 Task: Find connections with filter location Chinna Salem with filter topic #realestatebroker with filter profile language French with filter current company ACCEL HUMAN RESOURCE CONSULTANTS with filter school GOVERNMENT COLLEGE OF ENGINEERING, JALGAON. with filter industry Book and Periodical Publishing with filter service category Coaching & Mentoring with filter keywords title Bellhop
Action: Mouse moved to (601, 89)
Screenshot: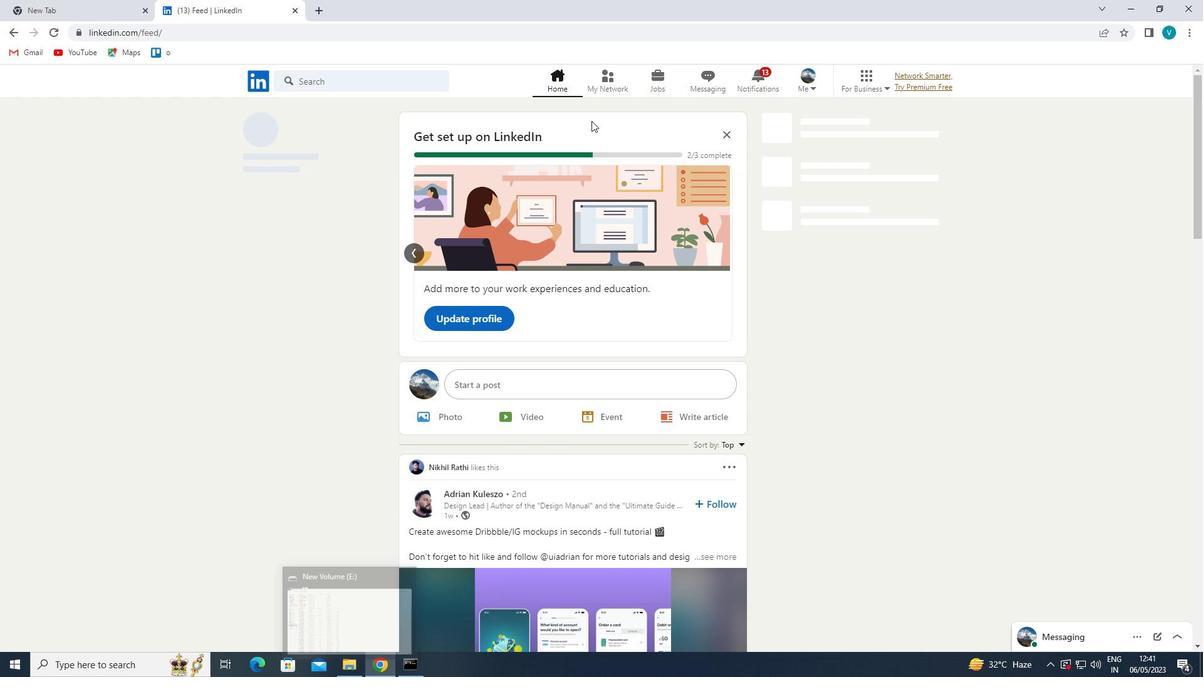 
Action: Mouse pressed left at (601, 89)
Screenshot: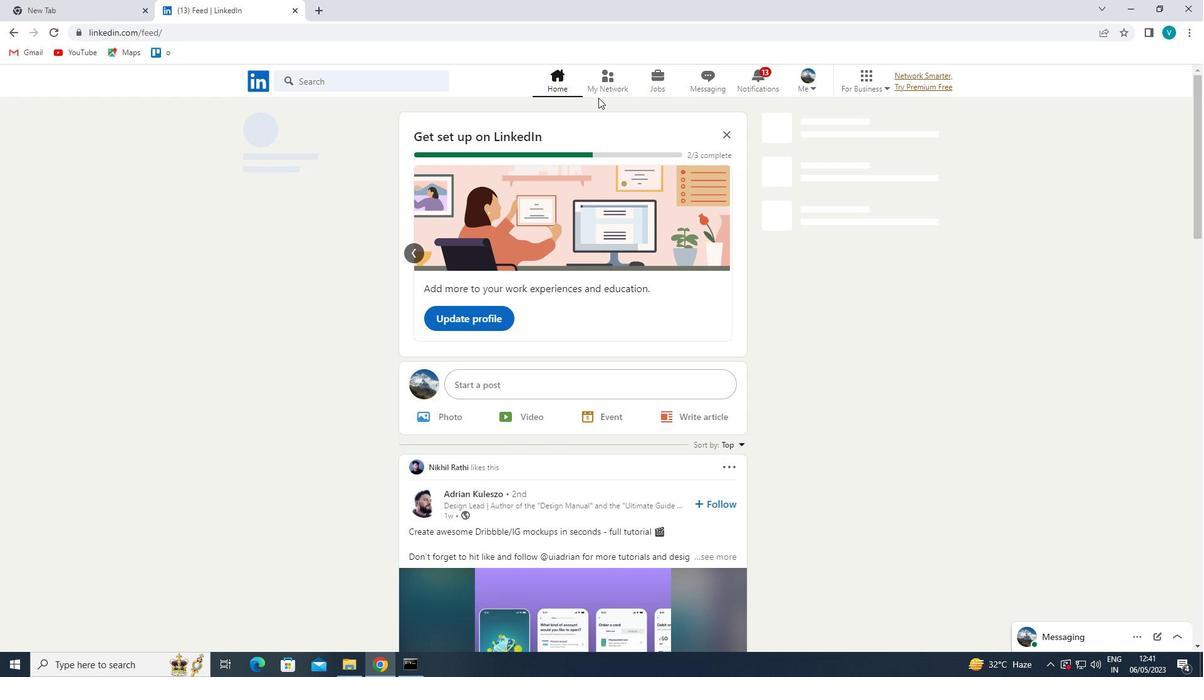 
Action: Mouse moved to (323, 147)
Screenshot: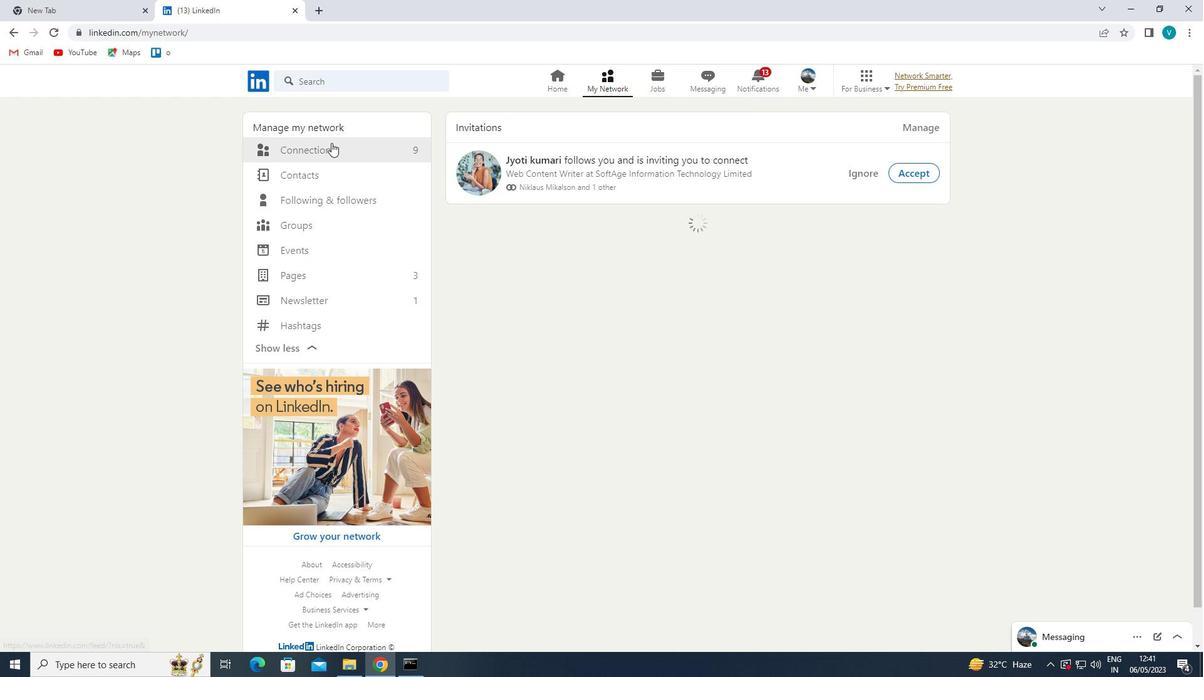 
Action: Mouse pressed left at (323, 147)
Screenshot: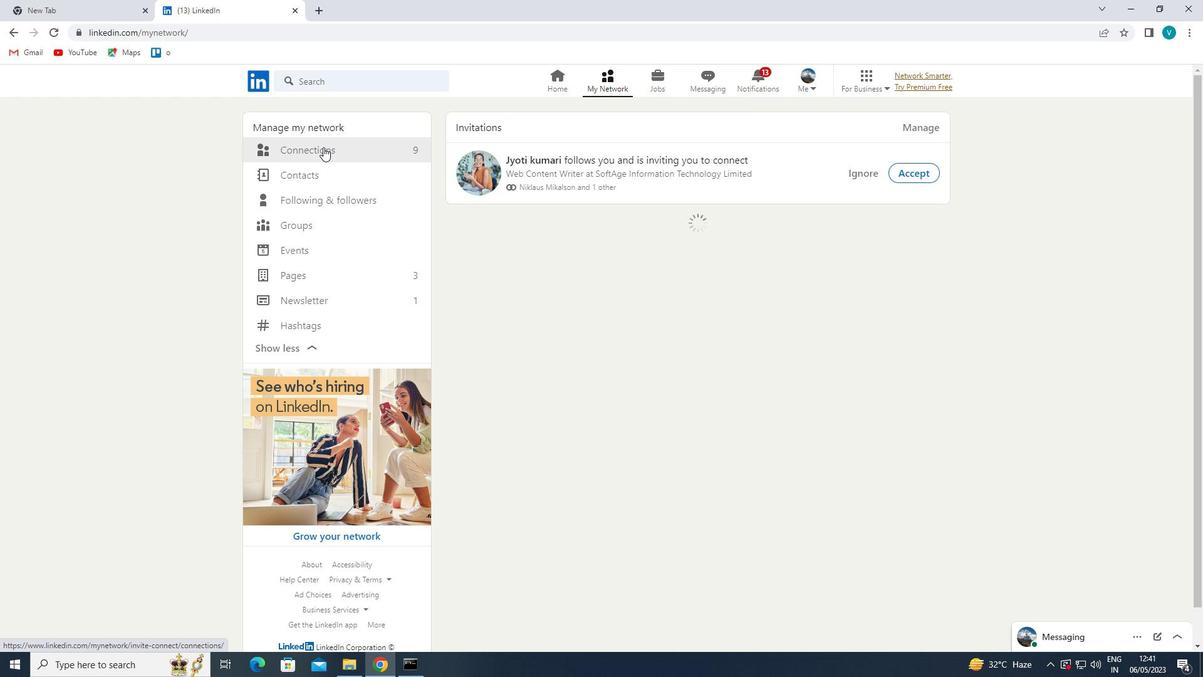 
Action: Mouse moved to (720, 154)
Screenshot: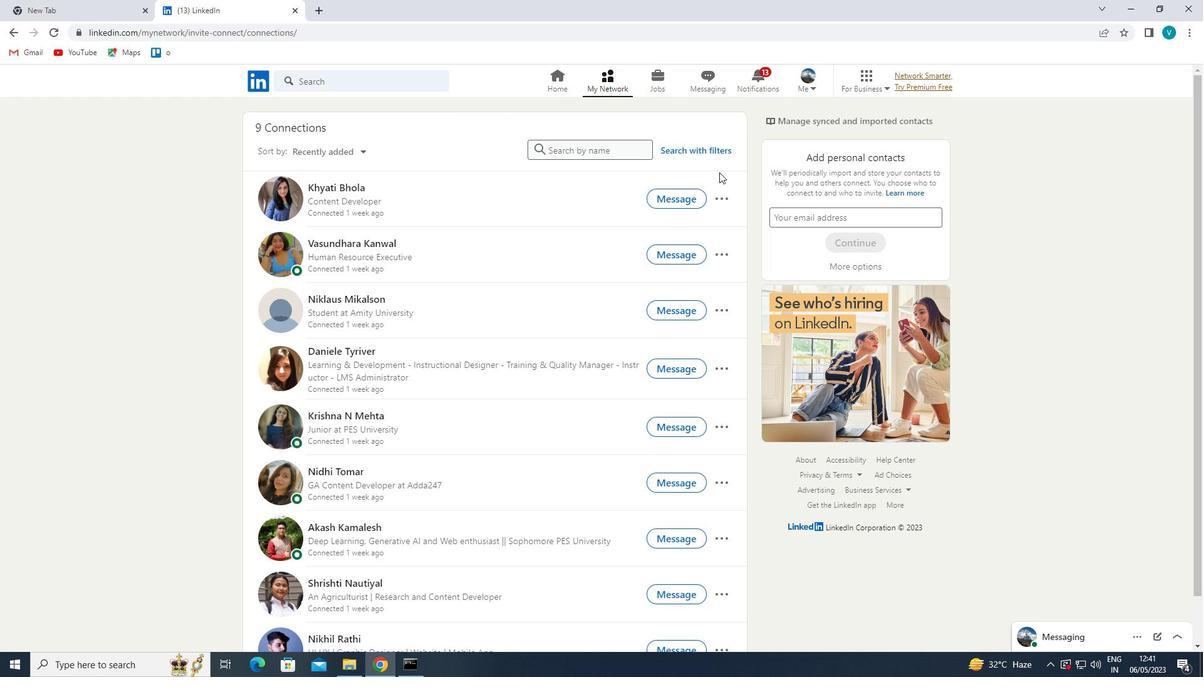 
Action: Mouse pressed left at (720, 154)
Screenshot: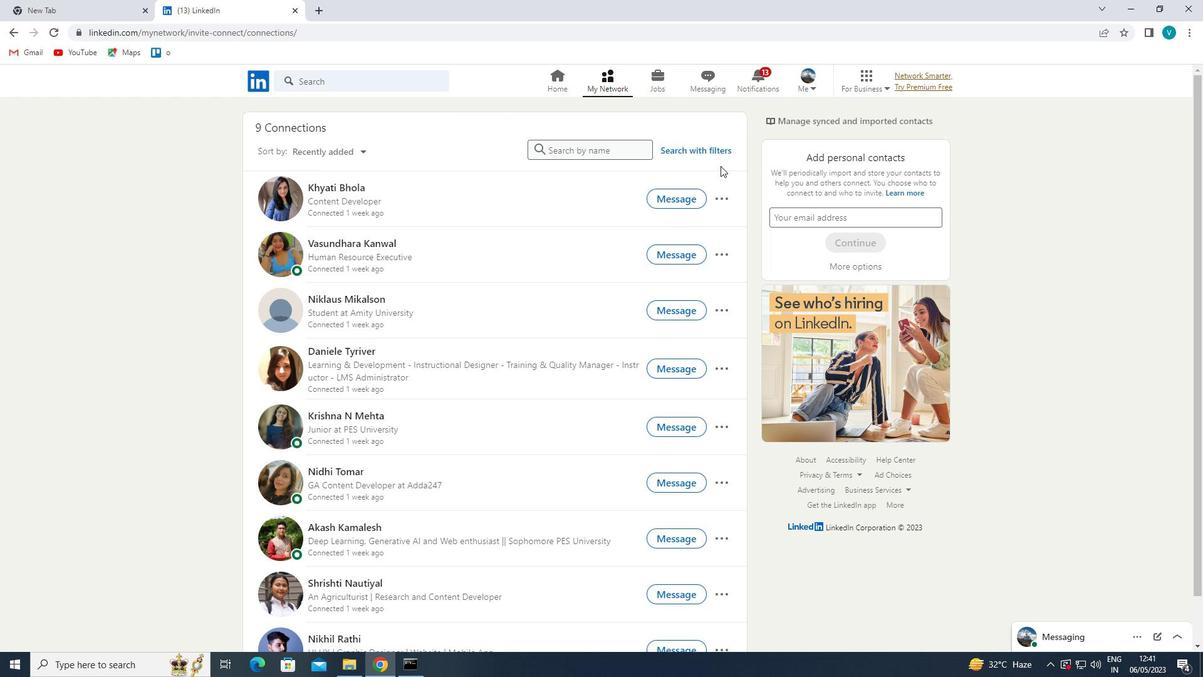 
Action: Mouse moved to (606, 120)
Screenshot: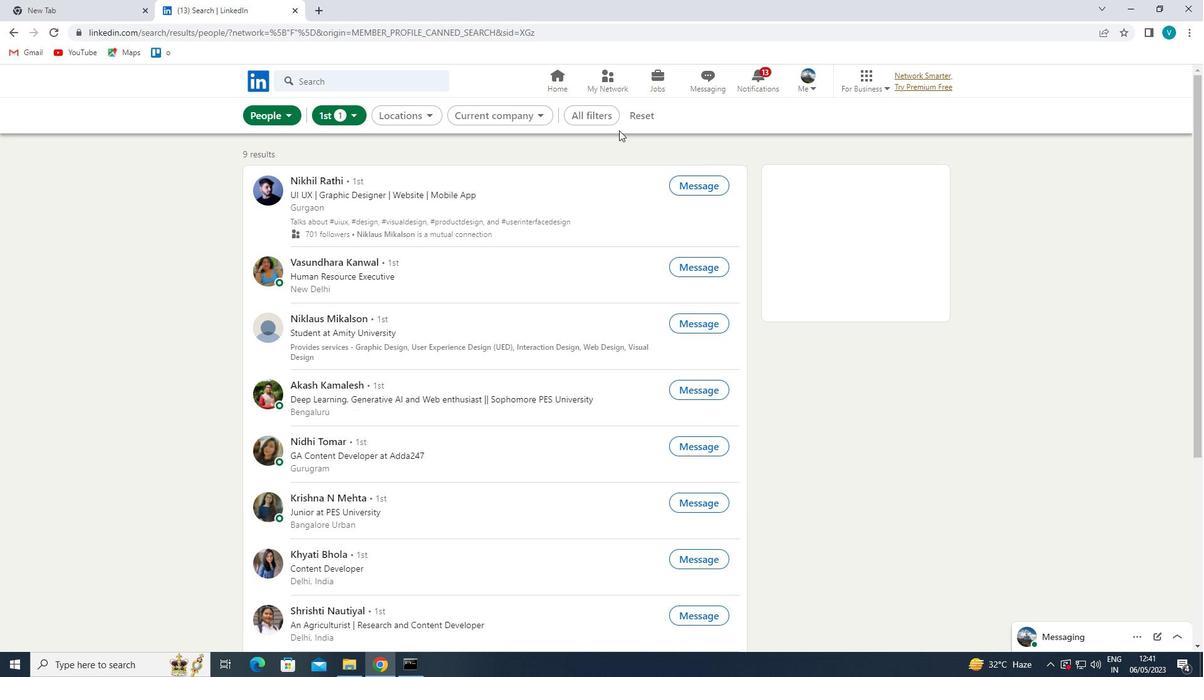 
Action: Mouse pressed left at (606, 120)
Screenshot: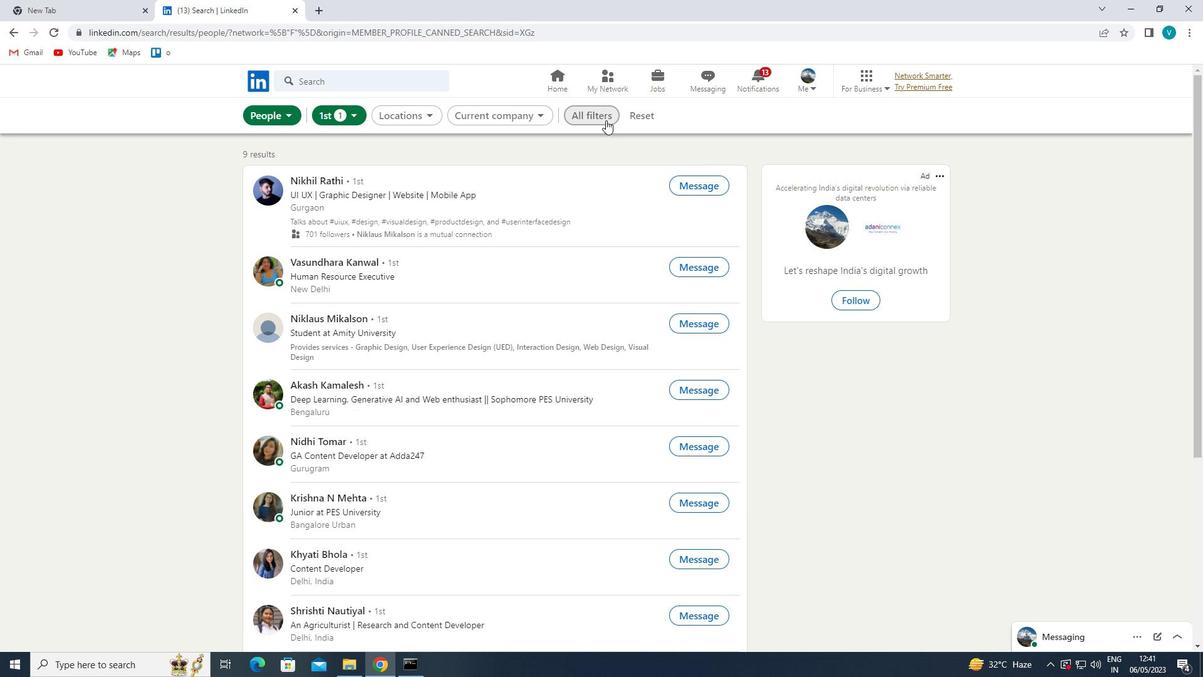 
Action: Mouse moved to (1088, 289)
Screenshot: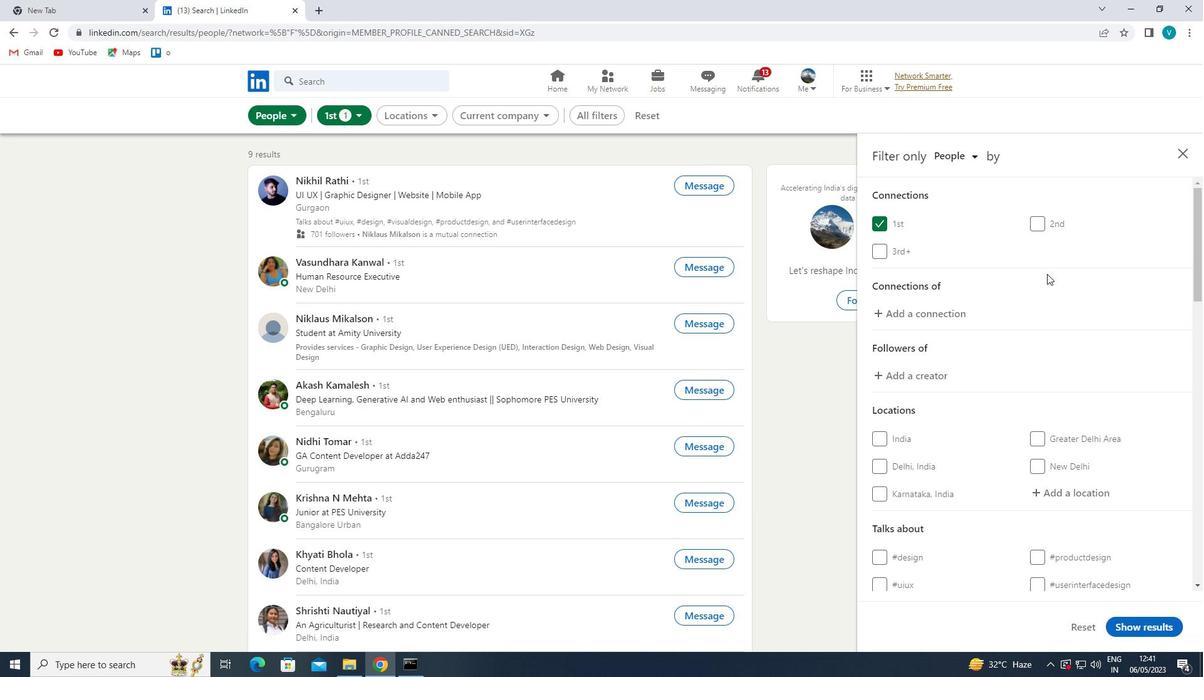 
Action: Mouse scrolled (1088, 289) with delta (0, 0)
Screenshot: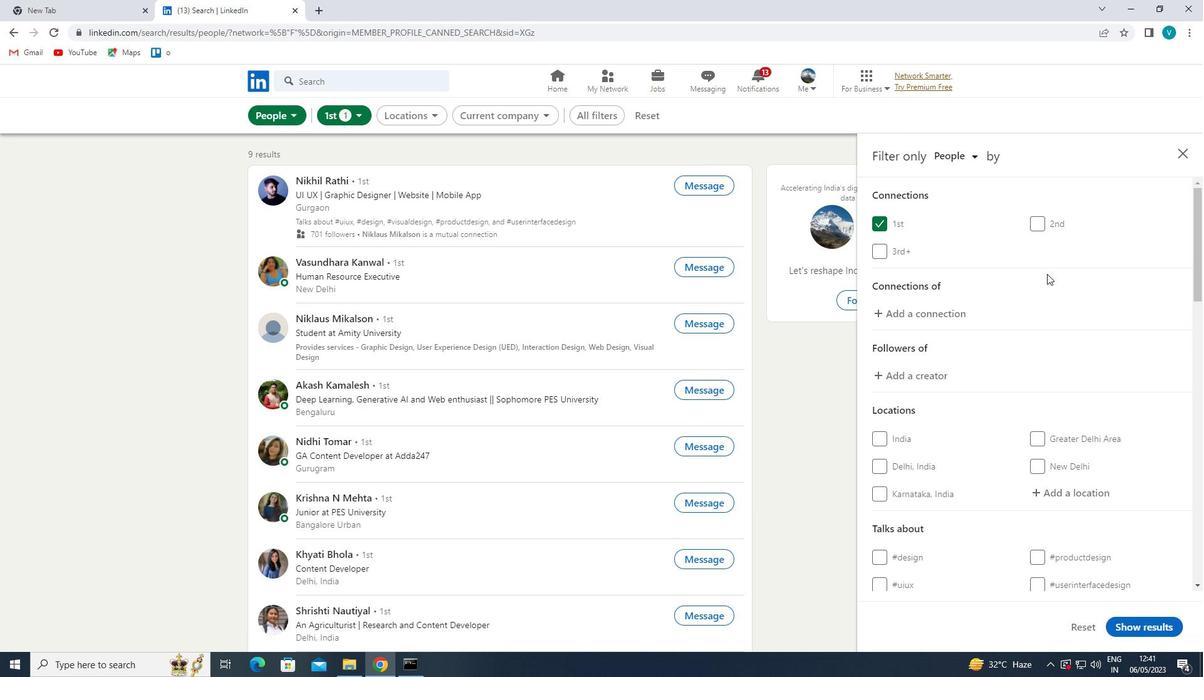 
Action: Mouse moved to (1088, 292)
Screenshot: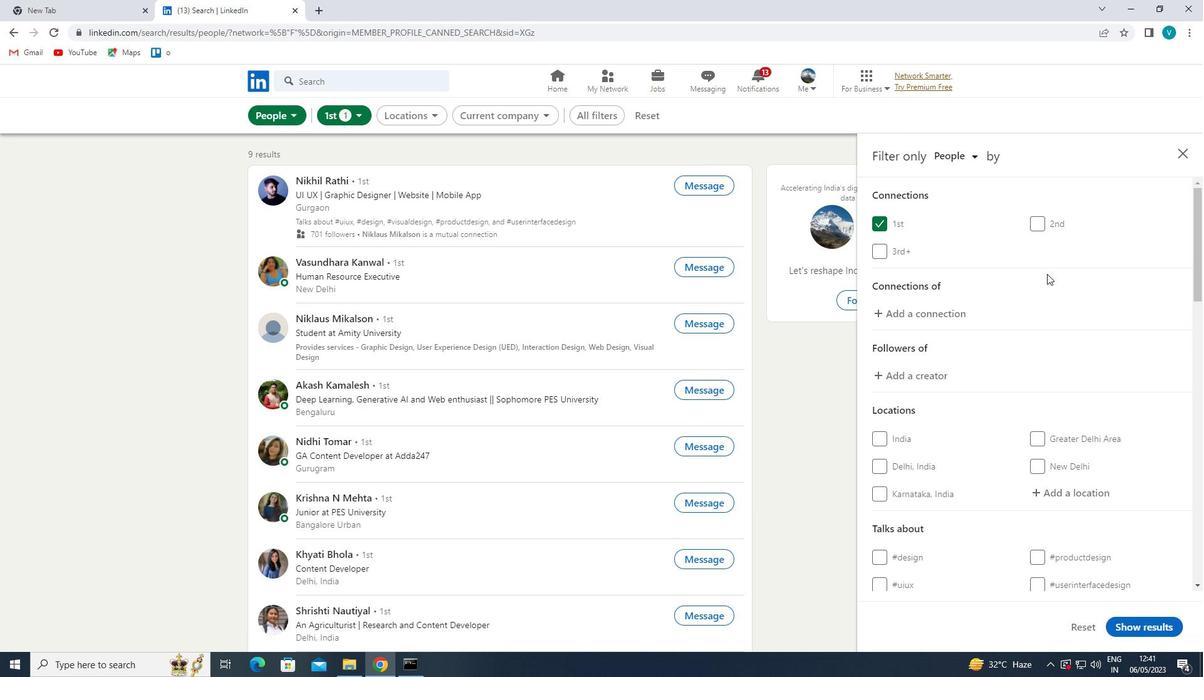
Action: Mouse scrolled (1088, 291) with delta (0, 0)
Screenshot: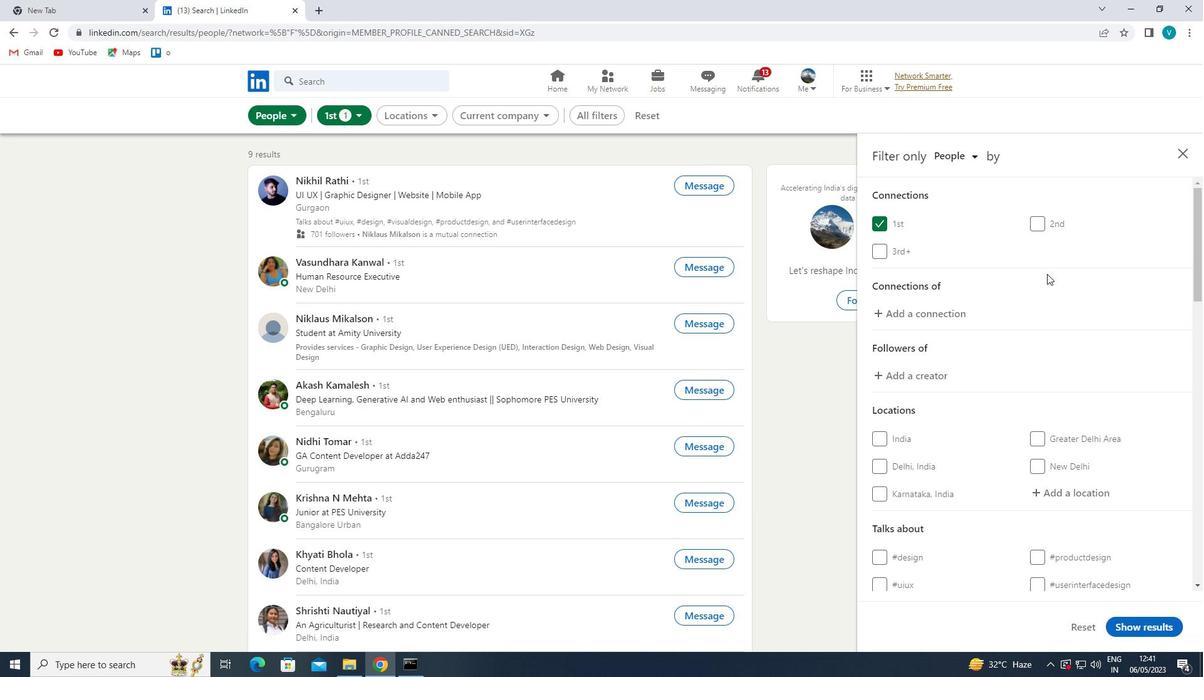 
Action: Mouse moved to (1087, 366)
Screenshot: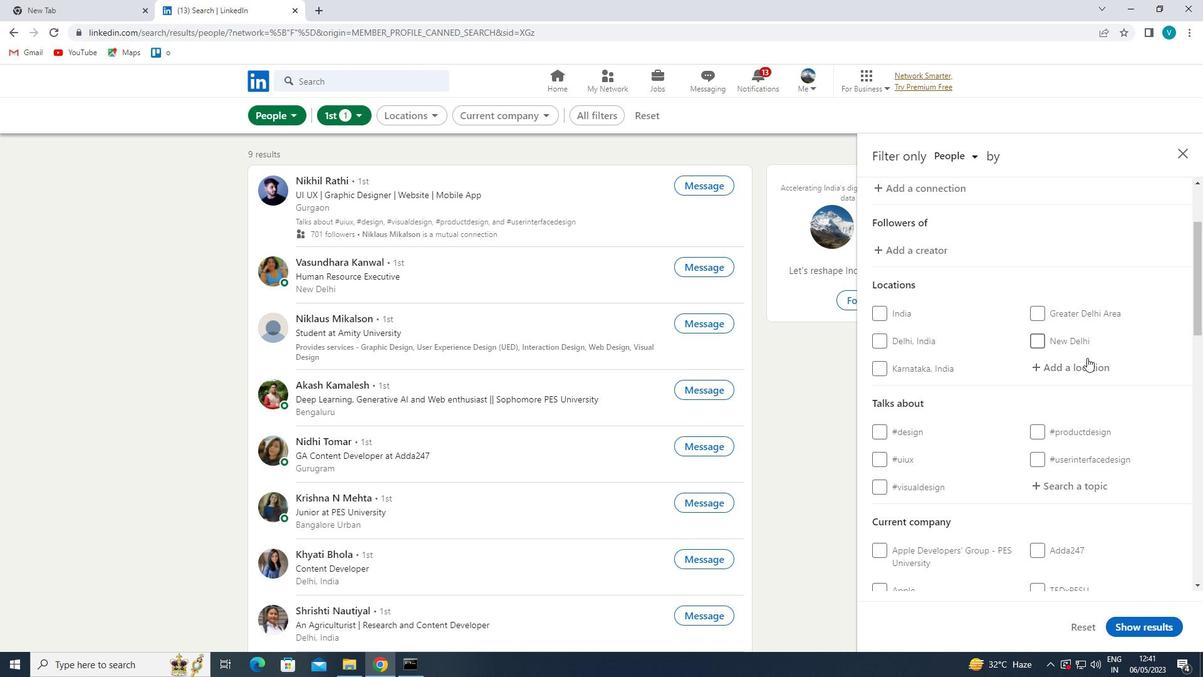 
Action: Mouse pressed left at (1087, 366)
Screenshot: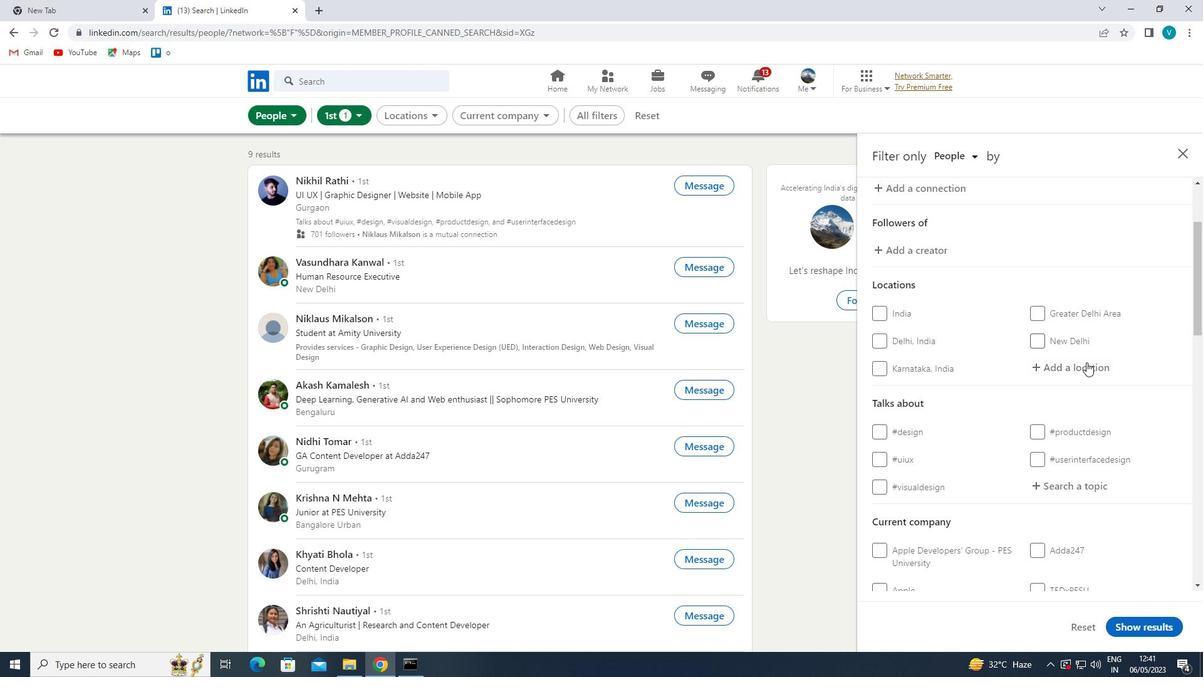 
Action: Mouse moved to (912, 487)
Screenshot: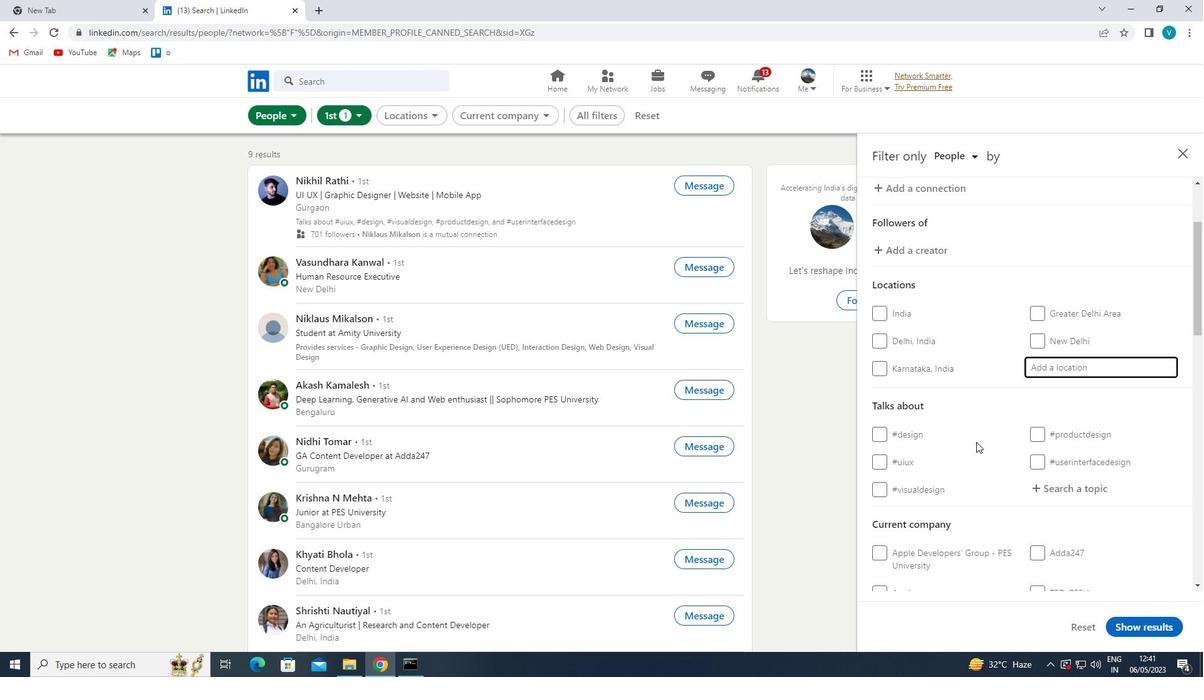 
Action: Key pressed <Key.shift>CHINNA<Key.space><Key.shift>SALEM
Screenshot: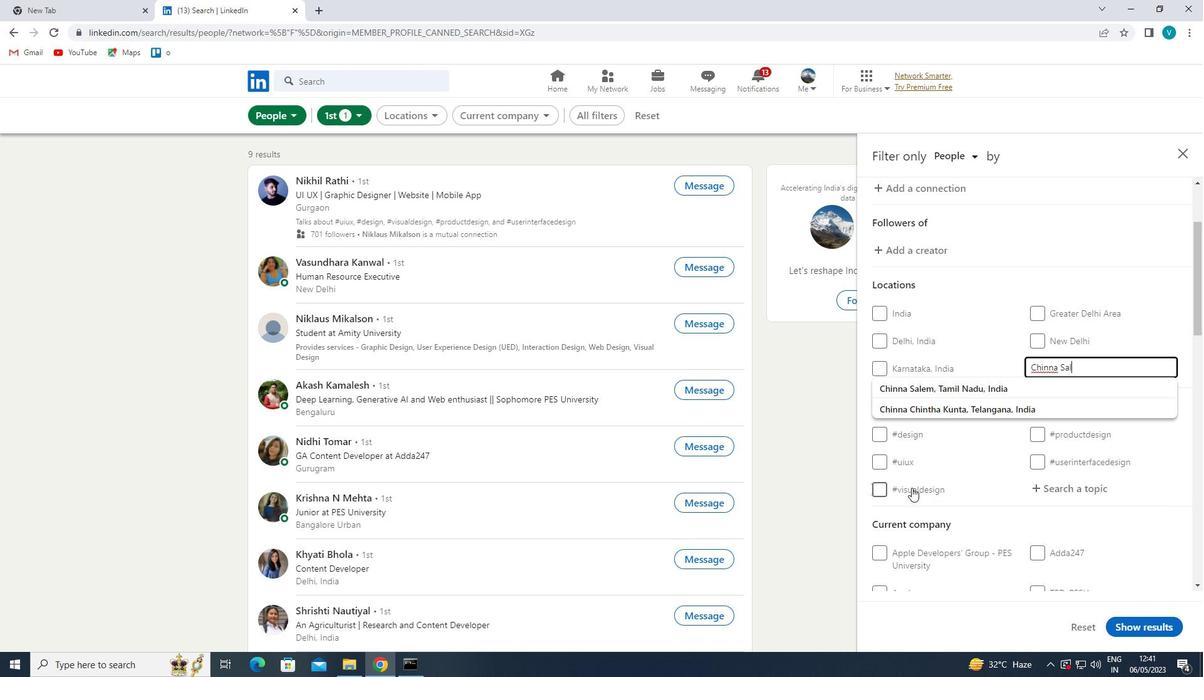 
Action: Mouse moved to (972, 391)
Screenshot: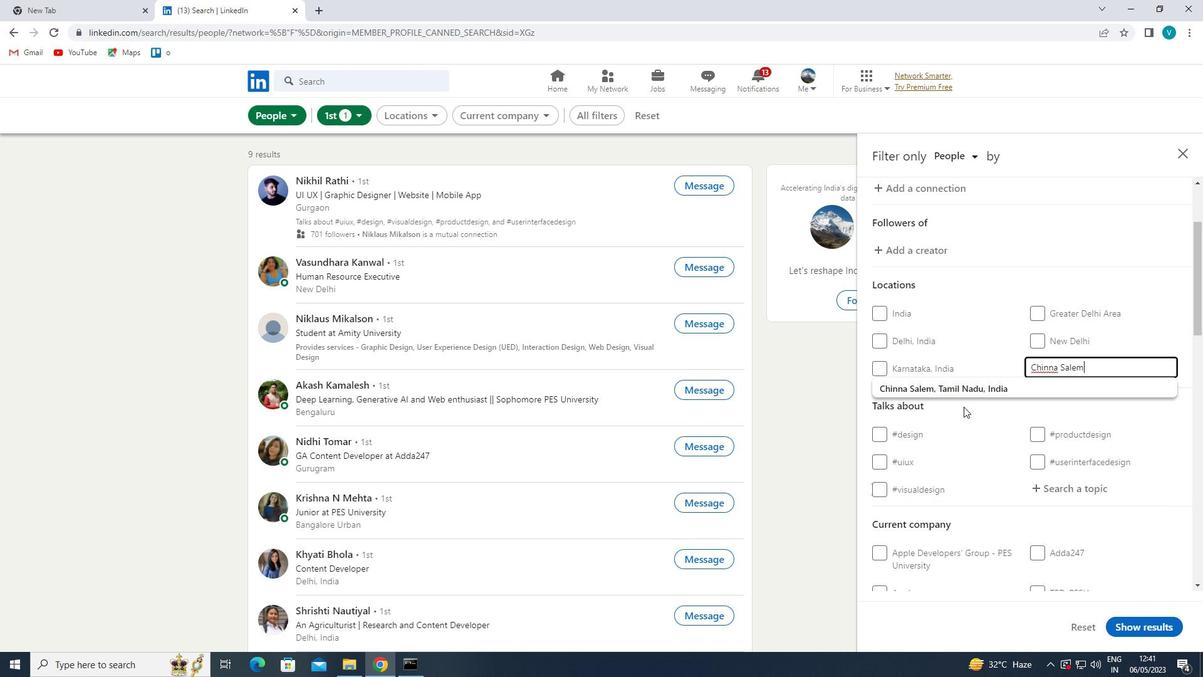 
Action: Mouse pressed left at (972, 391)
Screenshot: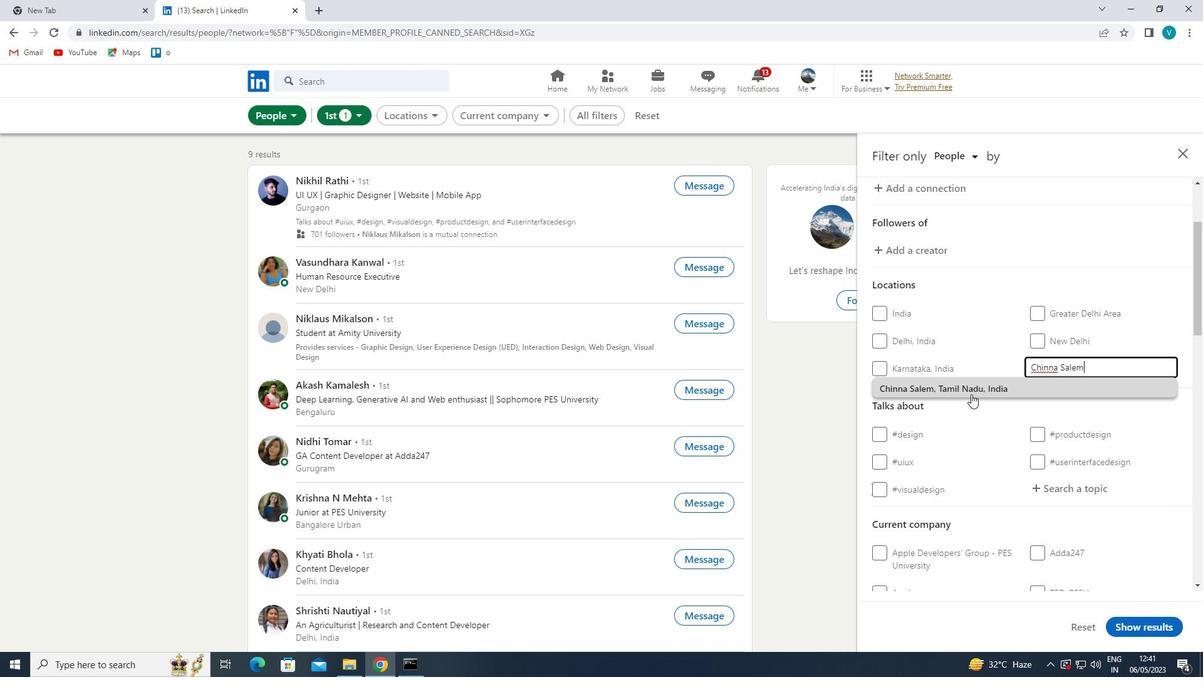 
Action: Mouse moved to (990, 391)
Screenshot: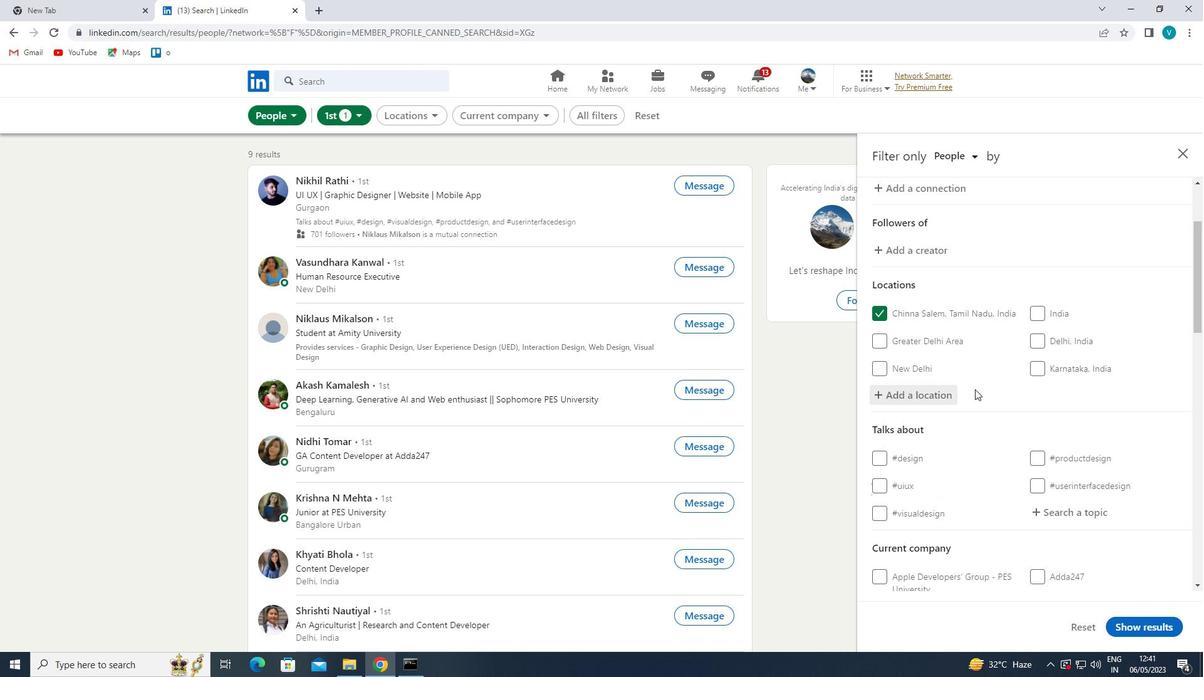 
Action: Mouse scrolled (990, 391) with delta (0, 0)
Screenshot: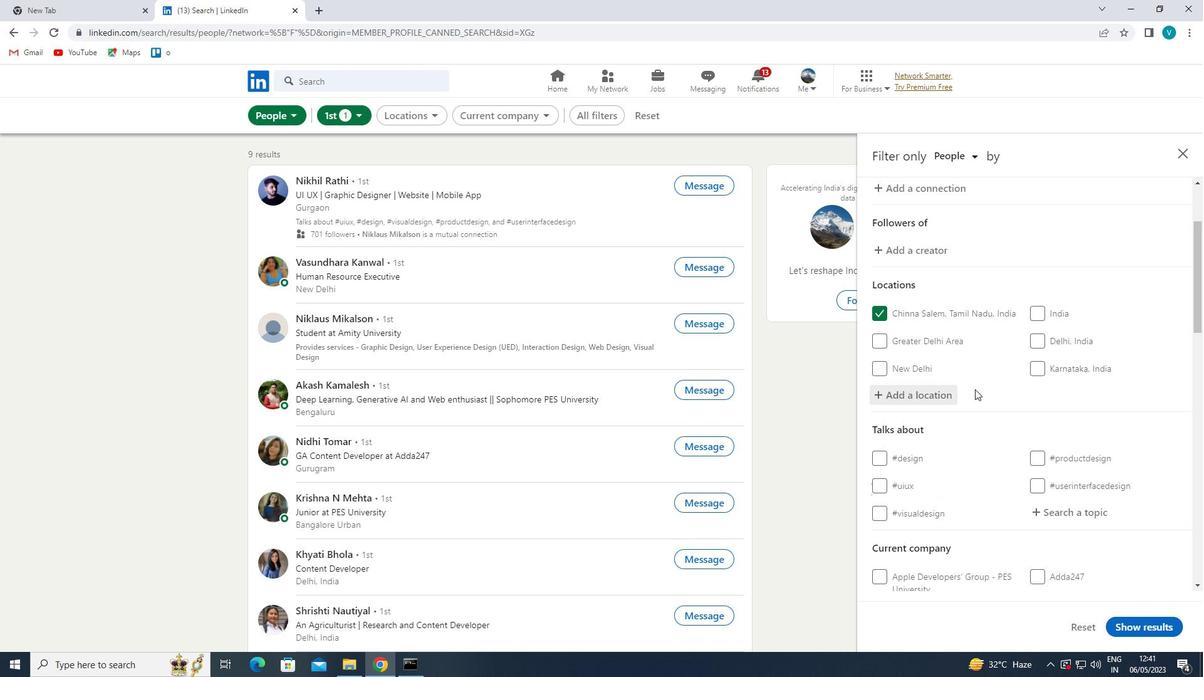 
Action: Mouse moved to (1001, 397)
Screenshot: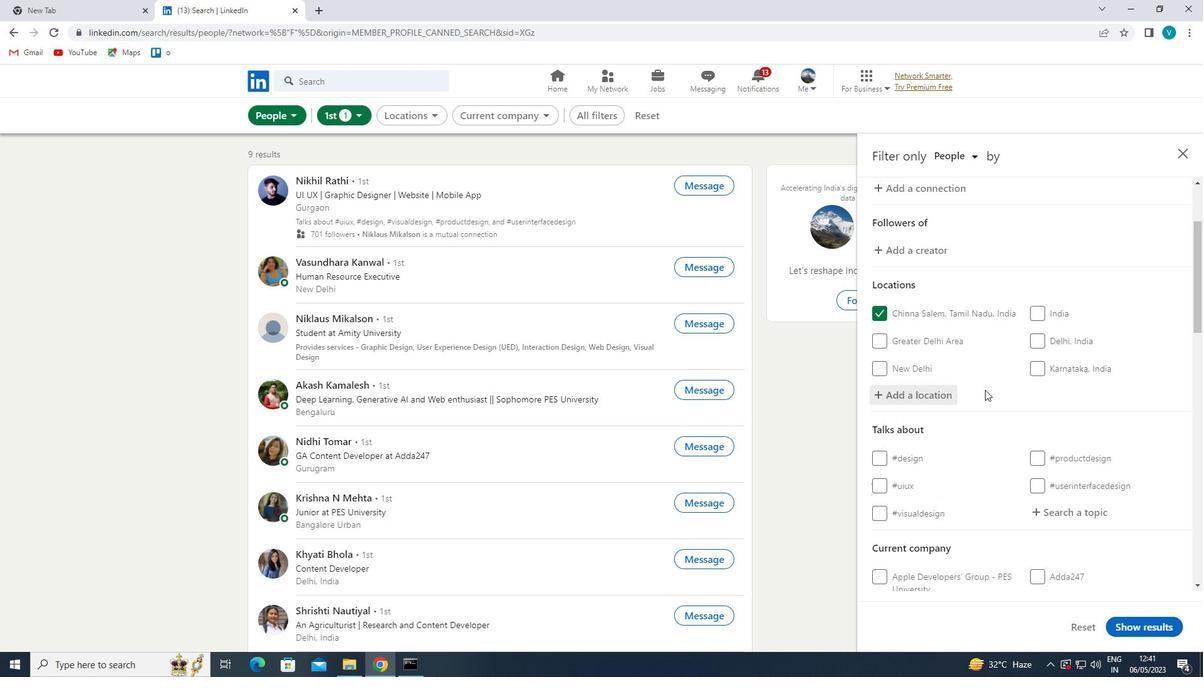 
Action: Mouse scrolled (1001, 396) with delta (0, 0)
Screenshot: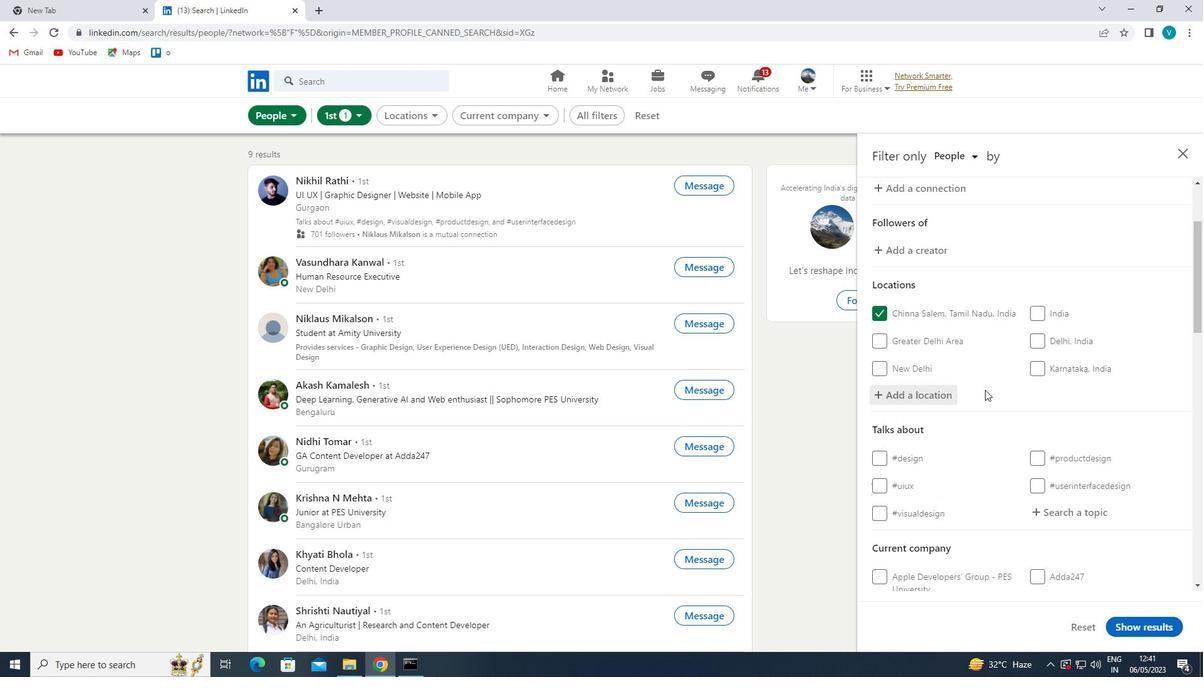 
Action: Mouse moved to (1052, 378)
Screenshot: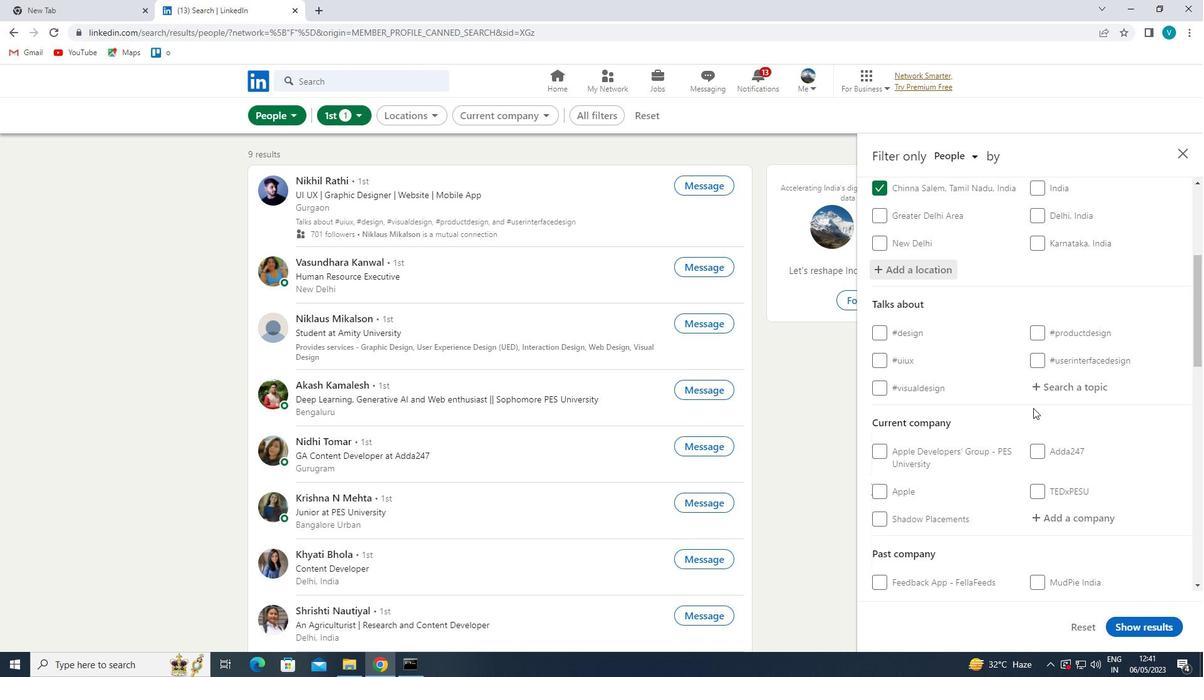 
Action: Mouse pressed left at (1052, 378)
Screenshot: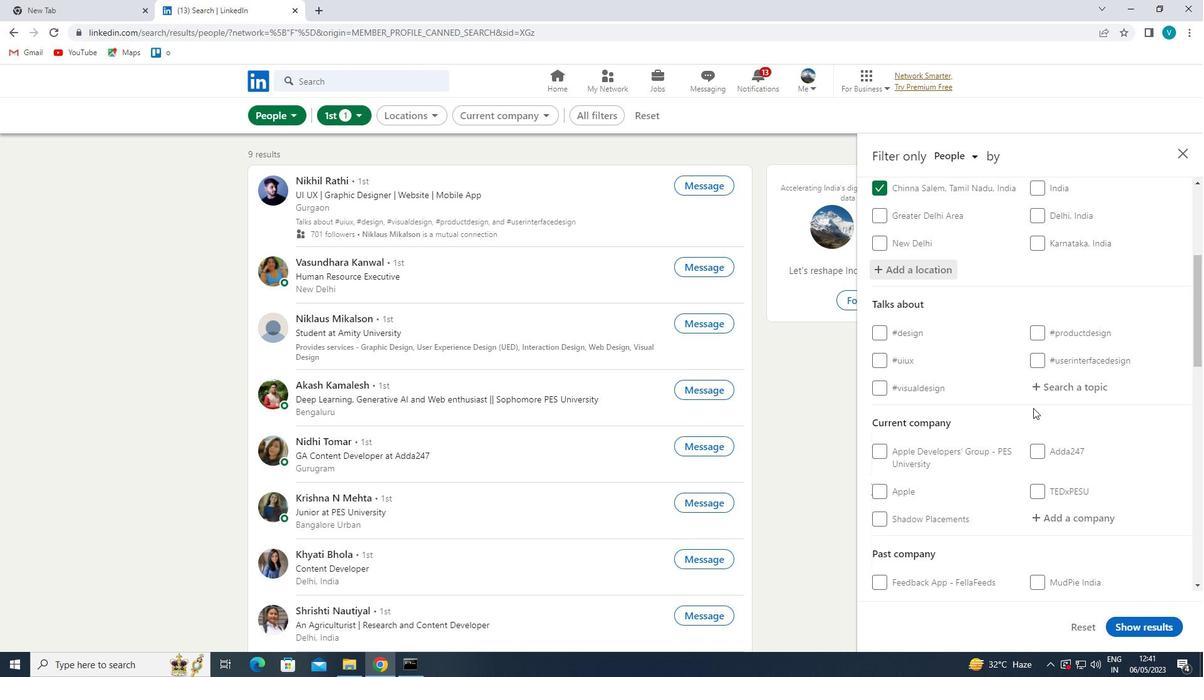 
Action: Mouse moved to (1016, 398)
Screenshot: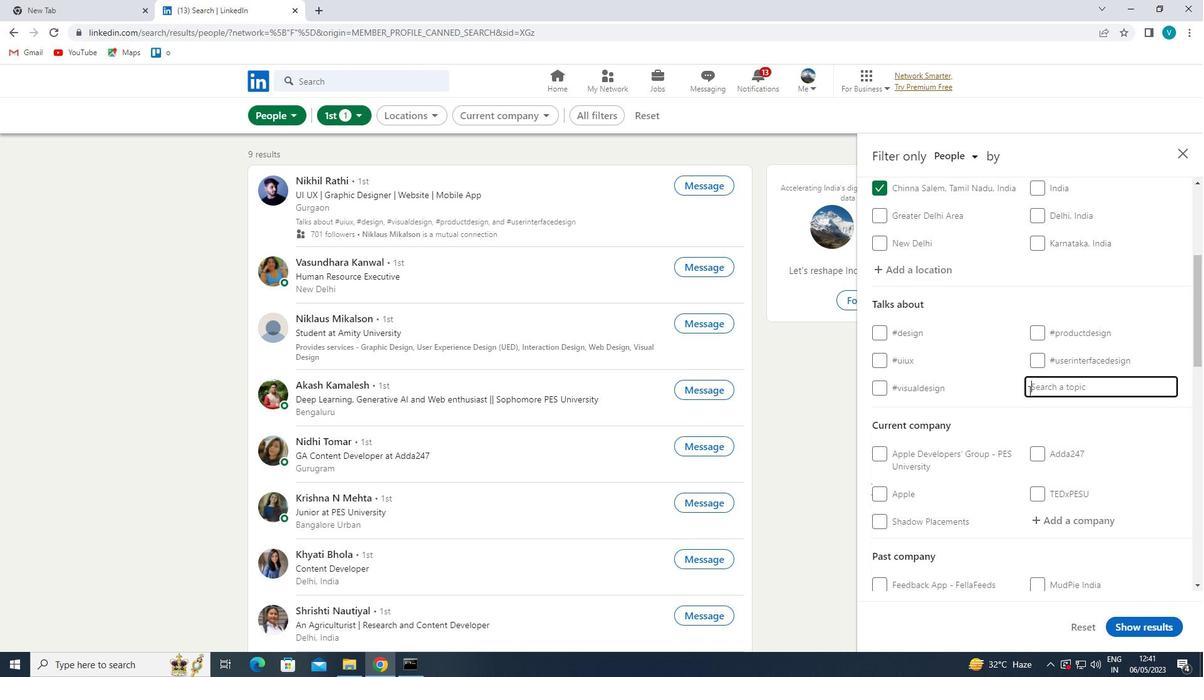 
Action: Key pressed REALESTATE
Screenshot: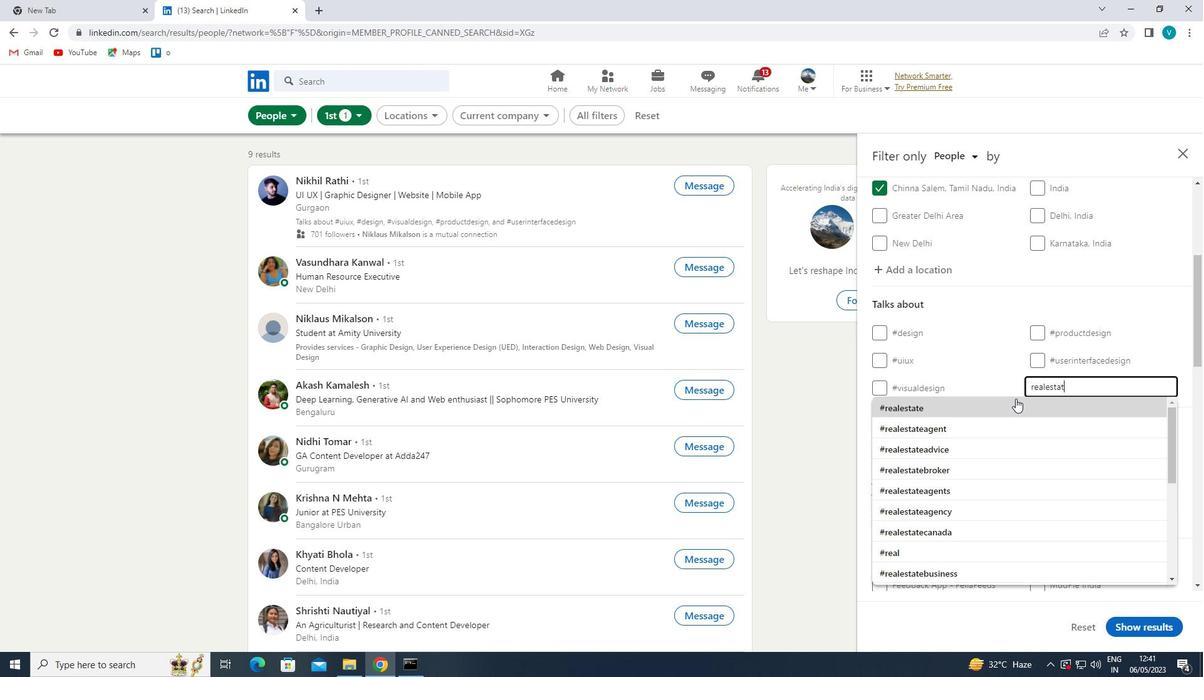 
Action: Mouse moved to (961, 430)
Screenshot: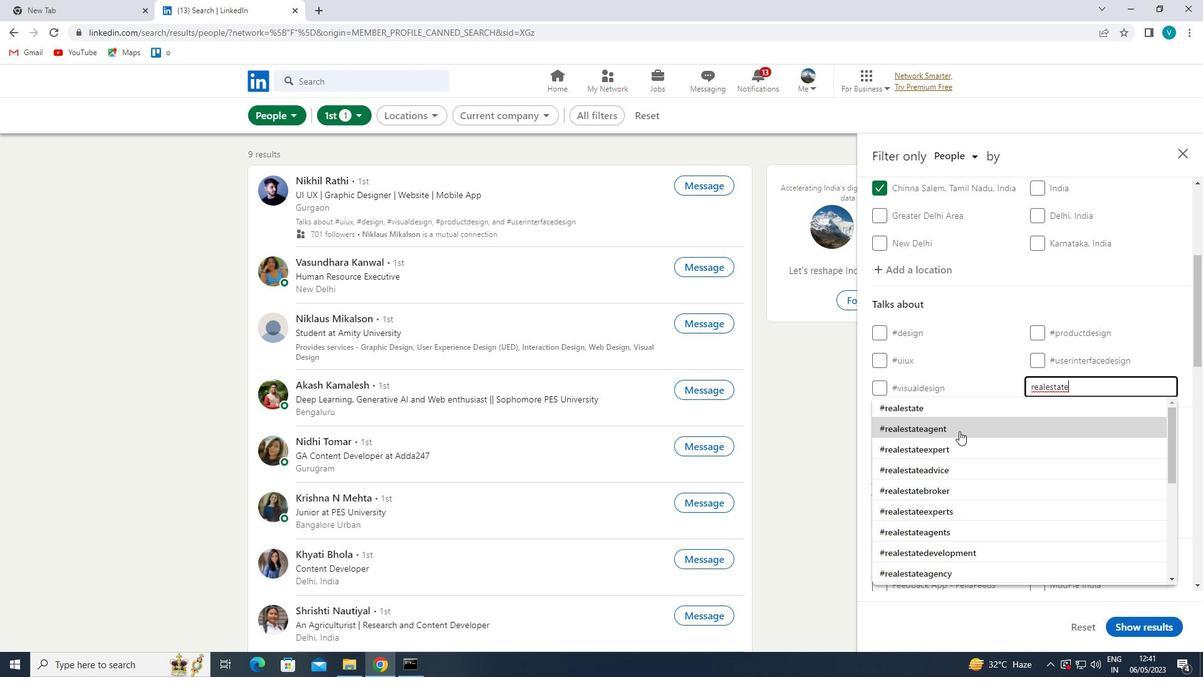 
Action: Key pressed BROKER
Screenshot: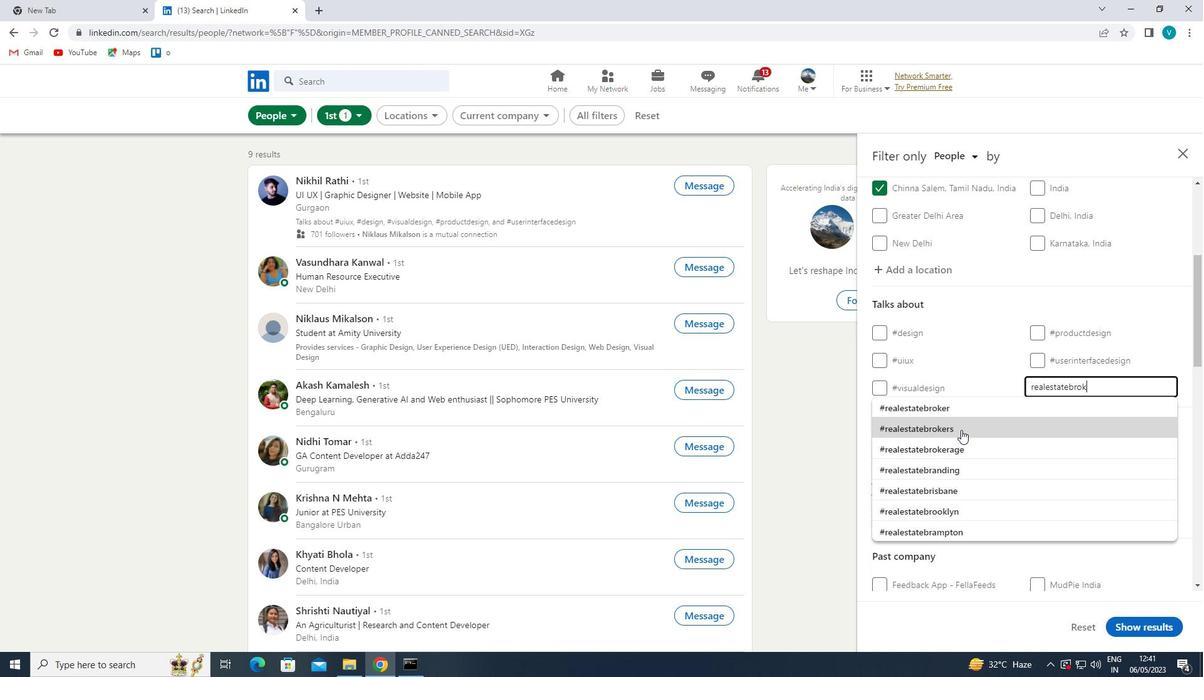 
Action: Mouse moved to (988, 410)
Screenshot: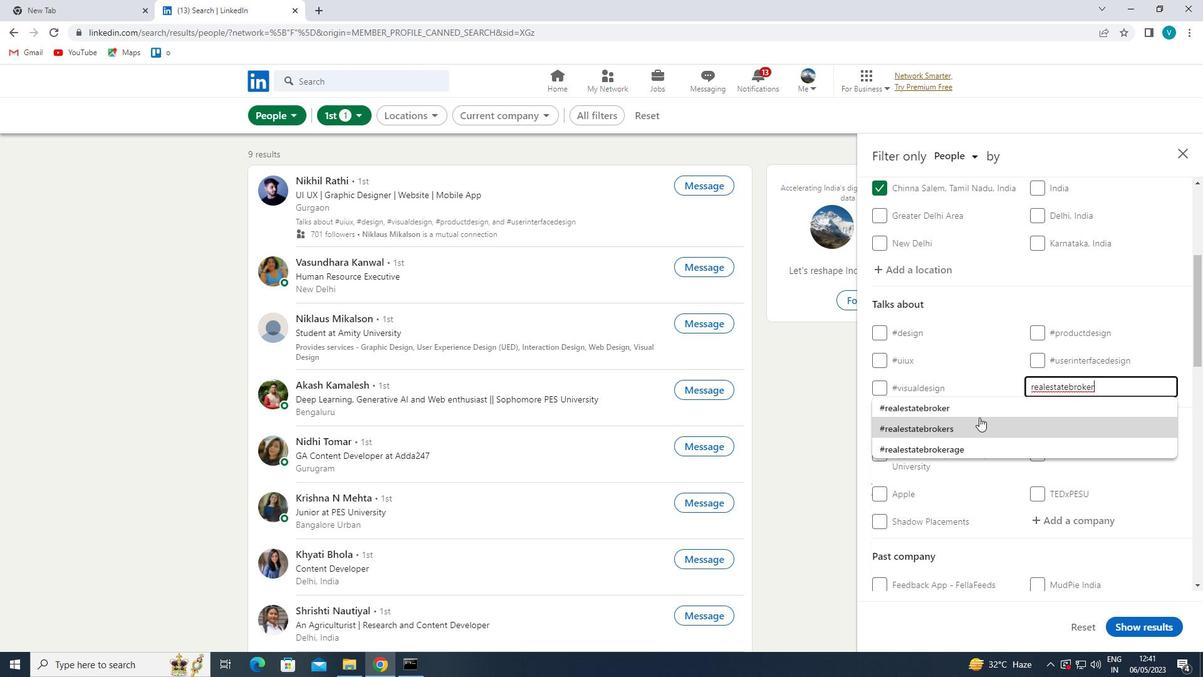 
Action: Mouse pressed left at (988, 410)
Screenshot: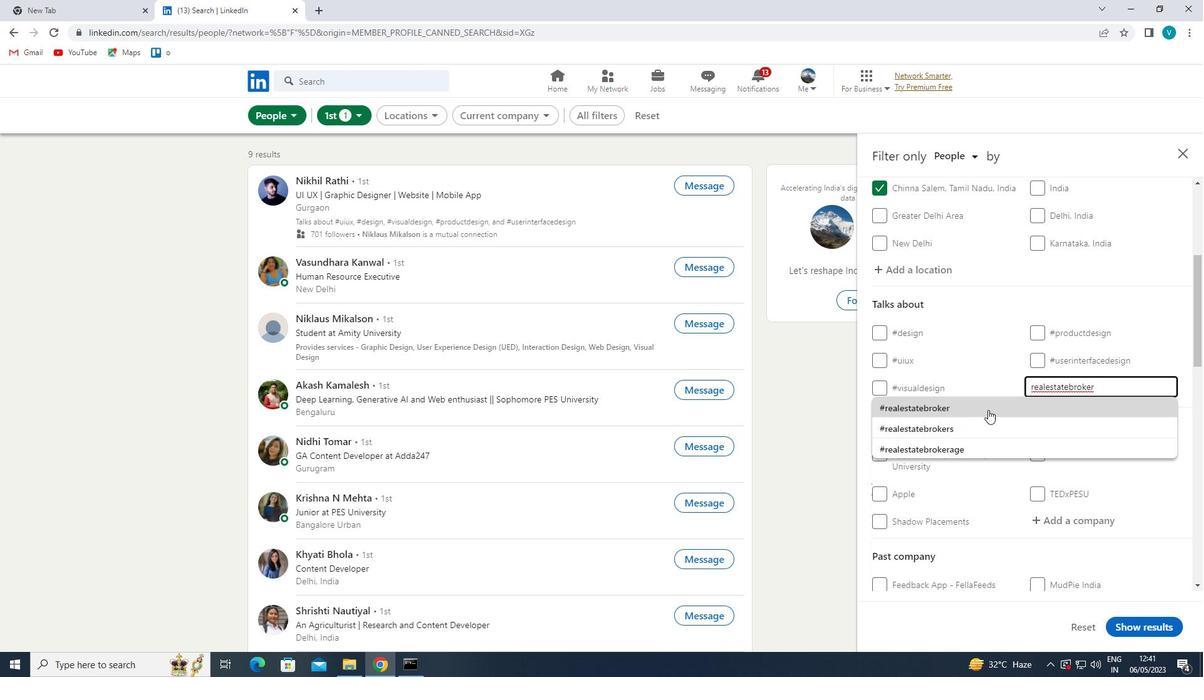 
Action: Mouse moved to (989, 408)
Screenshot: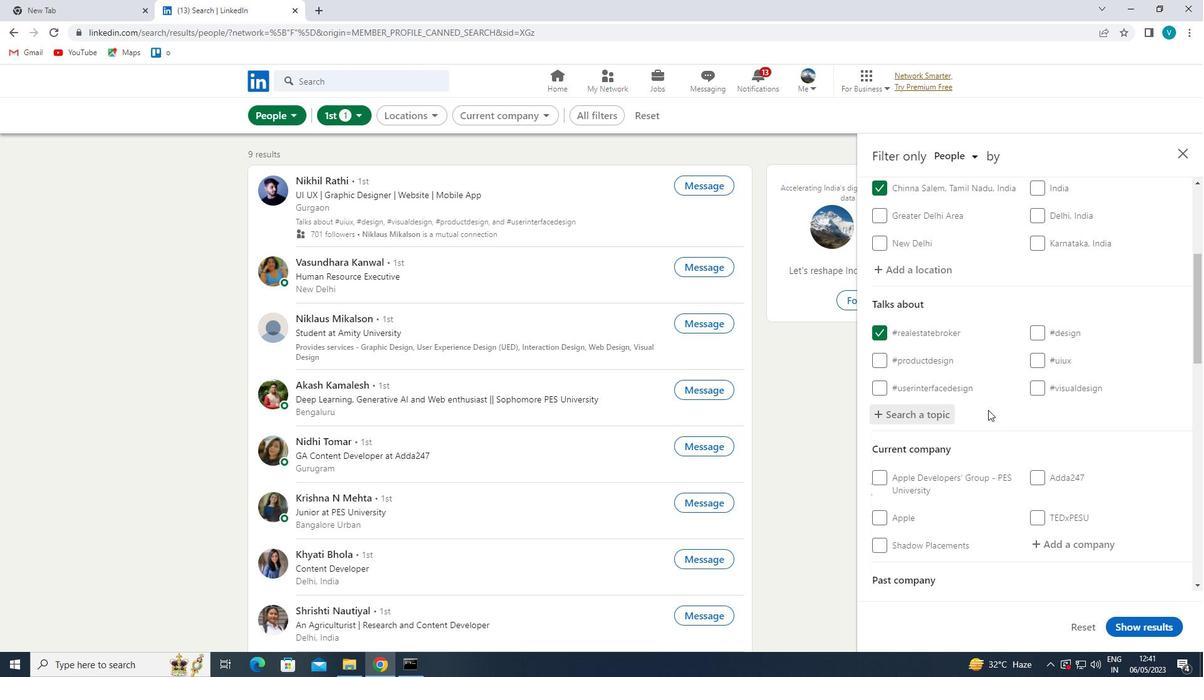 
Action: Mouse scrolled (989, 408) with delta (0, 0)
Screenshot: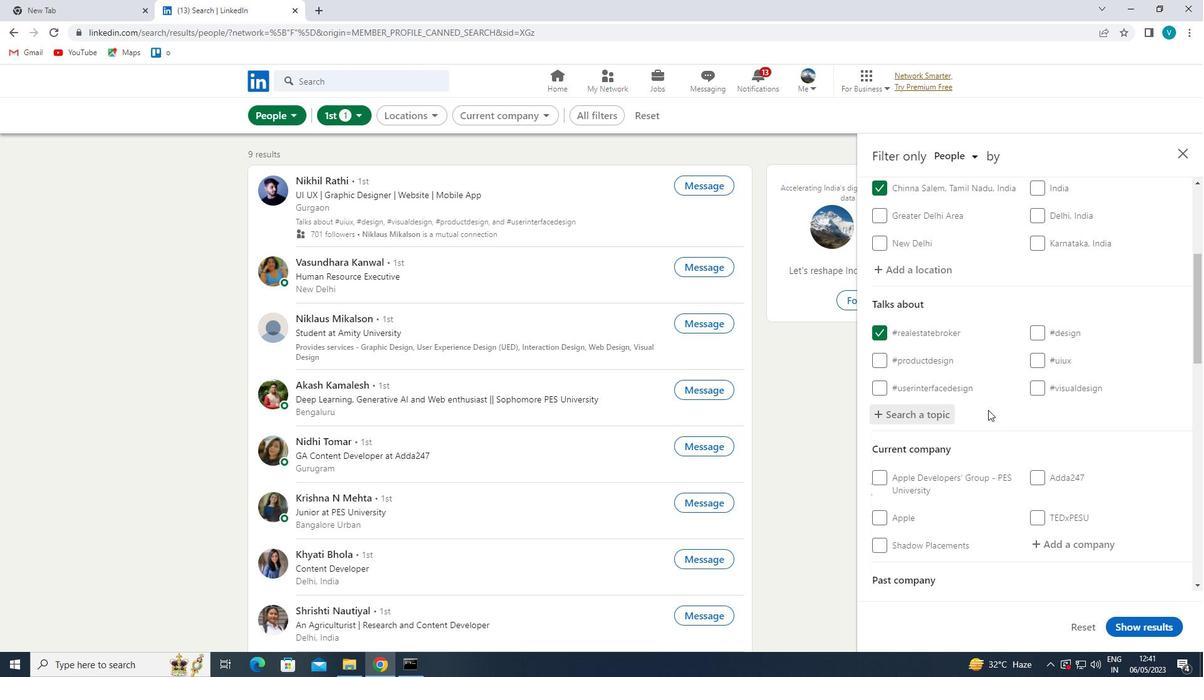 
Action: Mouse moved to (991, 408)
Screenshot: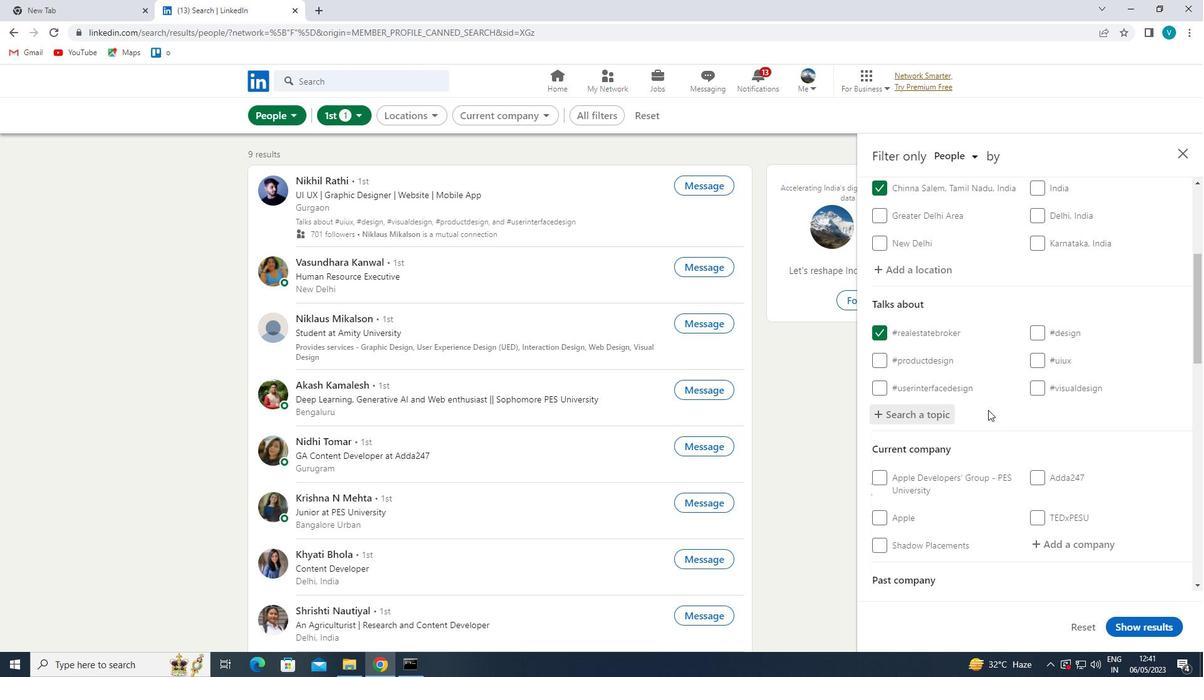 
Action: Mouse scrolled (991, 408) with delta (0, 0)
Screenshot: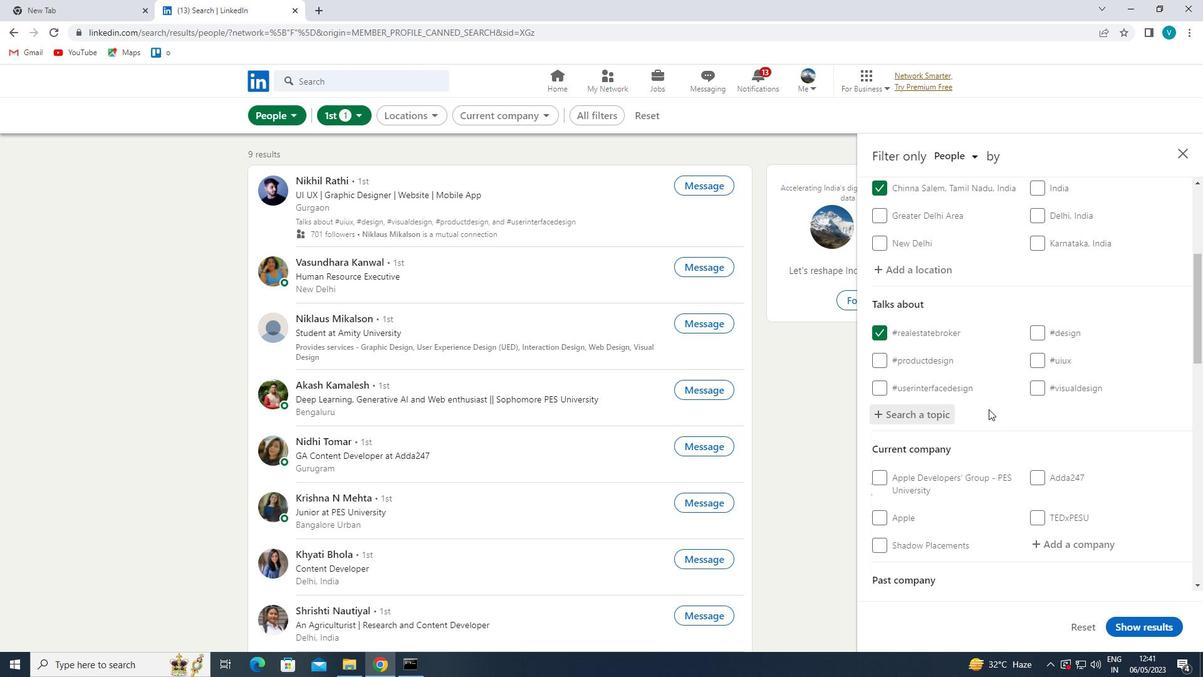 
Action: Mouse moved to (1070, 422)
Screenshot: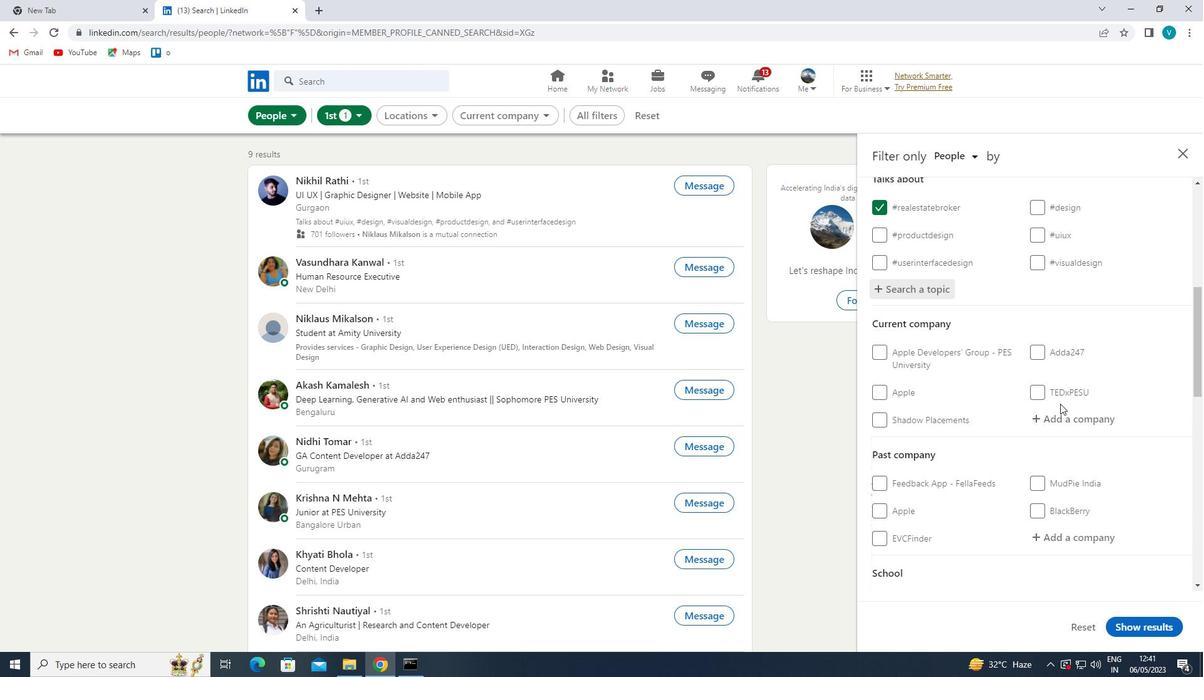 
Action: Mouse pressed left at (1070, 422)
Screenshot: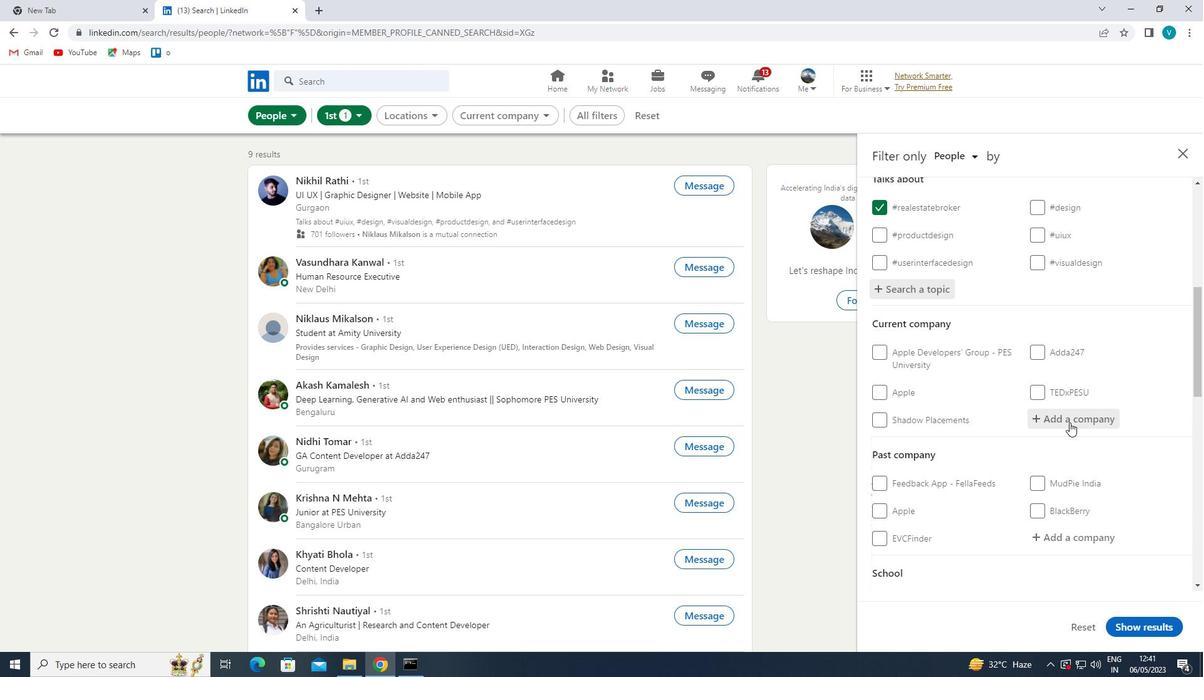 
Action: Key pressed <Key.shift>ACC
Screenshot: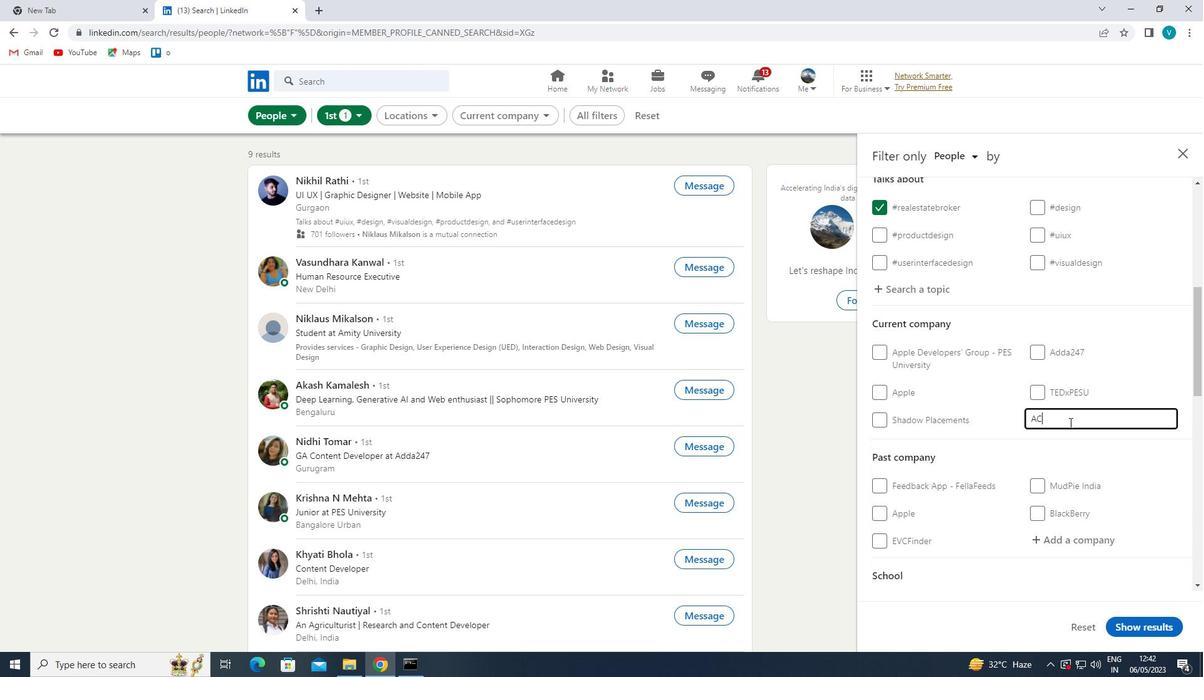 
Action: Mouse moved to (1032, 448)
Screenshot: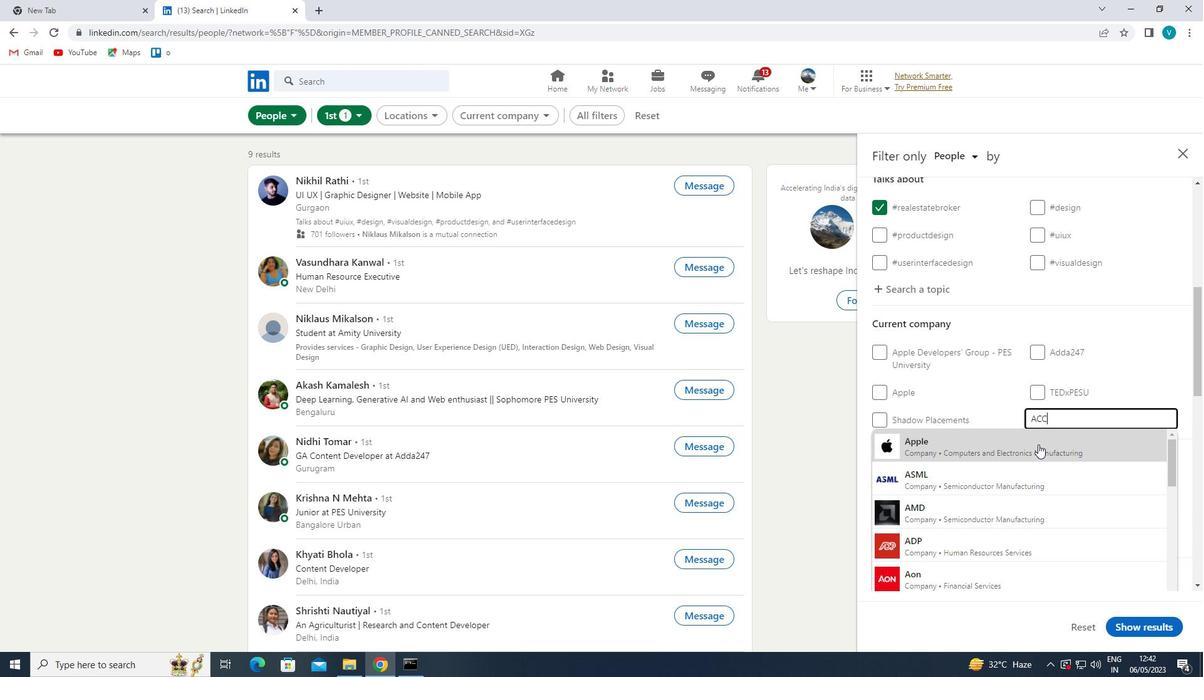 
Action: Key pressed E
Screenshot: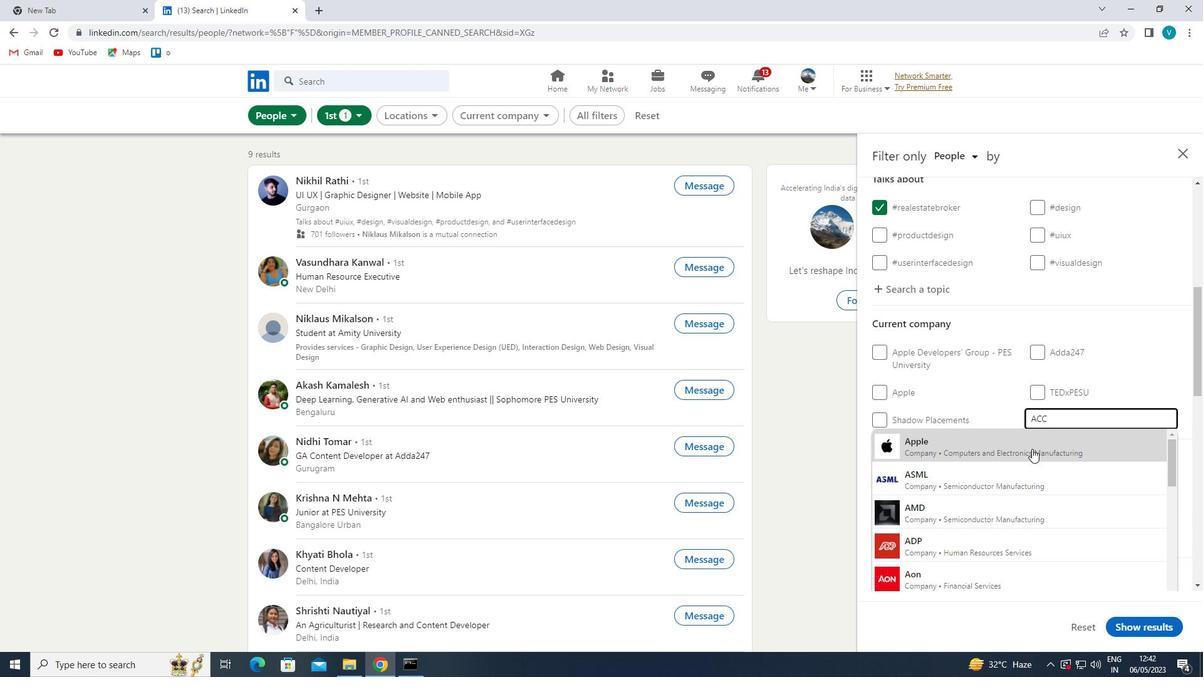 
Action: Mouse moved to (1031, 448)
Screenshot: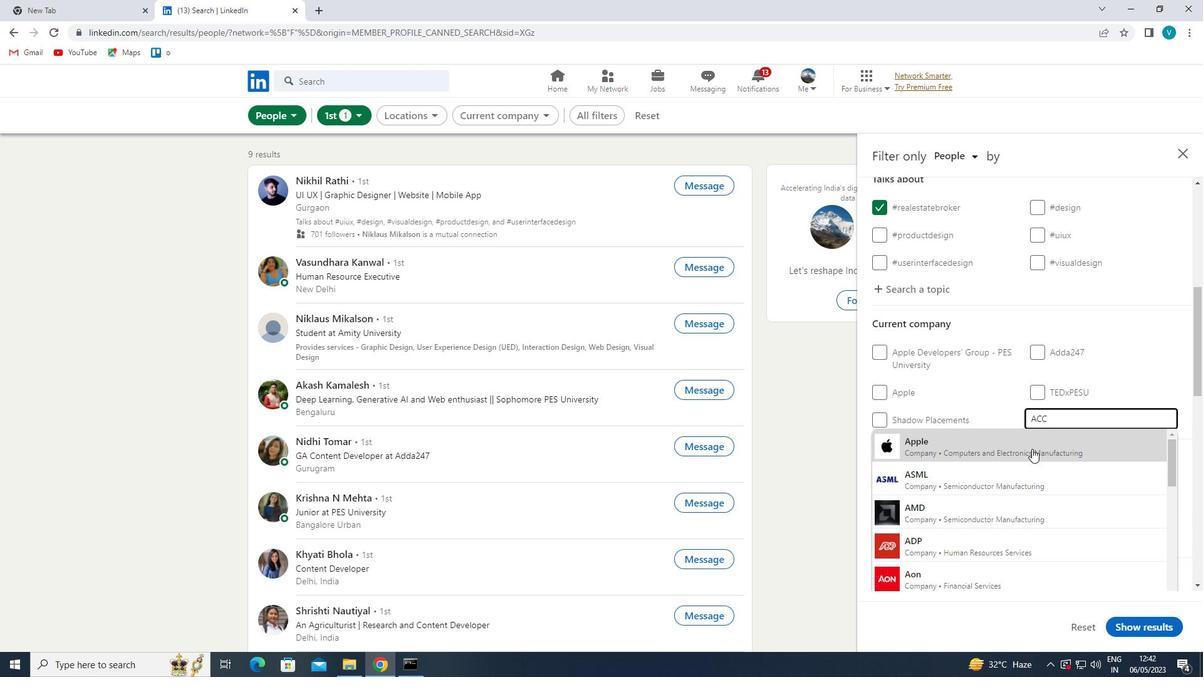 
Action: Key pressed L<Key.space>
Screenshot: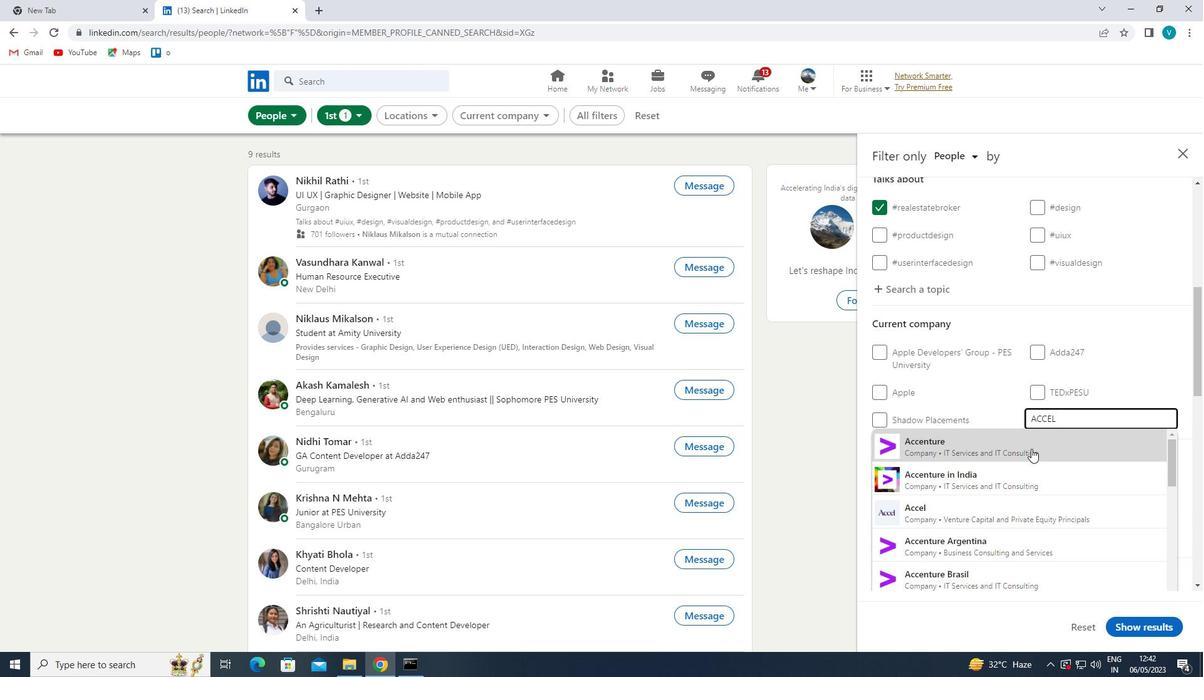 
Action: Mouse moved to (1040, 582)
Screenshot: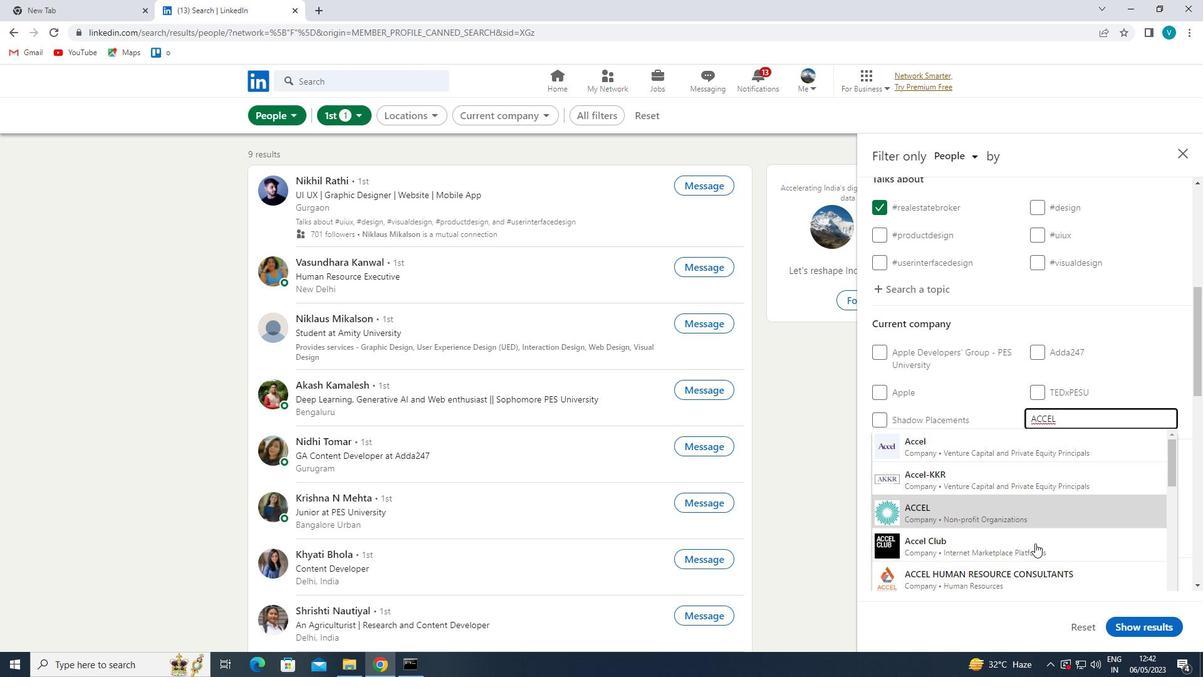 
Action: Mouse pressed left at (1040, 582)
Screenshot: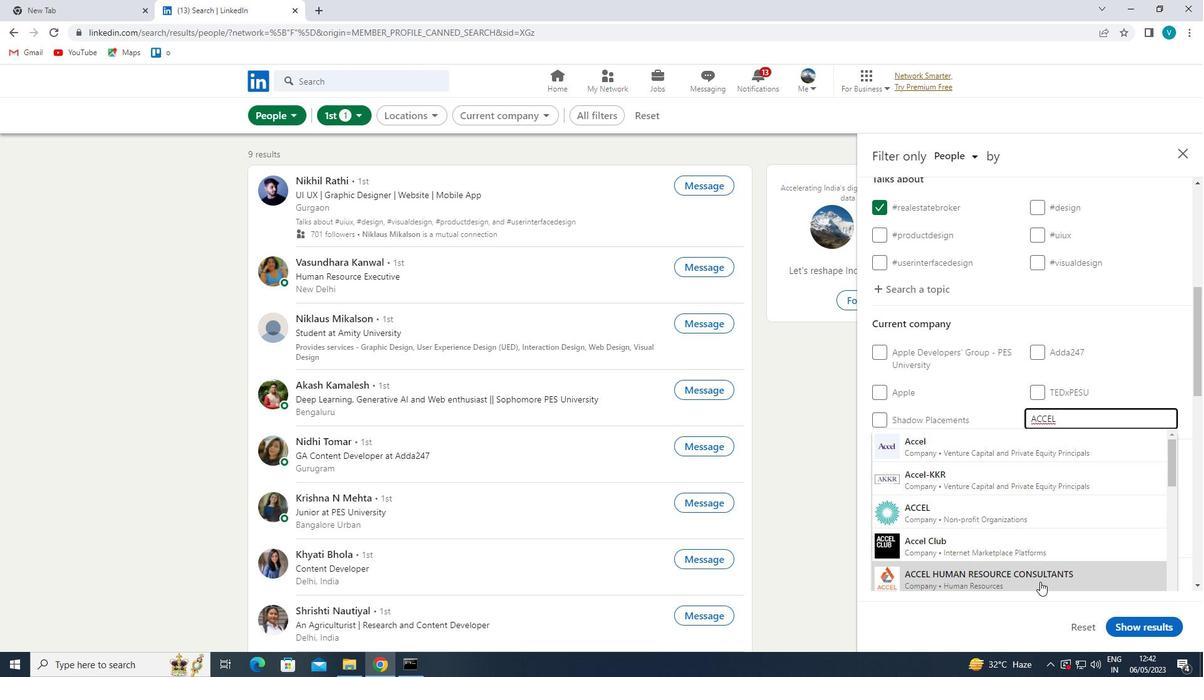 
Action: Mouse moved to (1059, 475)
Screenshot: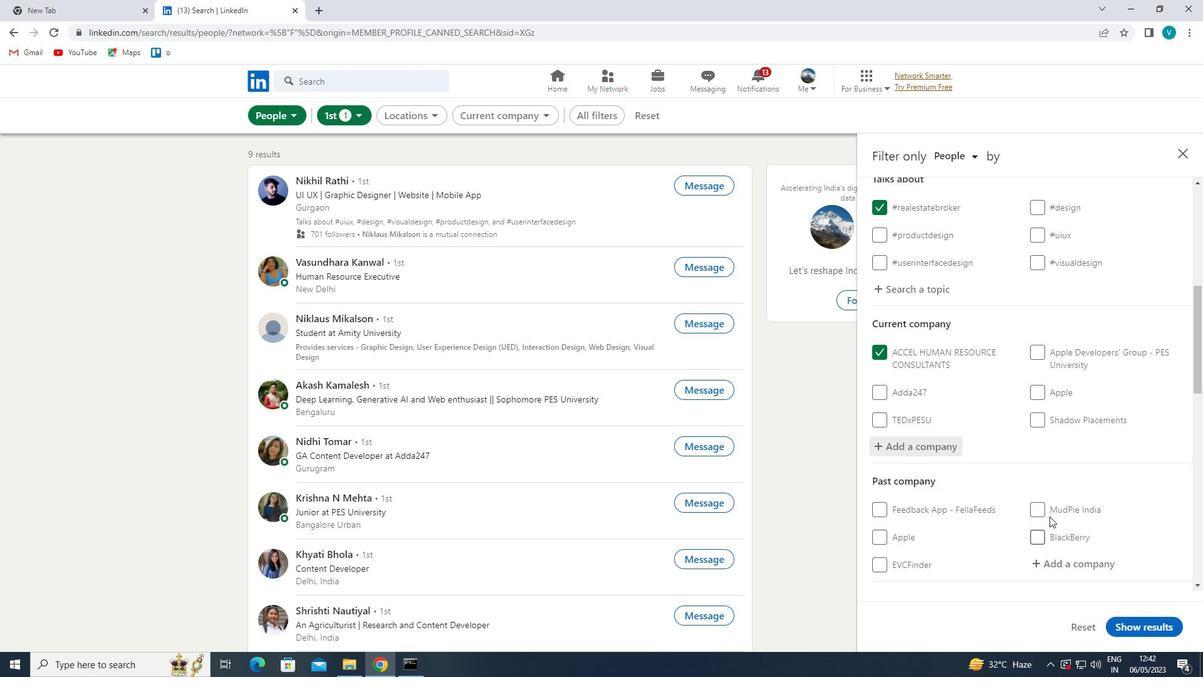 
Action: Mouse scrolled (1059, 475) with delta (0, 0)
Screenshot: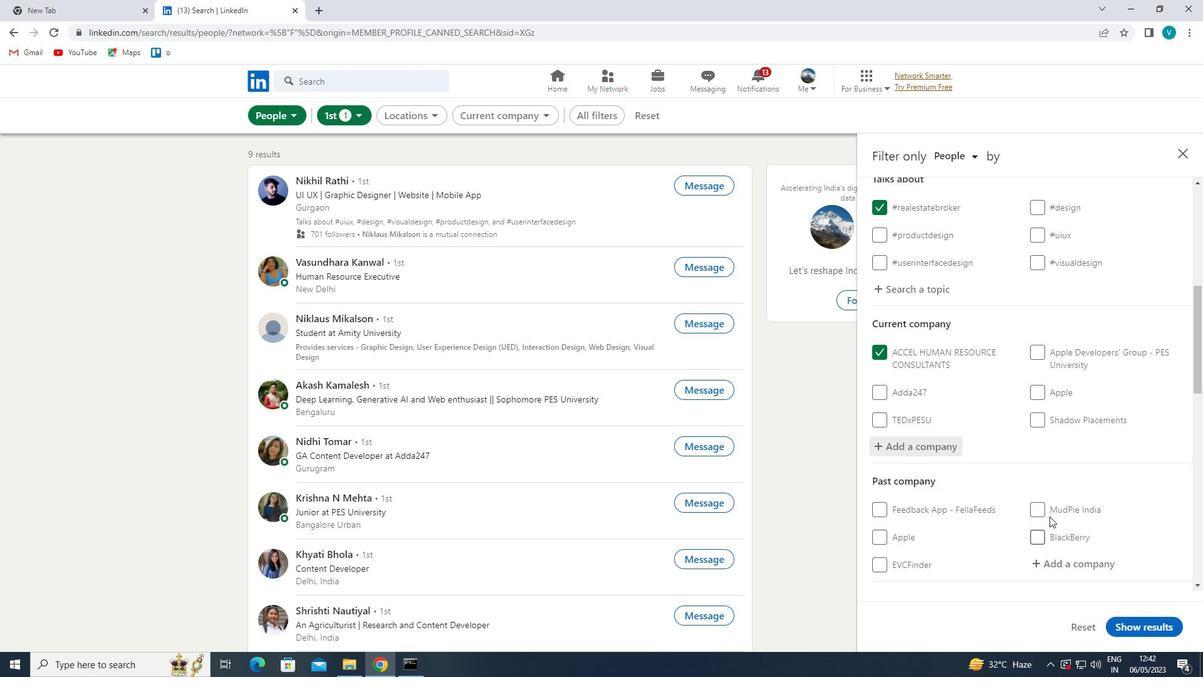 
Action: Mouse moved to (1061, 472)
Screenshot: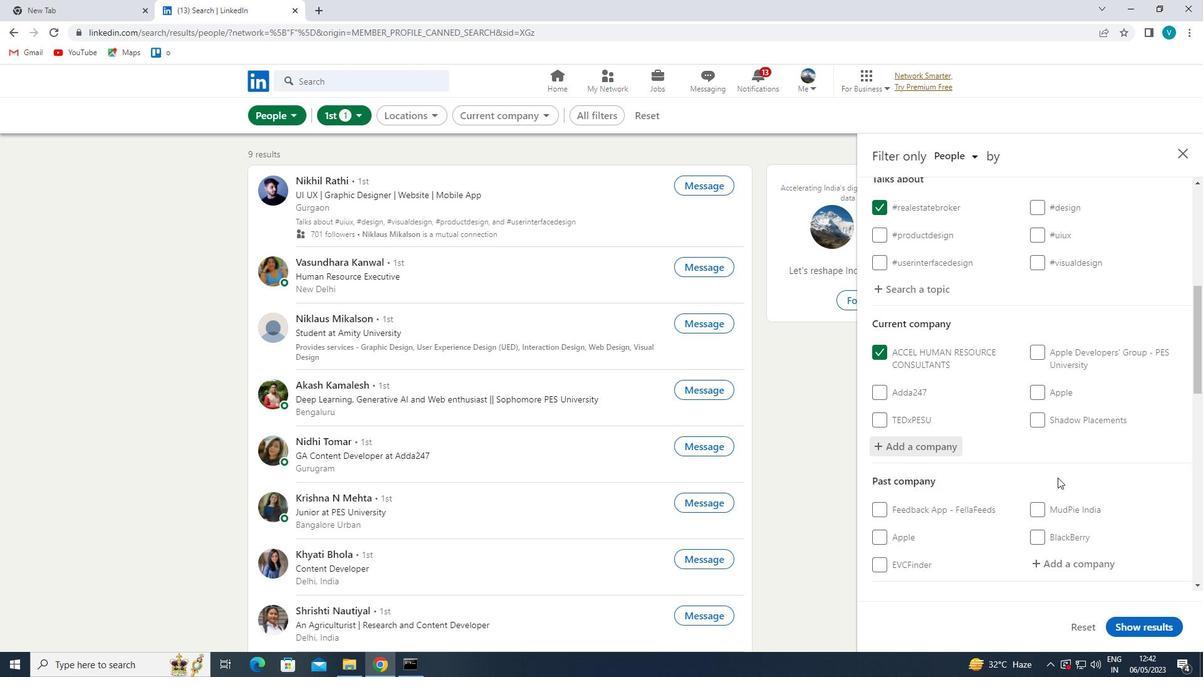 
Action: Mouse scrolled (1061, 472) with delta (0, 0)
Screenshot: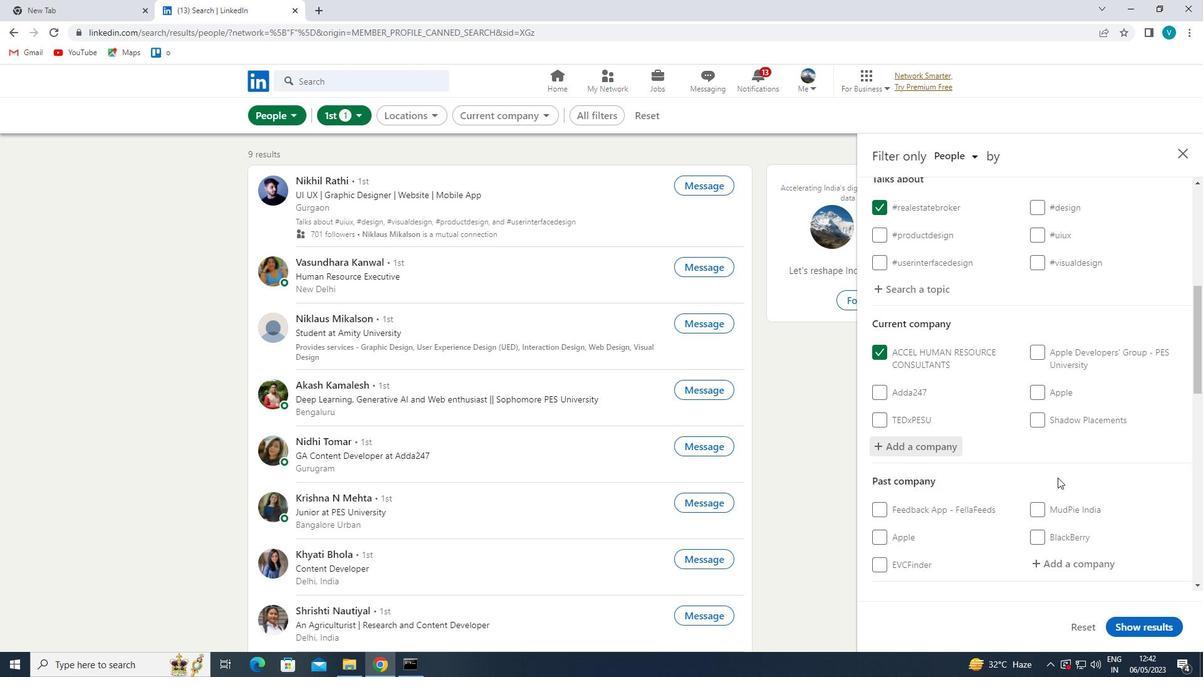
Action: Mouse moved to (1063, 470)
Screenshot: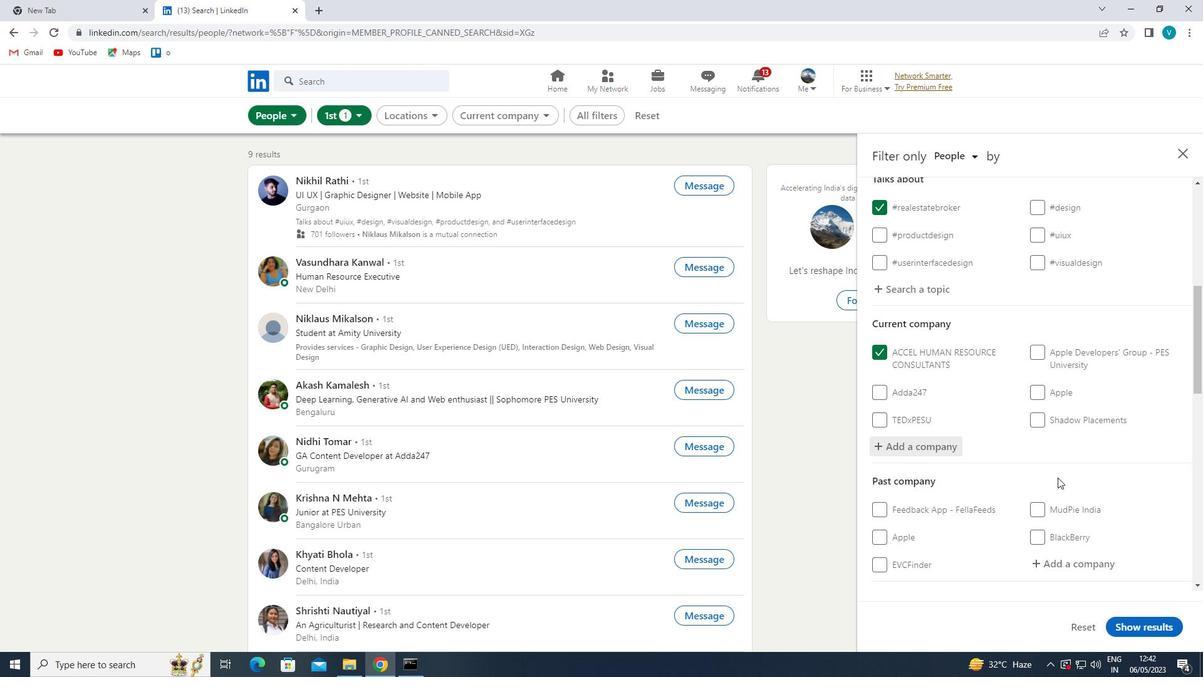 
Action: Mouse scrolled (1063, 469) with delta (0, 0)
Screenshot: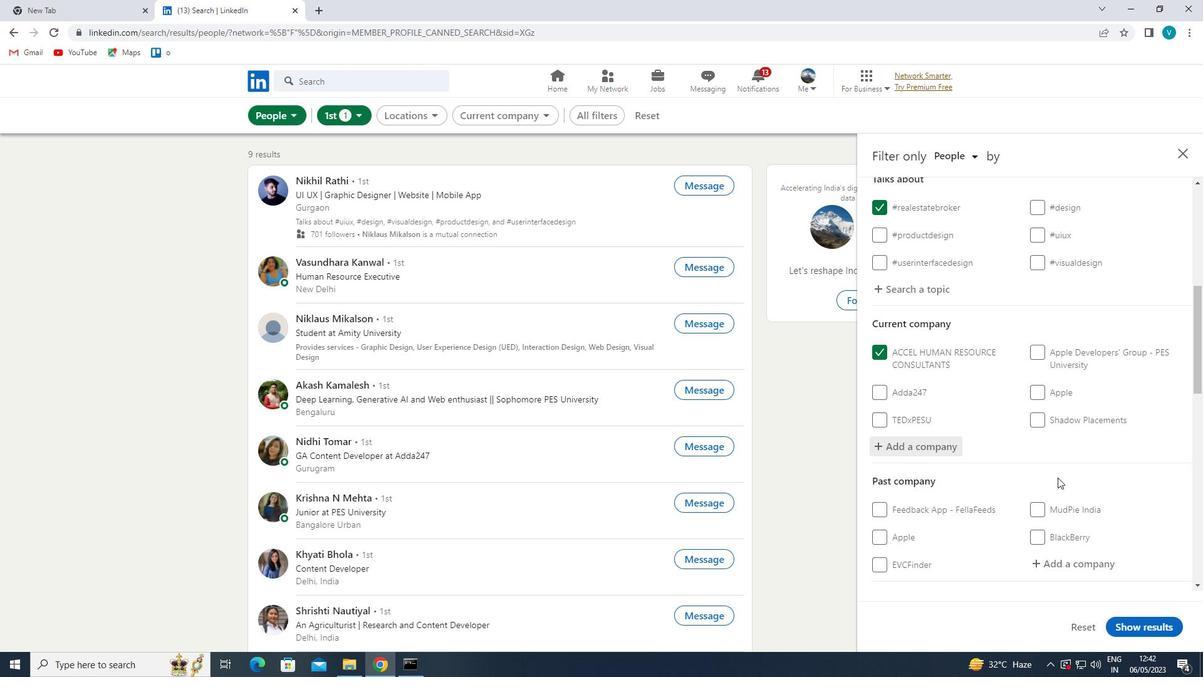 
Action: Mouse moved to (1063, 468)
Screenshot: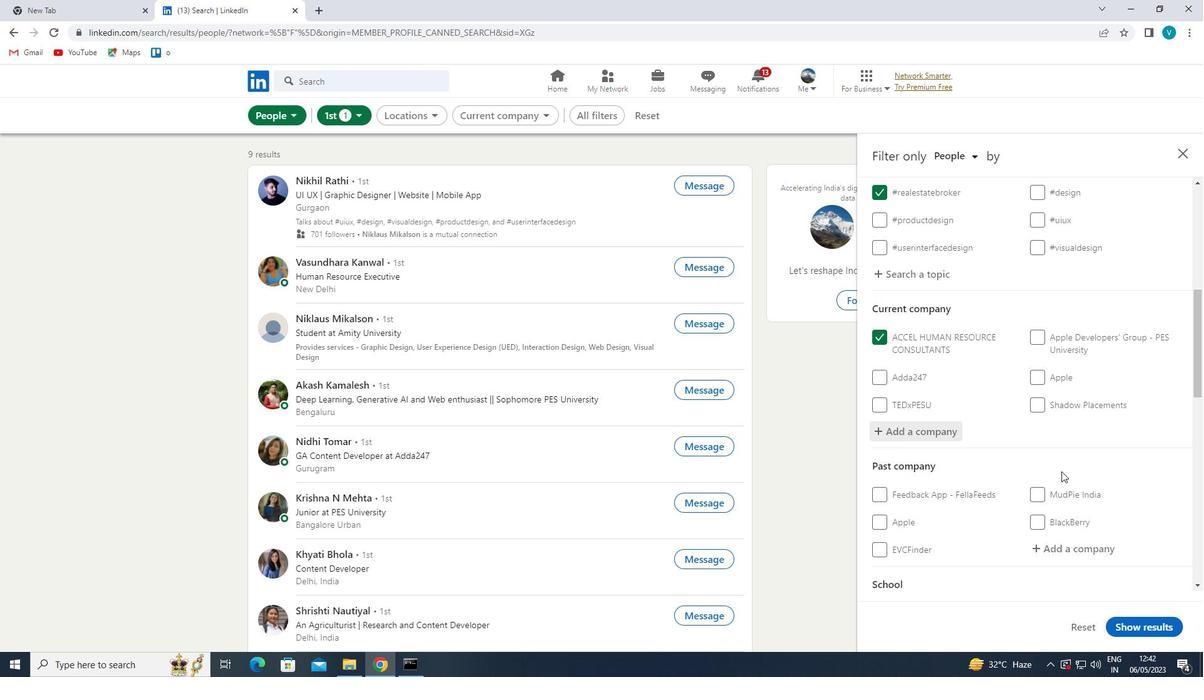 
Action: Mouse scrolled (1063, 467) with delta (0, 0)
Screenshot: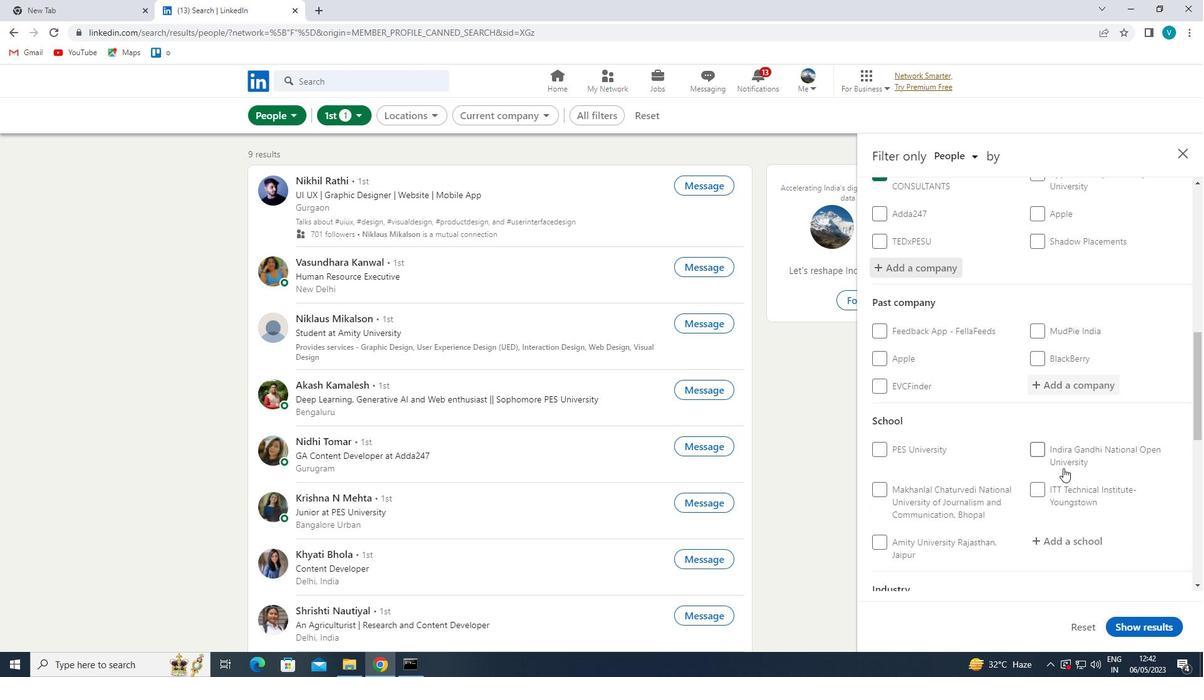 
Action: Mouse moved to (1063, 464)
Screenshot: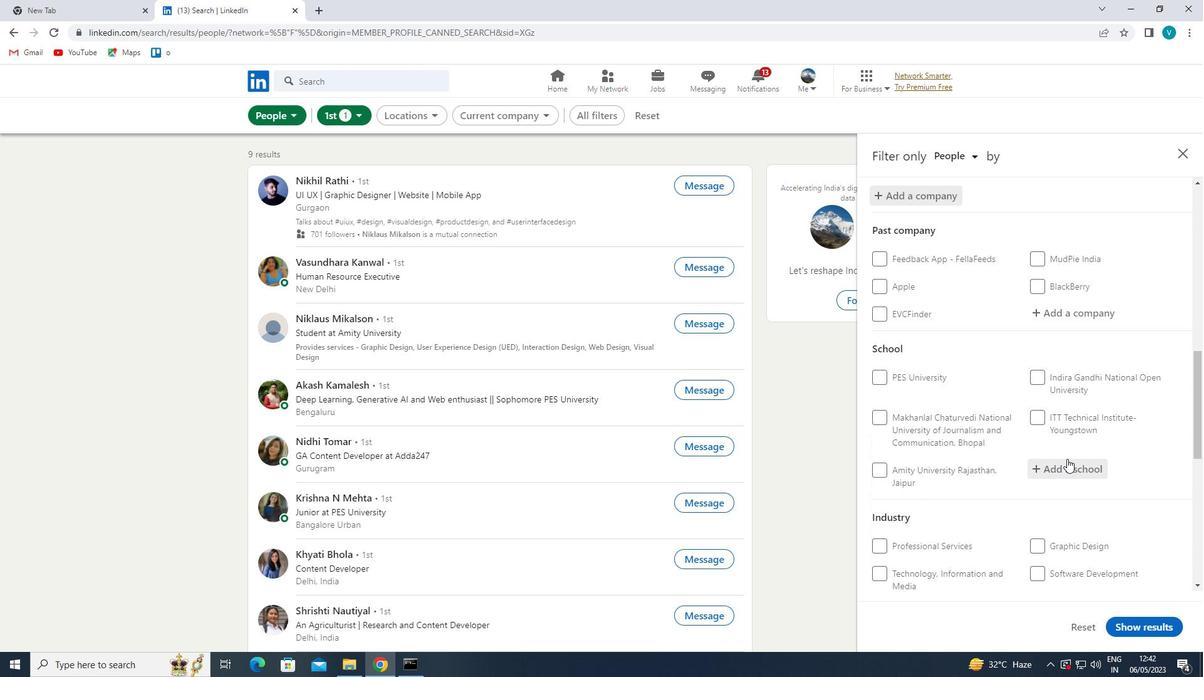 
Action: Mouse pressed left at (1063, 464)
Screenshot: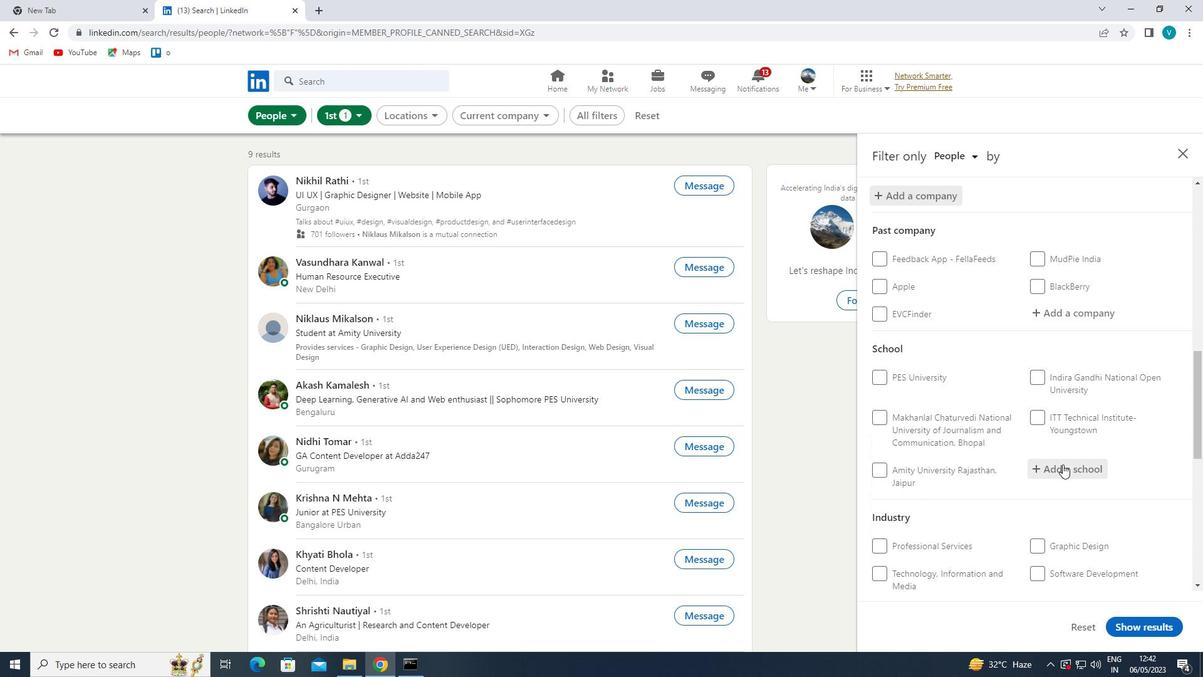 
Action: Mouse moved to (1062, 467)
Screenshot: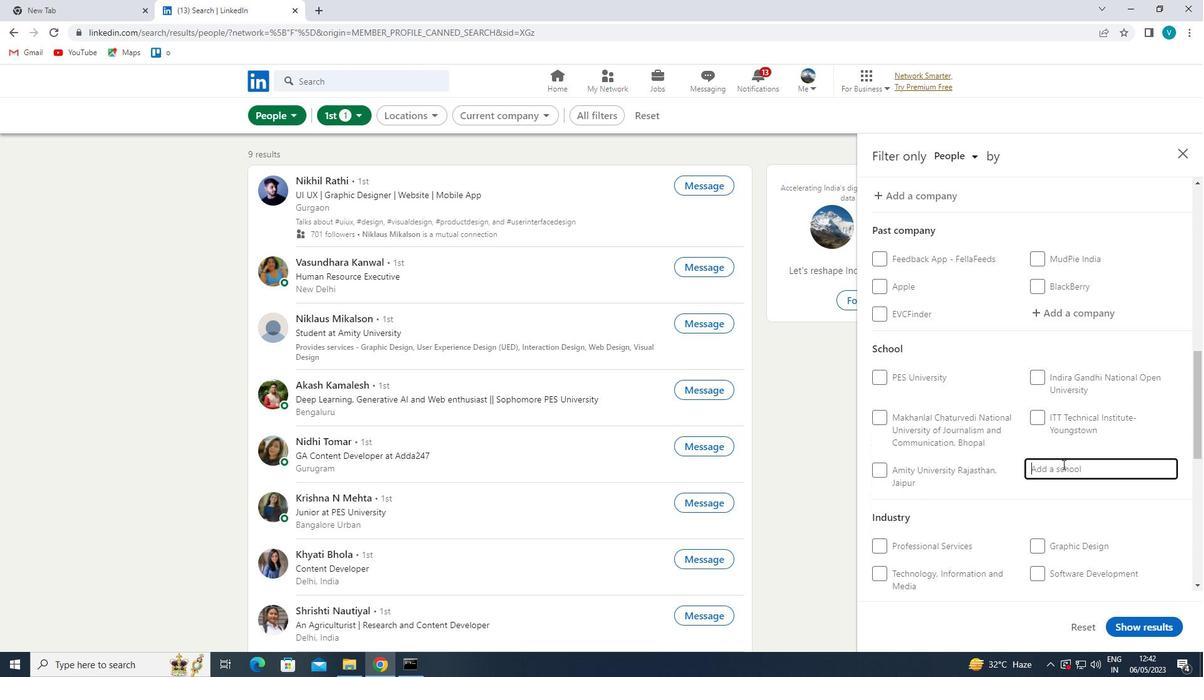 
Action: Key pressed <Key.shift>GOVERNMENT<Key.space>
Screenshot: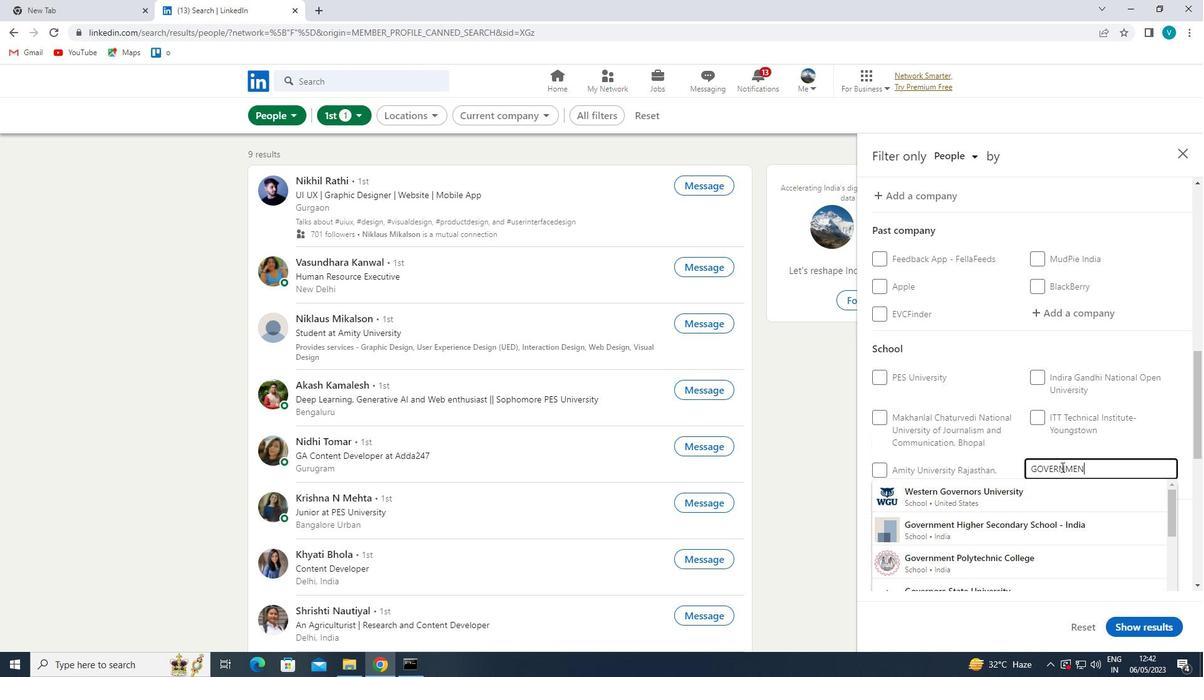 
Action: Mouse moved to (1057, 473)
Screenshot: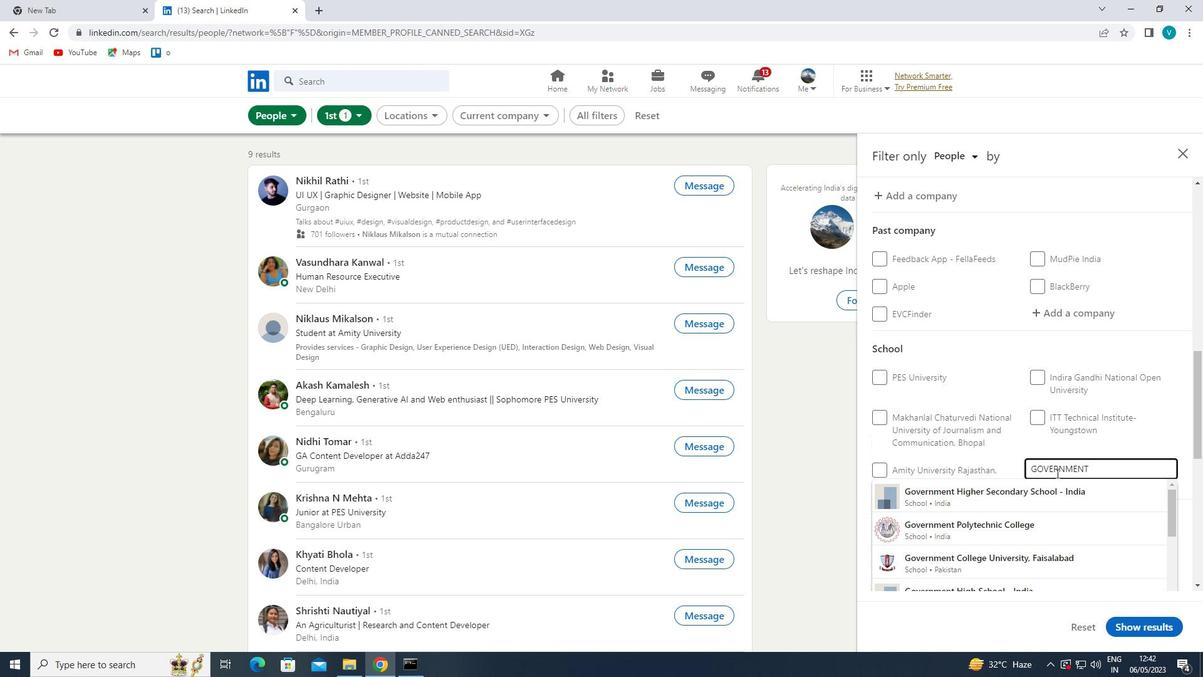 
Action: Key pressed <Key.shift>COLLEGE<Key.space>OF<Key.space>ENGINEERING,<Key.shift><Key.space><Key.shift>JALGAON
Screenshot: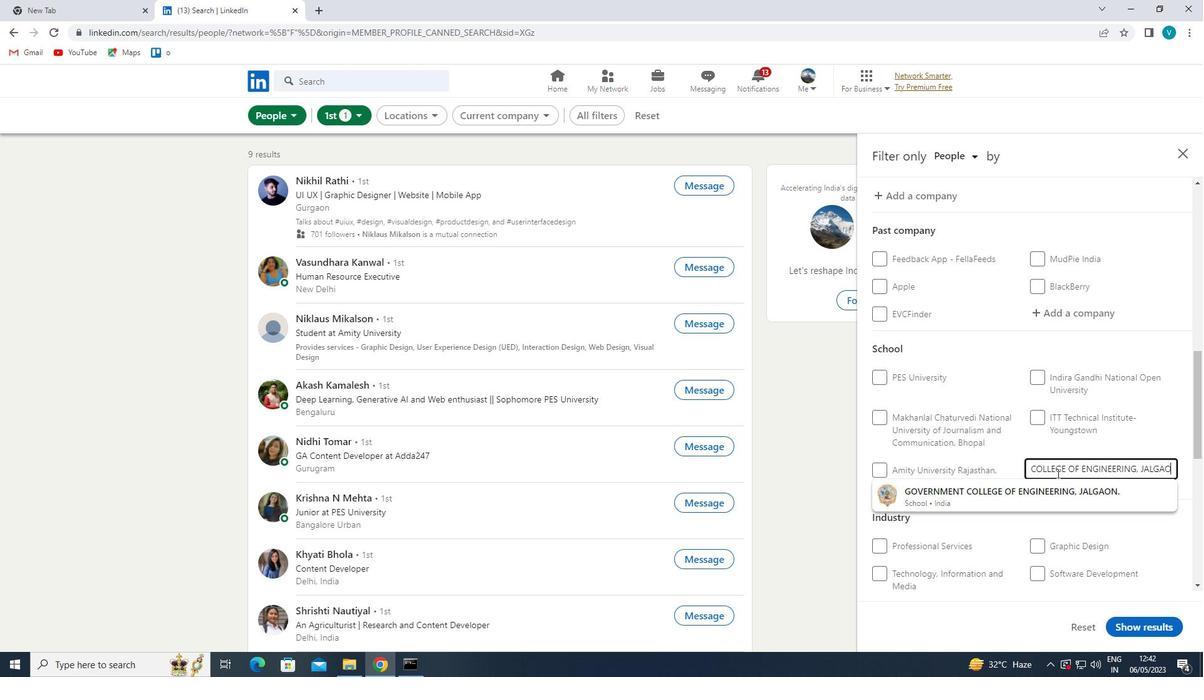 
Action: Mouse moved to (1132, 490)
Screenshot: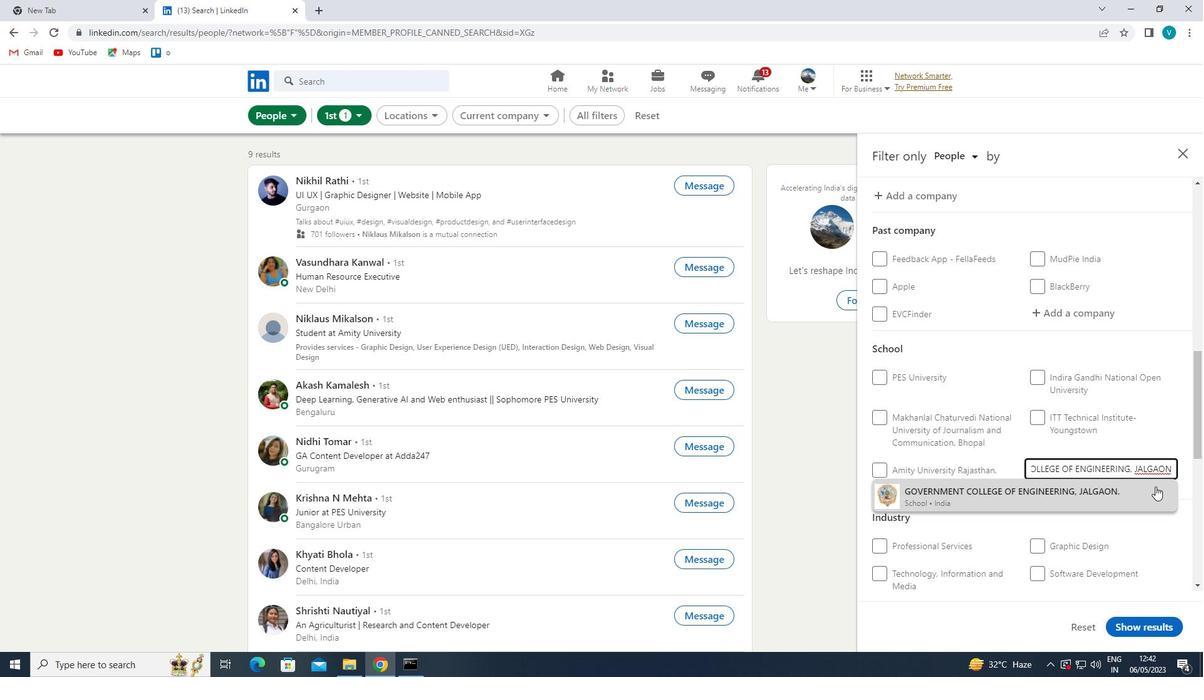 
Action: Mouse pressed left at (1132, 490)
Screenshot: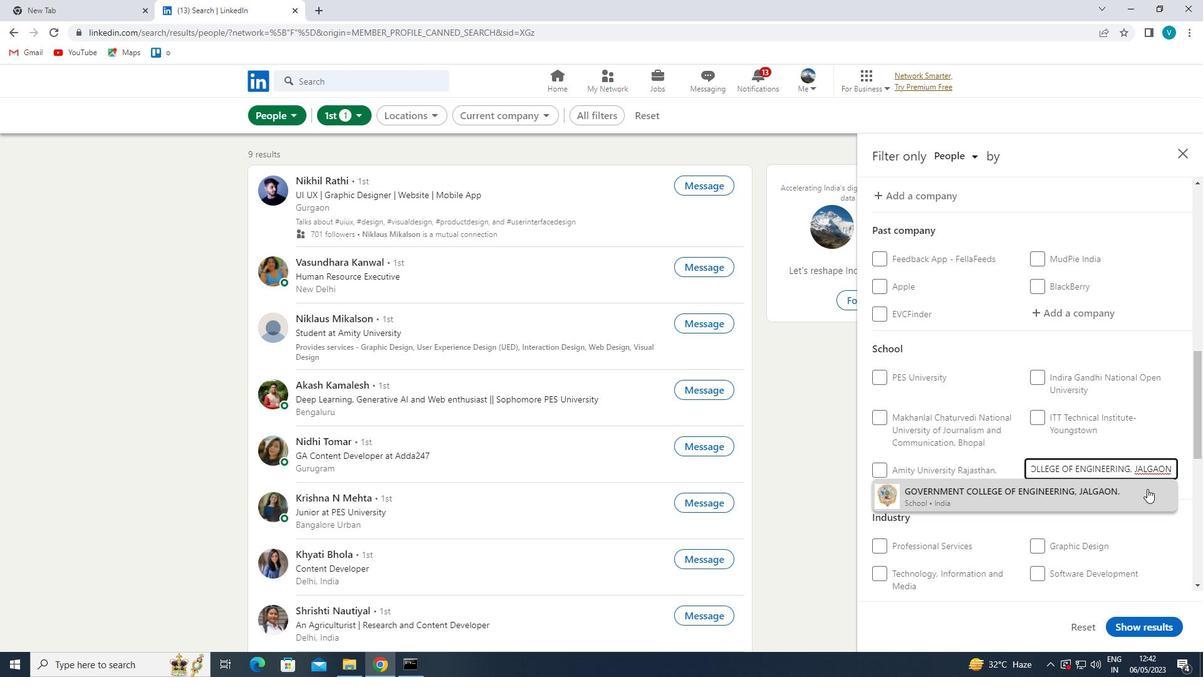 
Action: Mouse moved to (1139, 484)
Screenshot: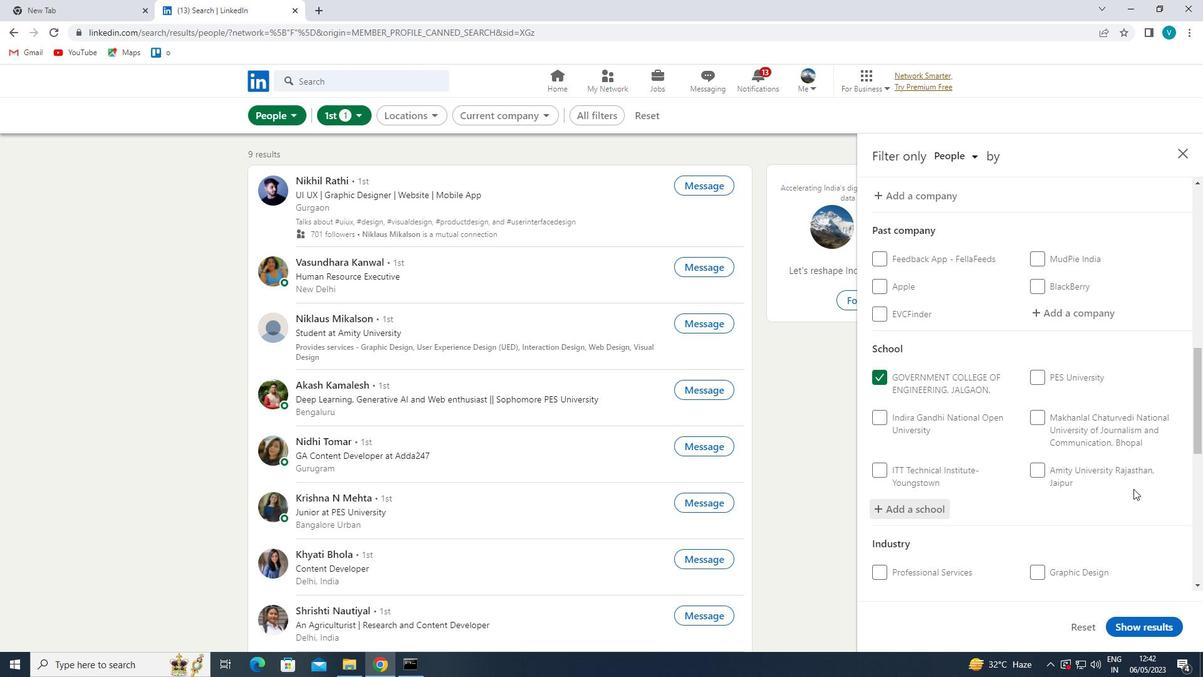 
Action: Mouse scrolled (1139, 484) with delta (0, 0)
Screenshot: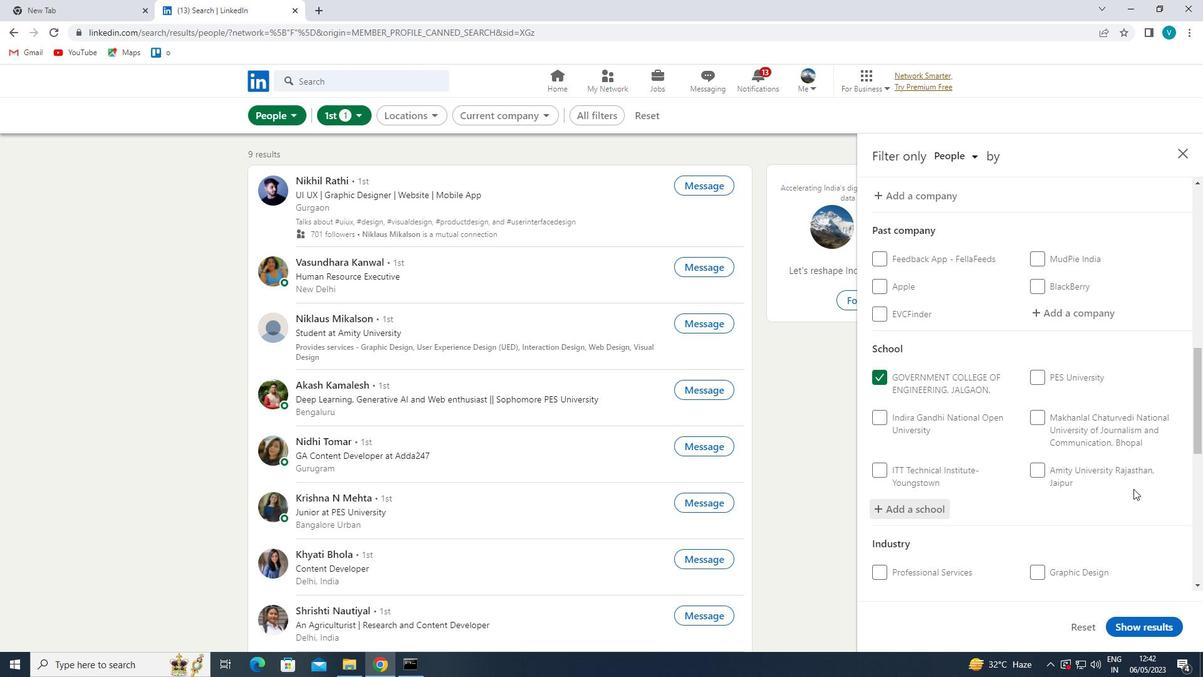 
Action: Mouse moved to (1131, 471)
Screenshot: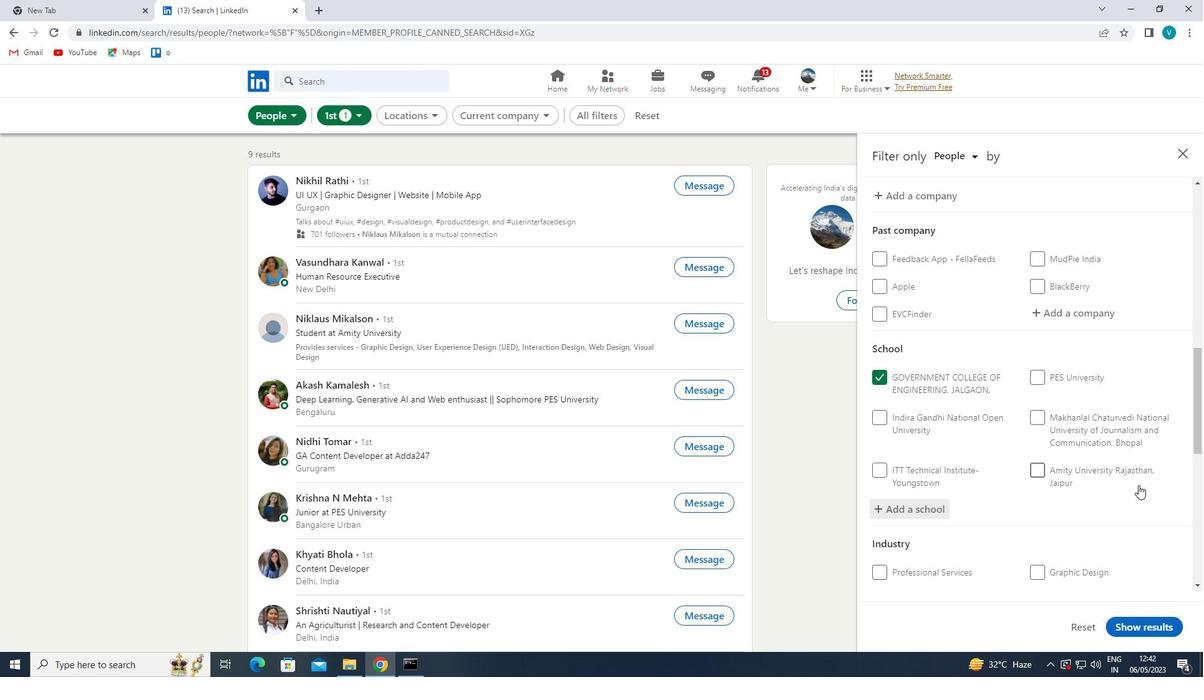 
Action: Mouse scrolled (1131, 470) with delta (0, 0)
Screenshot: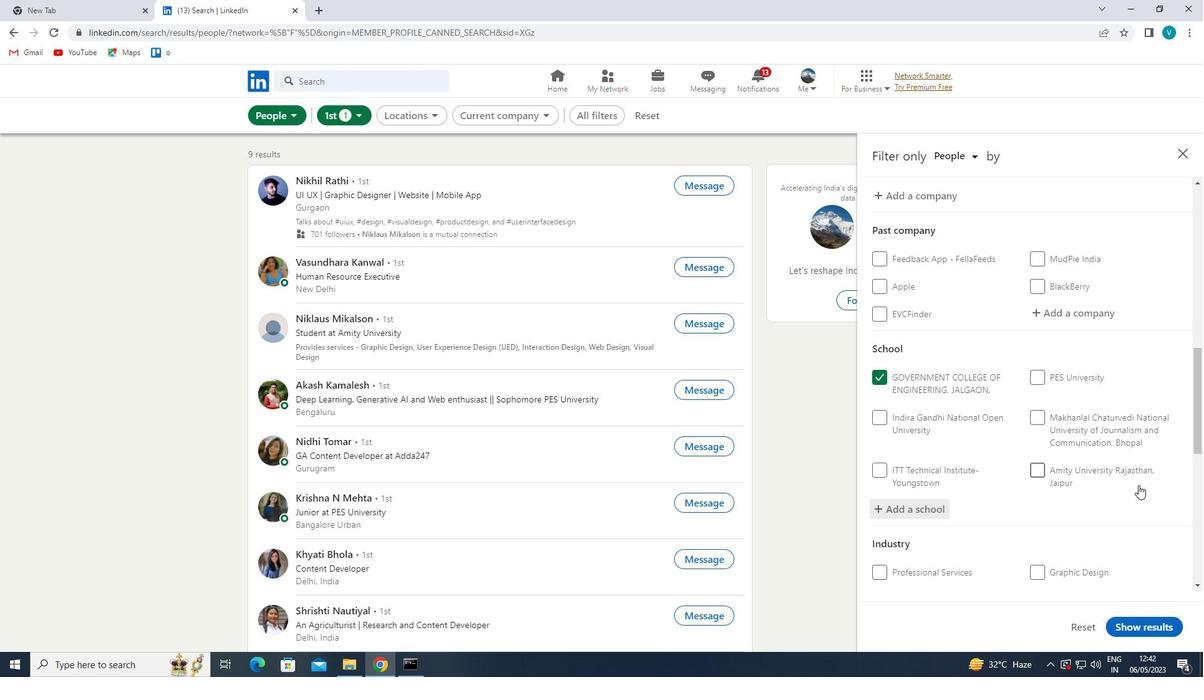 
Action: Mouse moved to (1114, 458)
Screenshot: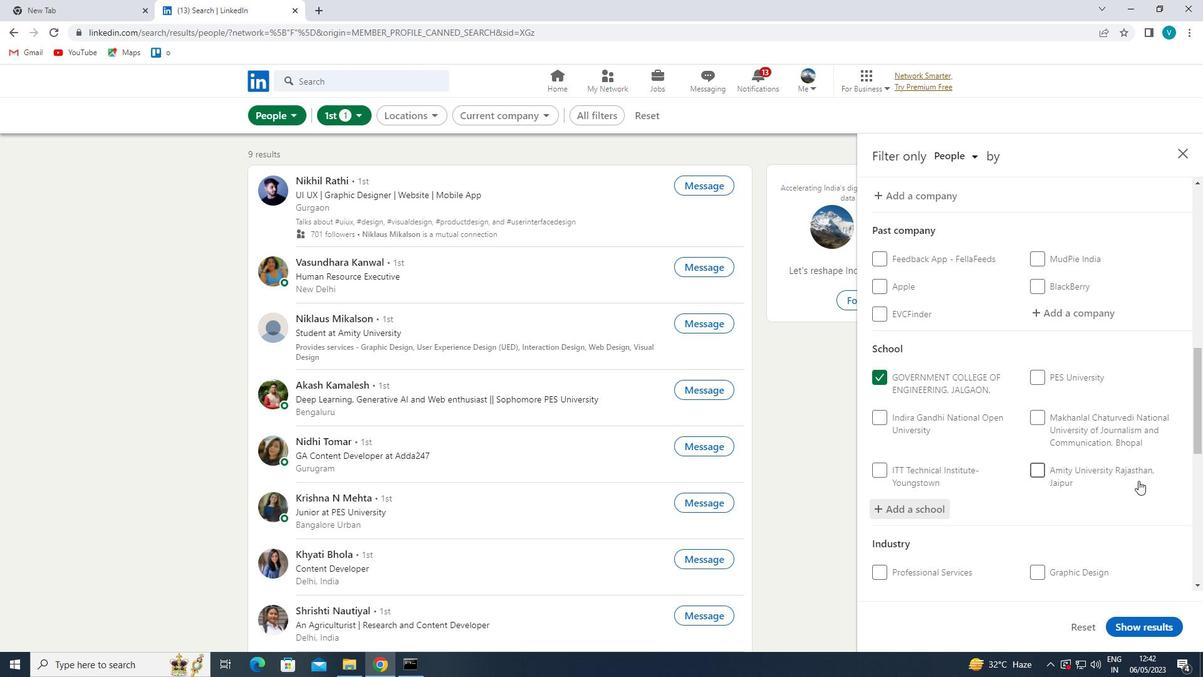 
Action: Mouse scrolled (1114, 458) with delta (0, 0)
Screenshot: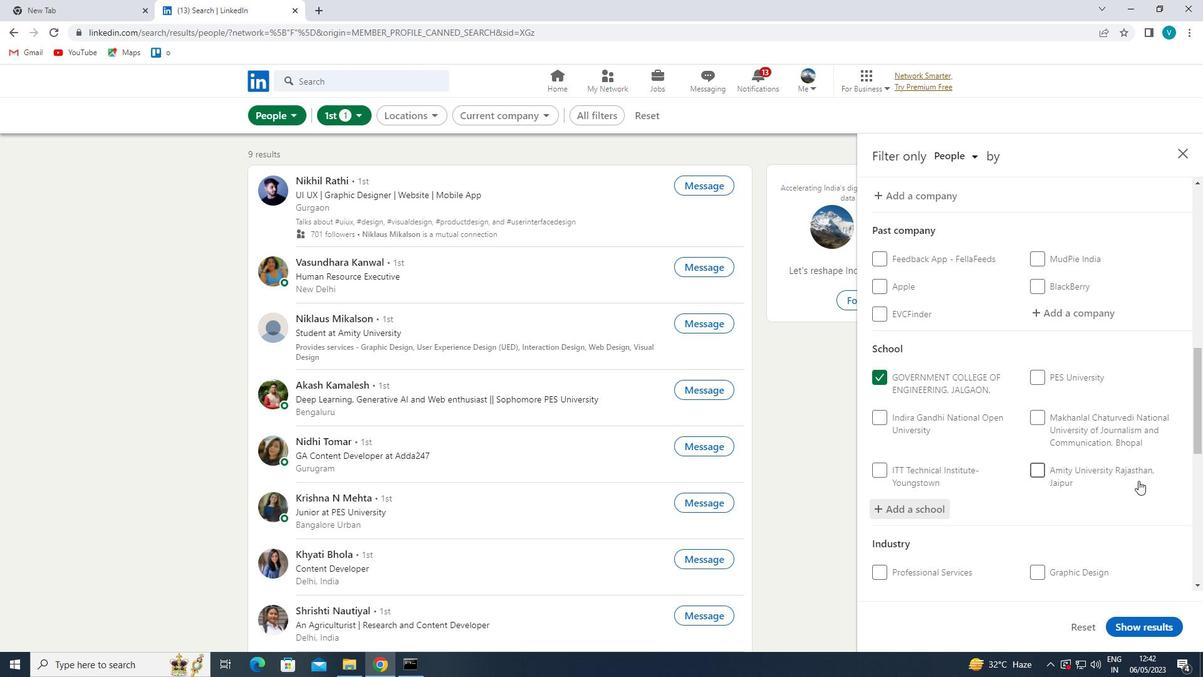 
Action: Mouse moved to (1107, 452)
Screenshot: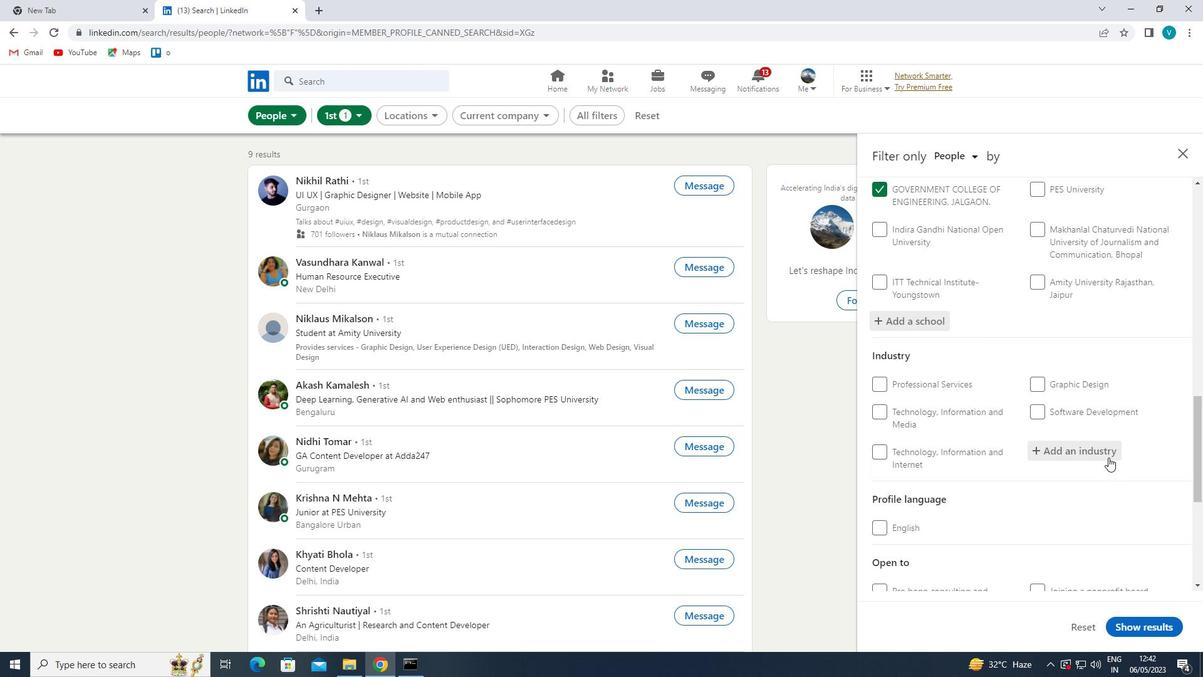 
Action: Mouse pressed left at (1107, 452)
Screenshot: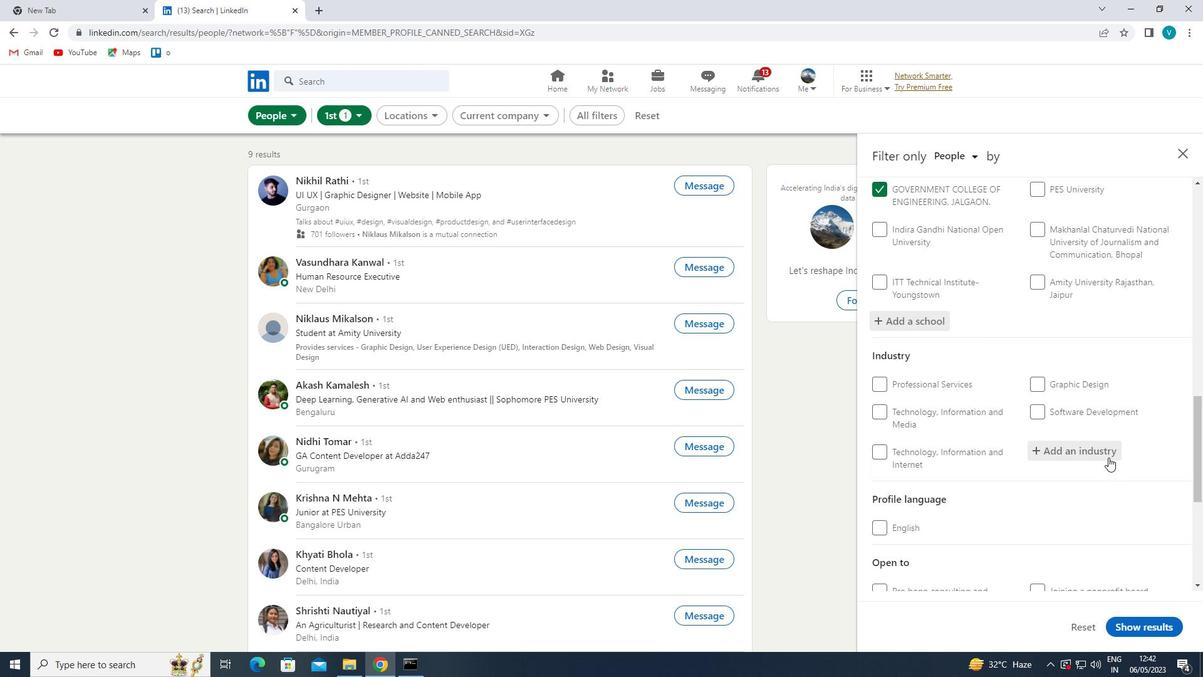 
Action: Mouse moved to (1043, 482)
Screenshot: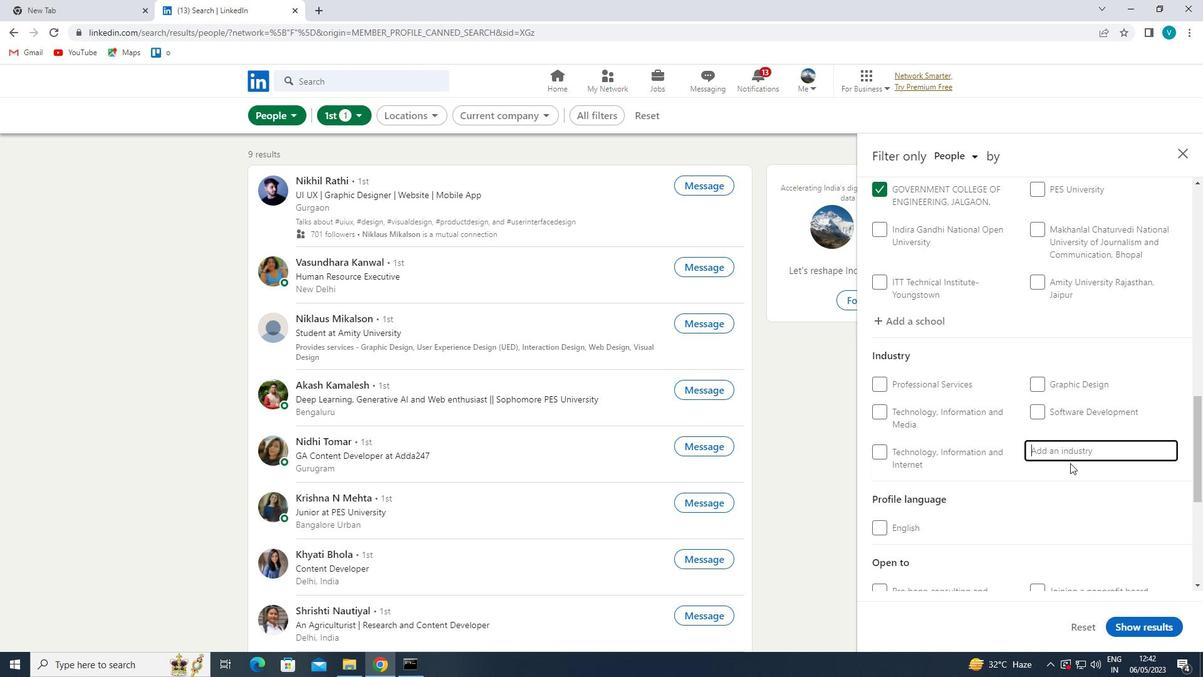 
Action: Key pressed <Key.shift>B
Screenshot: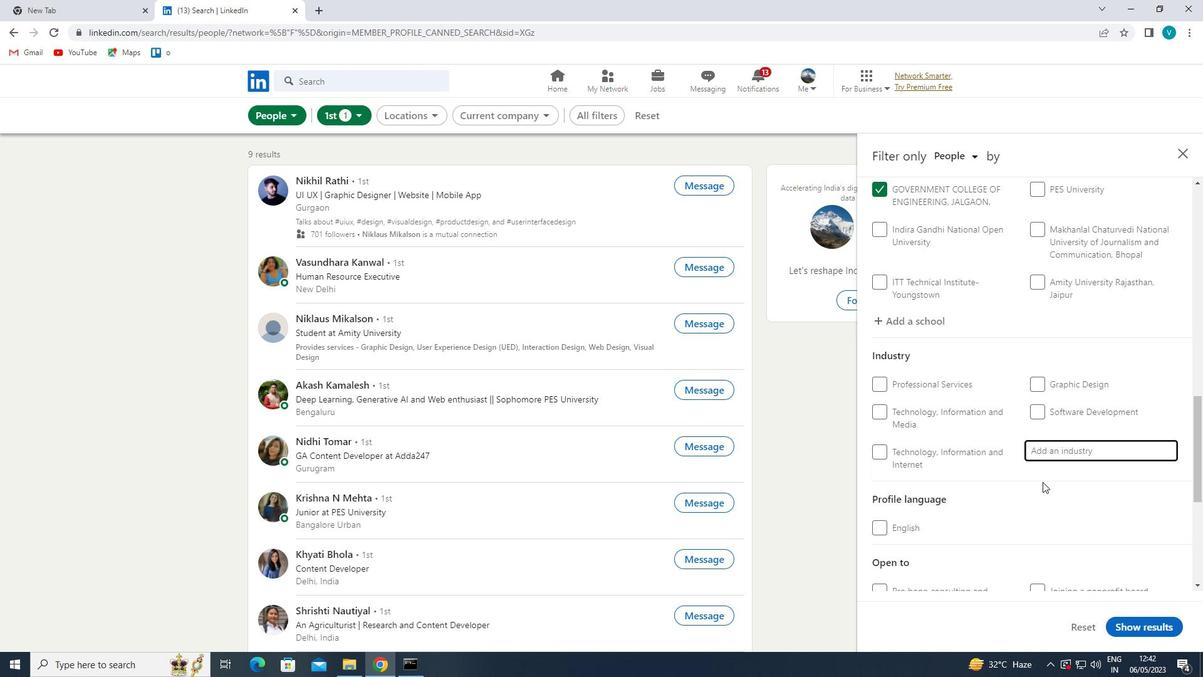 
Action: Mouse moved to (1042, 482)
Screenshot: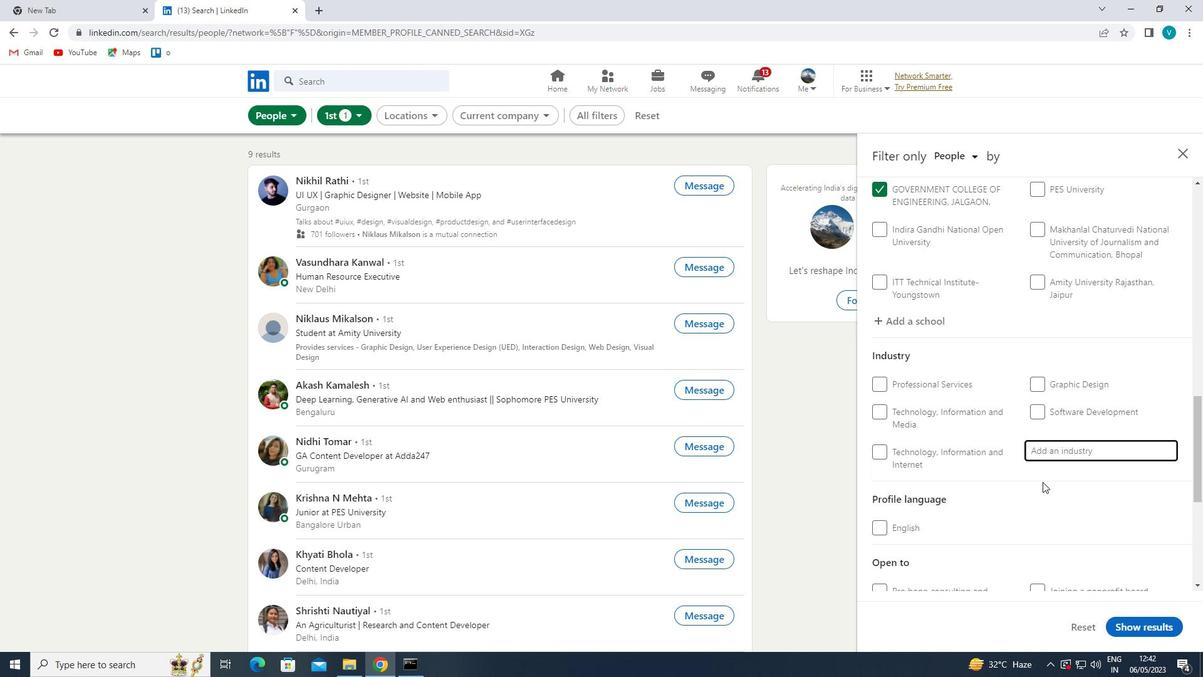 
Action: Key pressed OOK<Key.space>
Screenshot: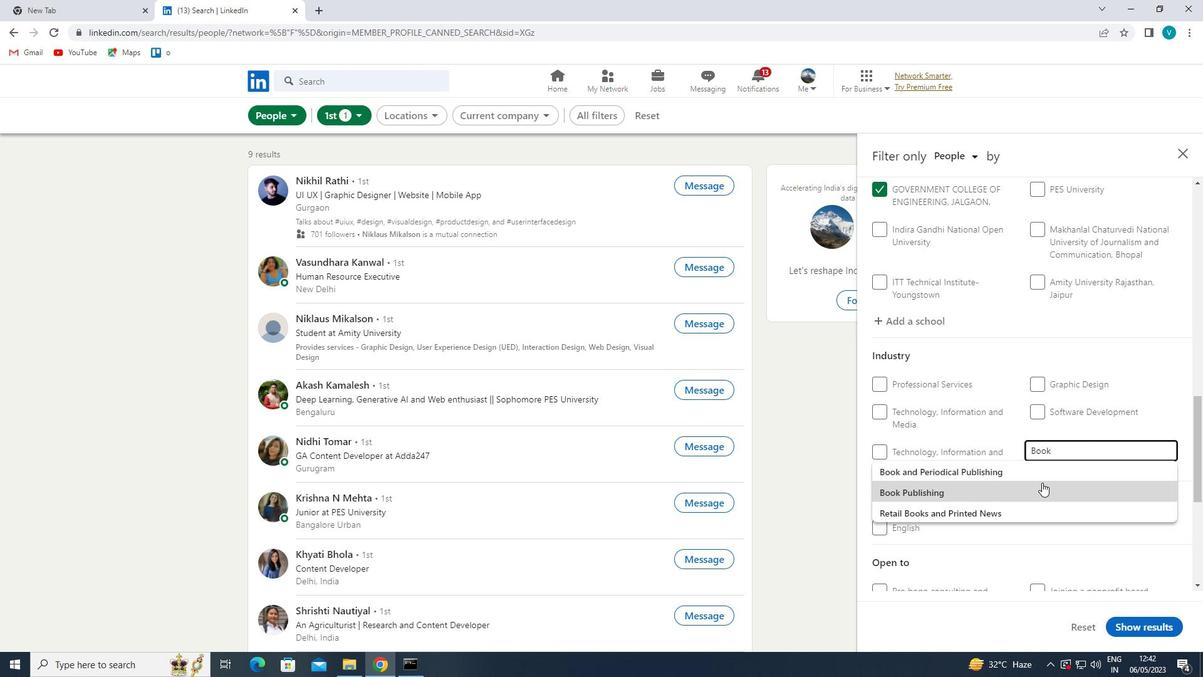 
Action: Mouse moved to (1016, 470)
Screenshot: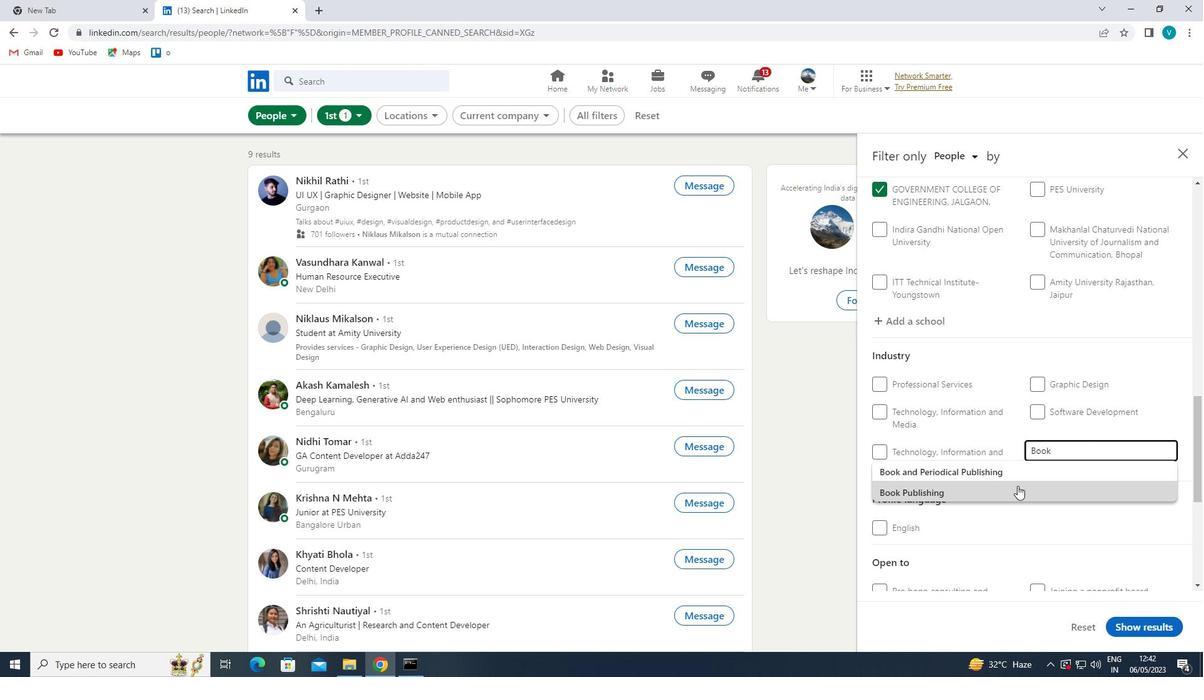 
Action: Mouse pressed left at (1016, 470)
Screenshot: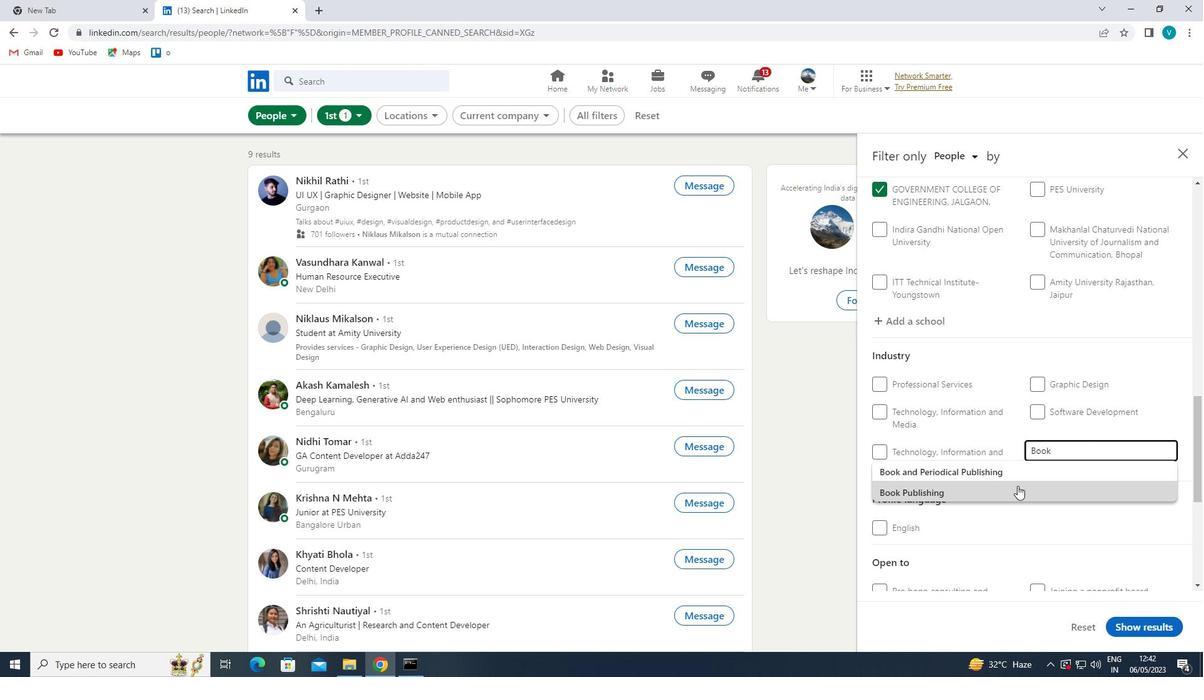 
Action: Mouse scrolled (1016, 470) with delta (0, 0)
Screenshot: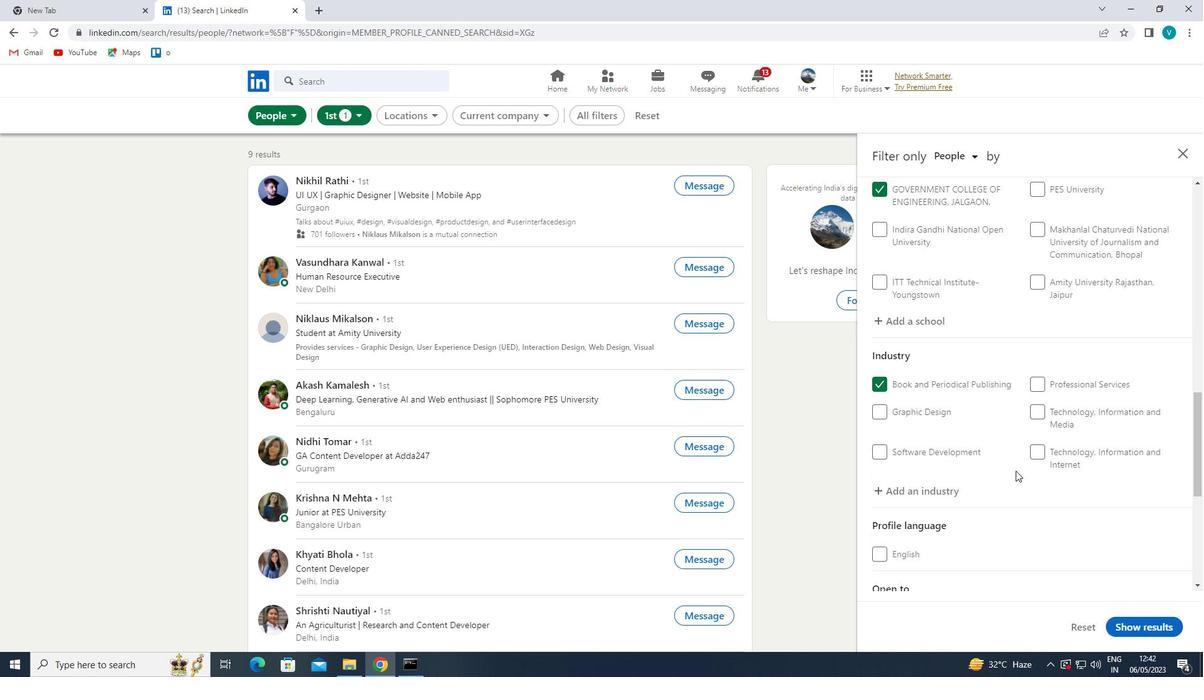 
Action: Mouse scrolled (1016, 470) with delta (0, 0)
Screenshot: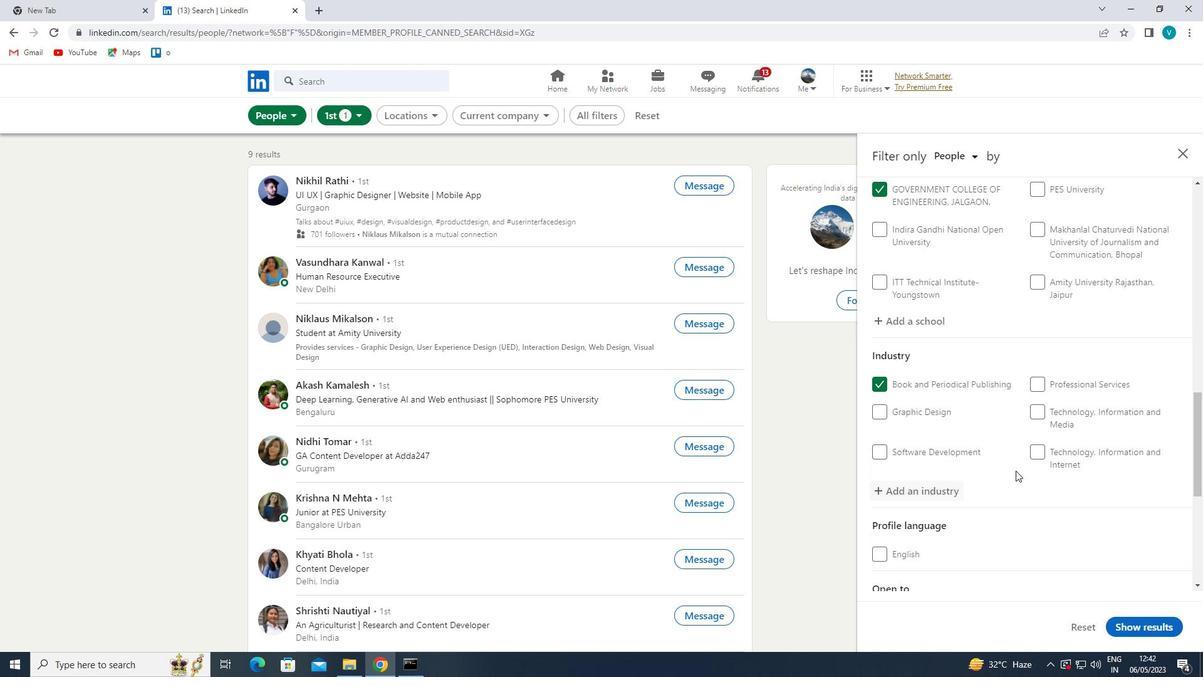 
Action: Mouse scrolled (1016, 470) with delta (0, 0)
Screenshot: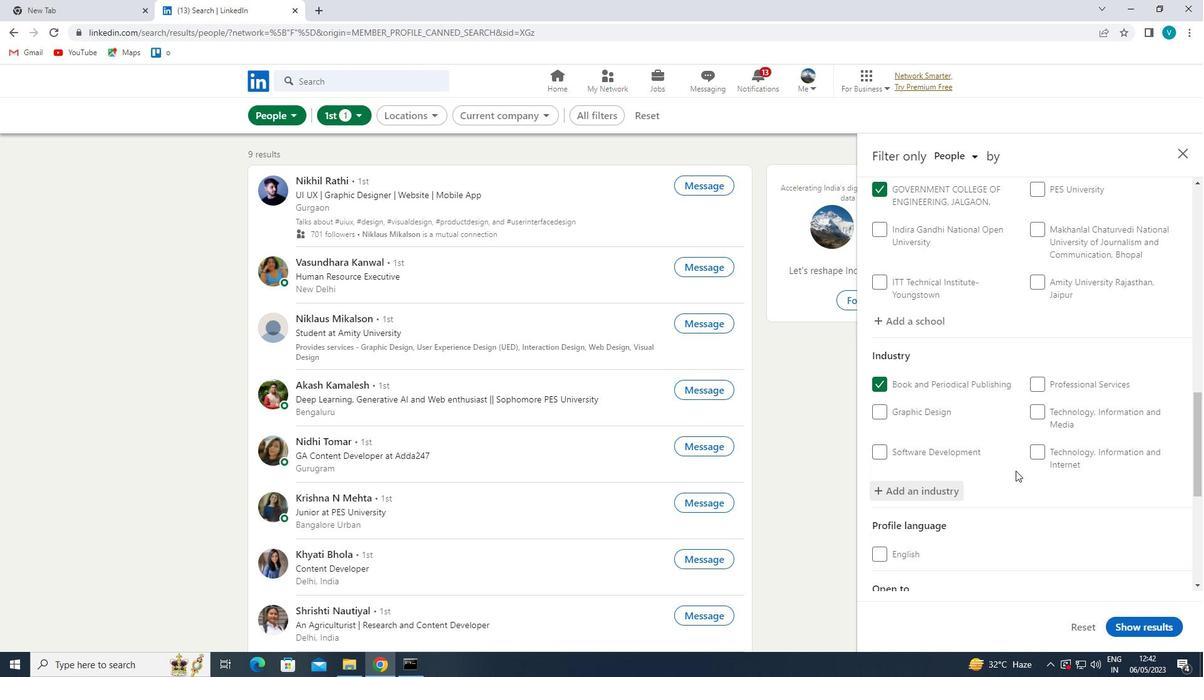 
Action: Mouse scrolled (1016, 470) with delta (0, 0)
Screenshot: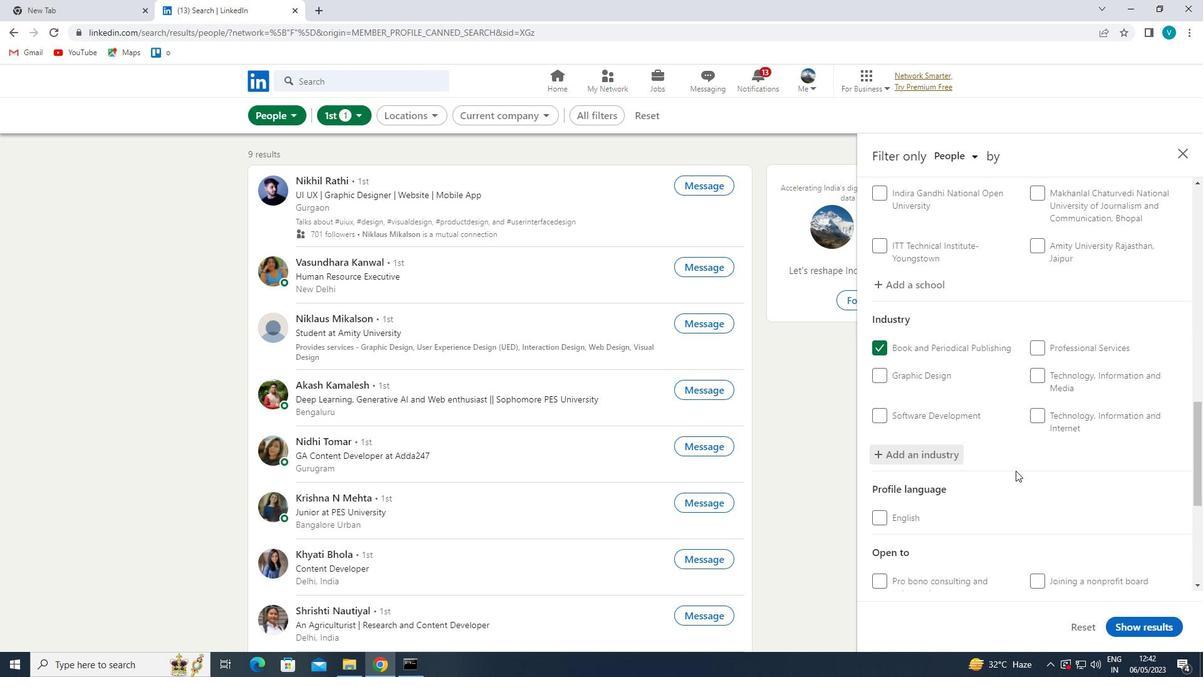 
Action: Mouse moved to (1073, 495)
Screenshot: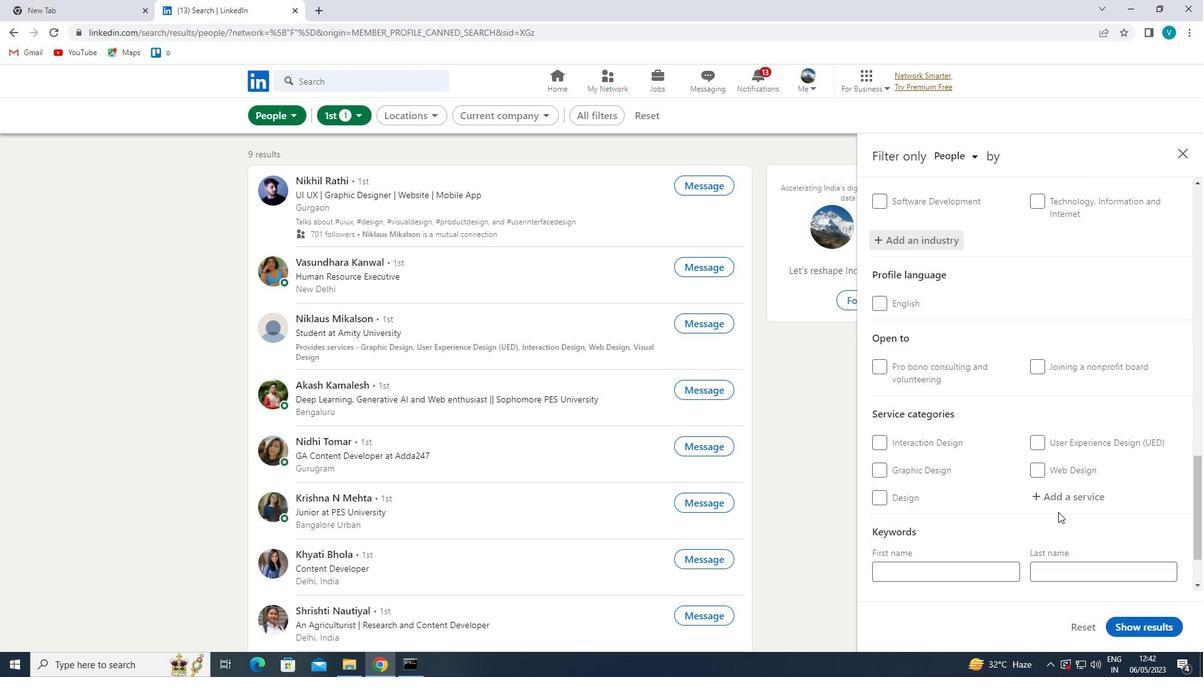 
Action: Mouse pressed left at (1073, 495)
Screenshot: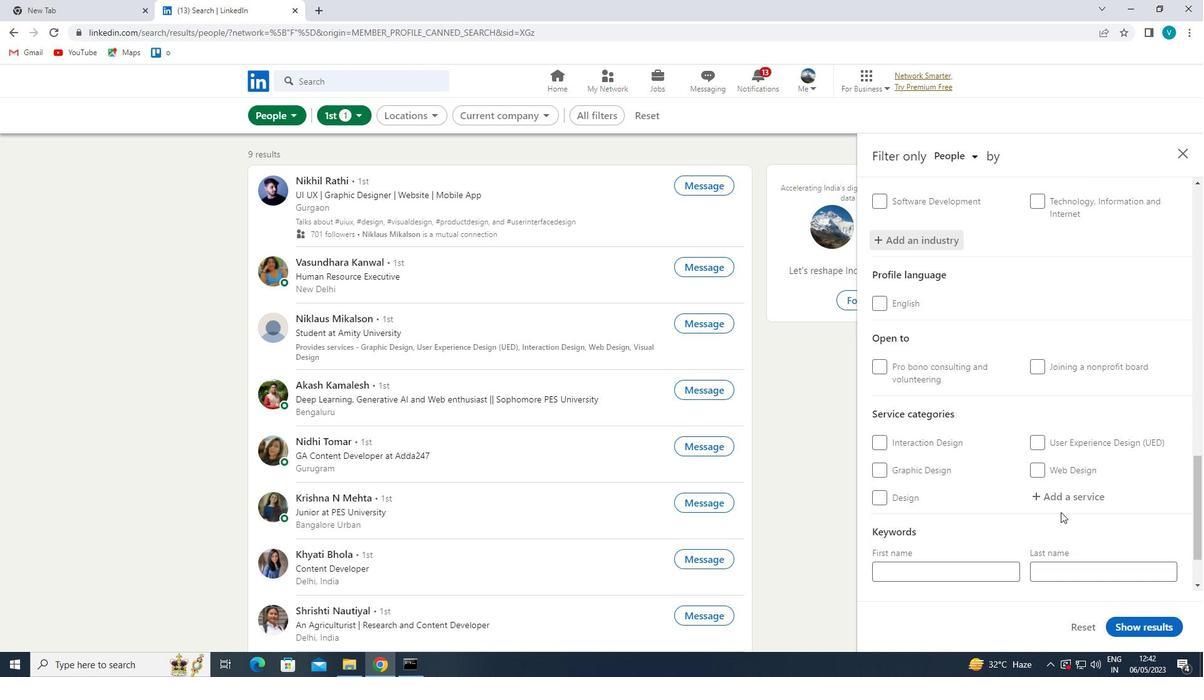 
Action: Mouse moved to (1069, 500)
Screenshot: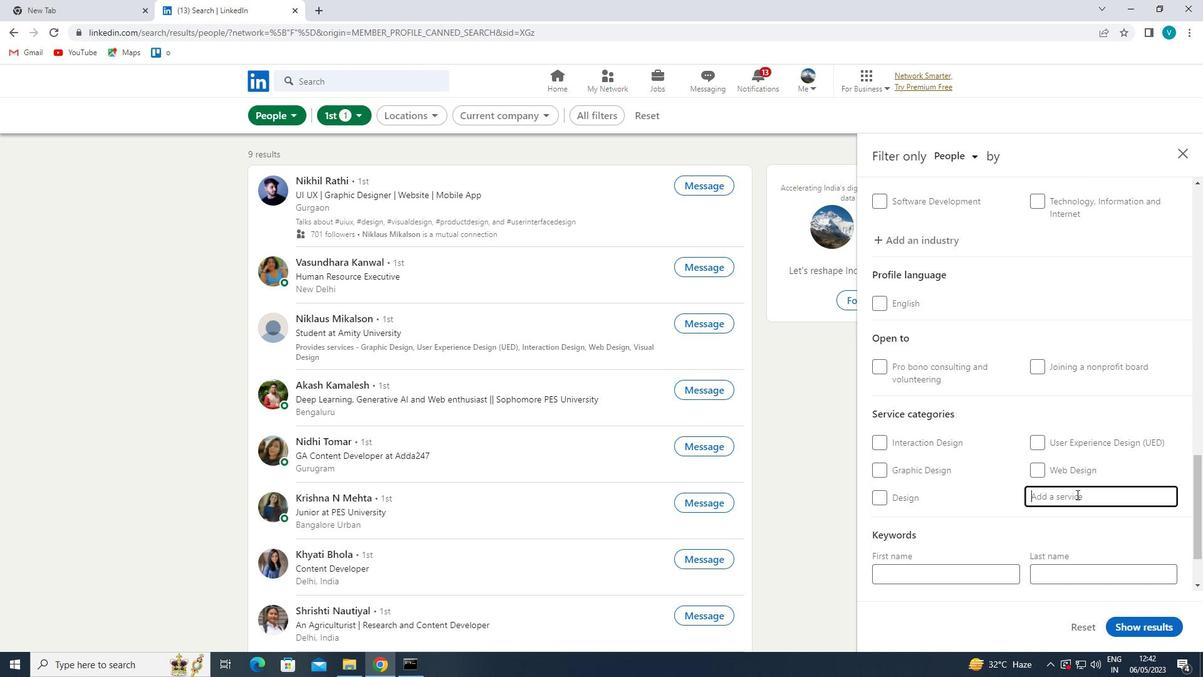 
Action: Key pressed <Key.shift>COACHING<Key.space>
Screenshot: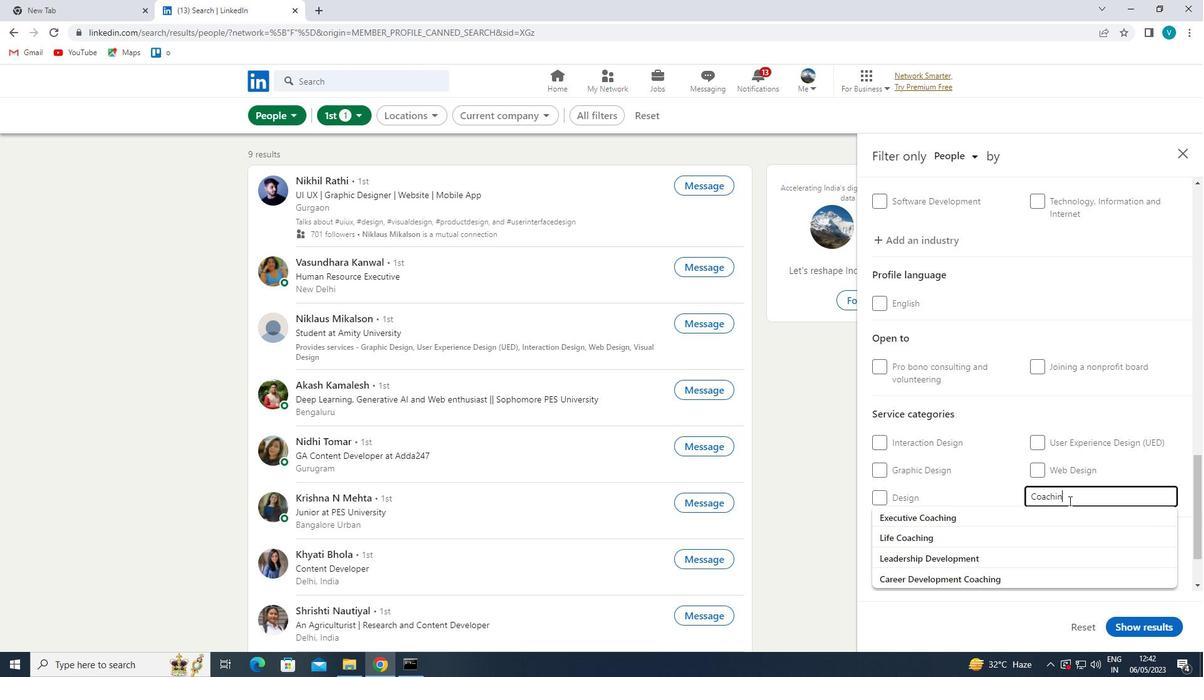 
Action: Mouse moved to (1065, 496)
Screenshot: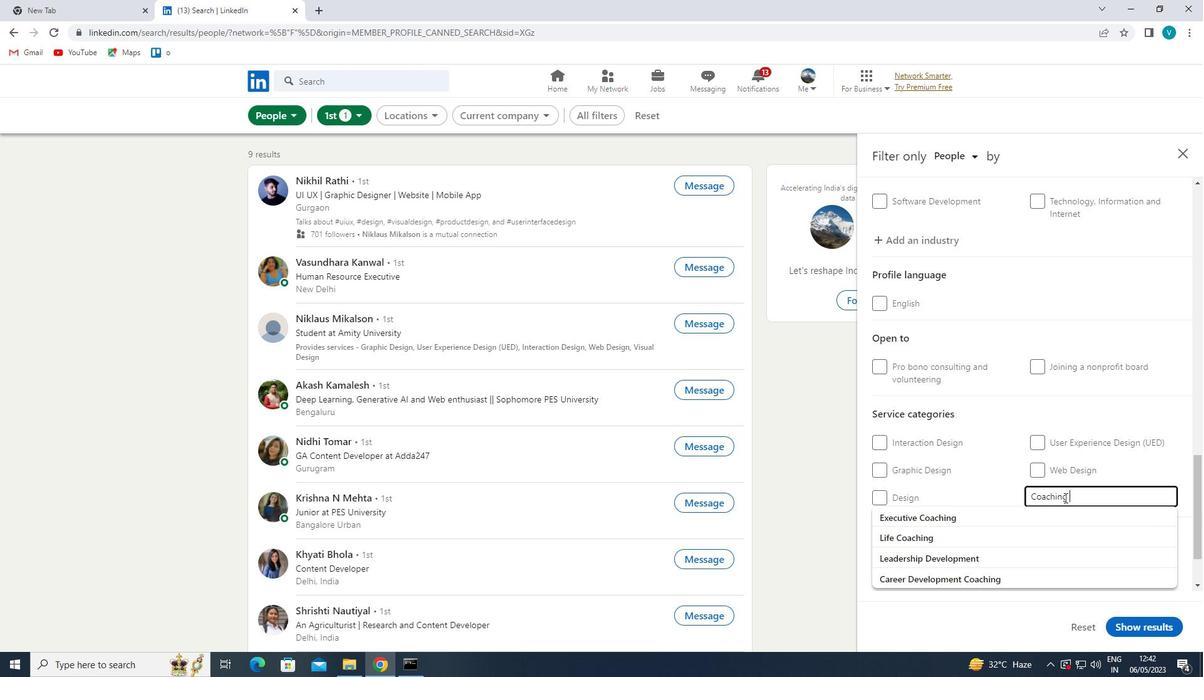 
Action: Key pressed <Key.shift><Key.shift><Key.shift><Key.shift><Key.shift><Key.shift><Key.shift><Key.shift>&<Key.space><Key.shift>MENTORING<Key.space>
Screenshot: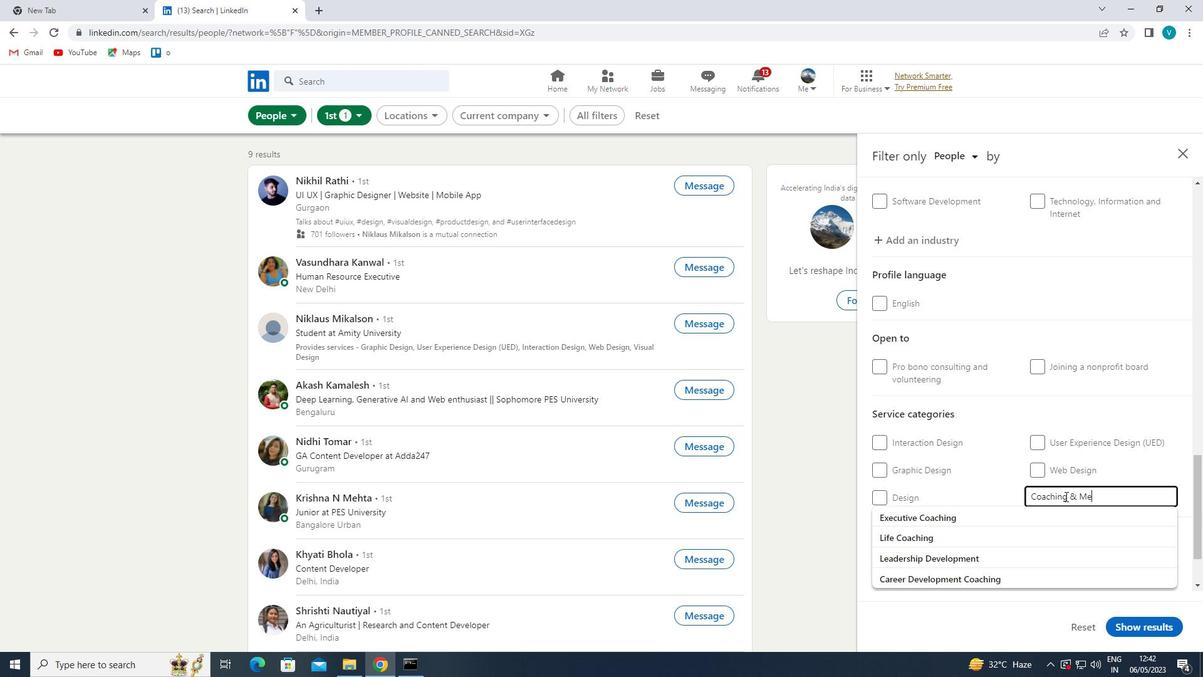 
Action: Mouse moved to (993, 523)
Screenshot: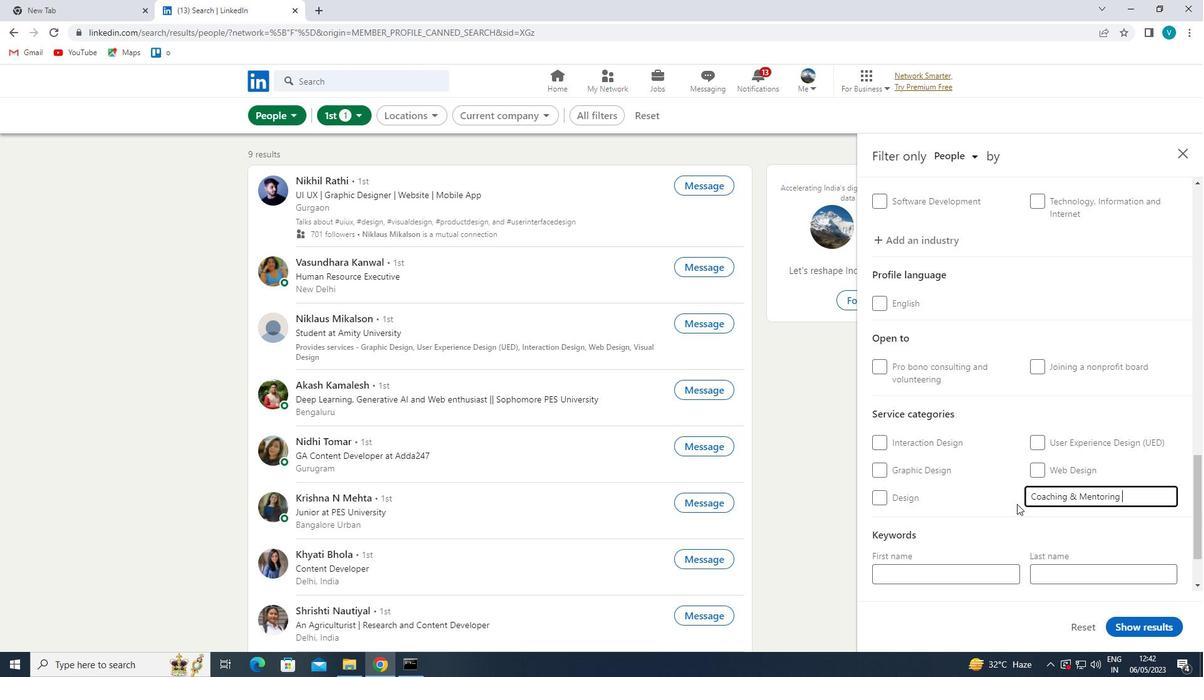 
Action: Mouse scrolled (993, 522) with delta (0, 0)
Screenshot: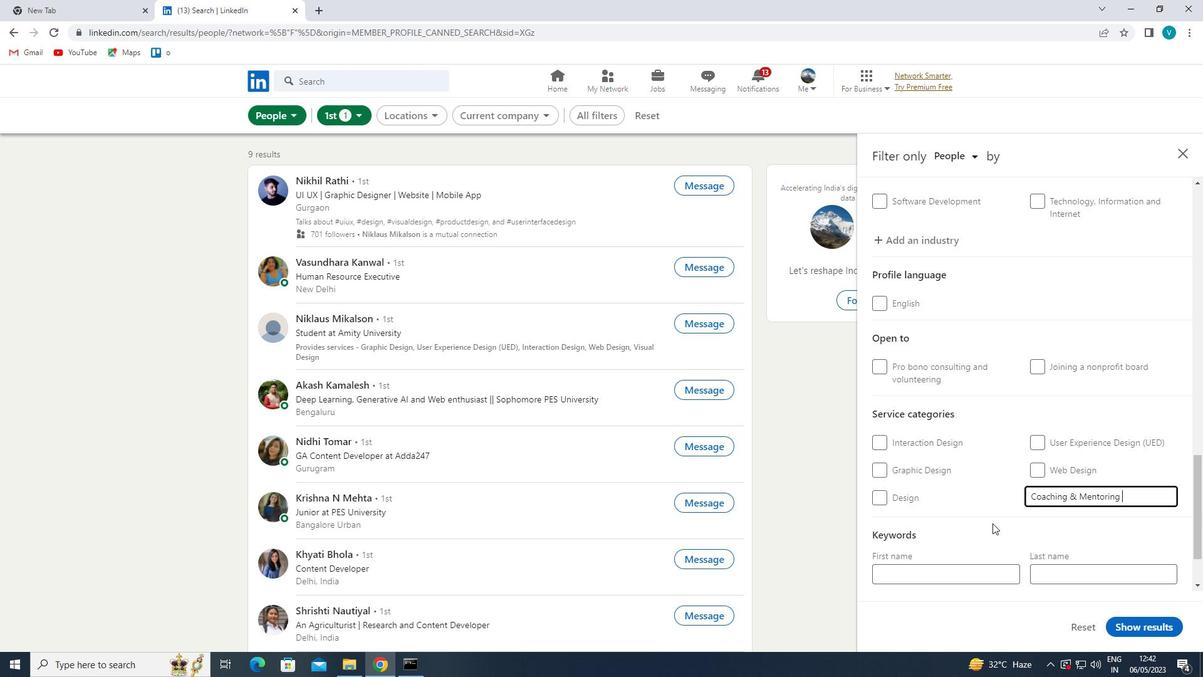
Action: Mouse scrolled (993, 522) with delta (0, 0)
Screenshot: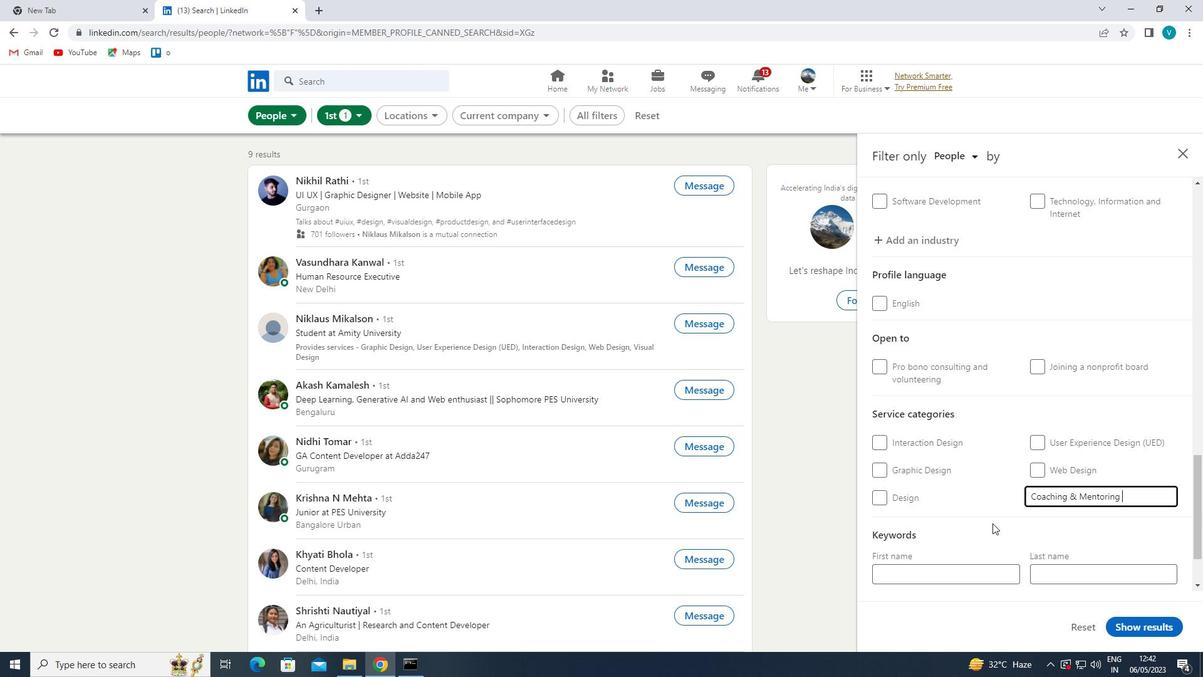 
Action: Mouse moved to (981, 447)
Screenshot: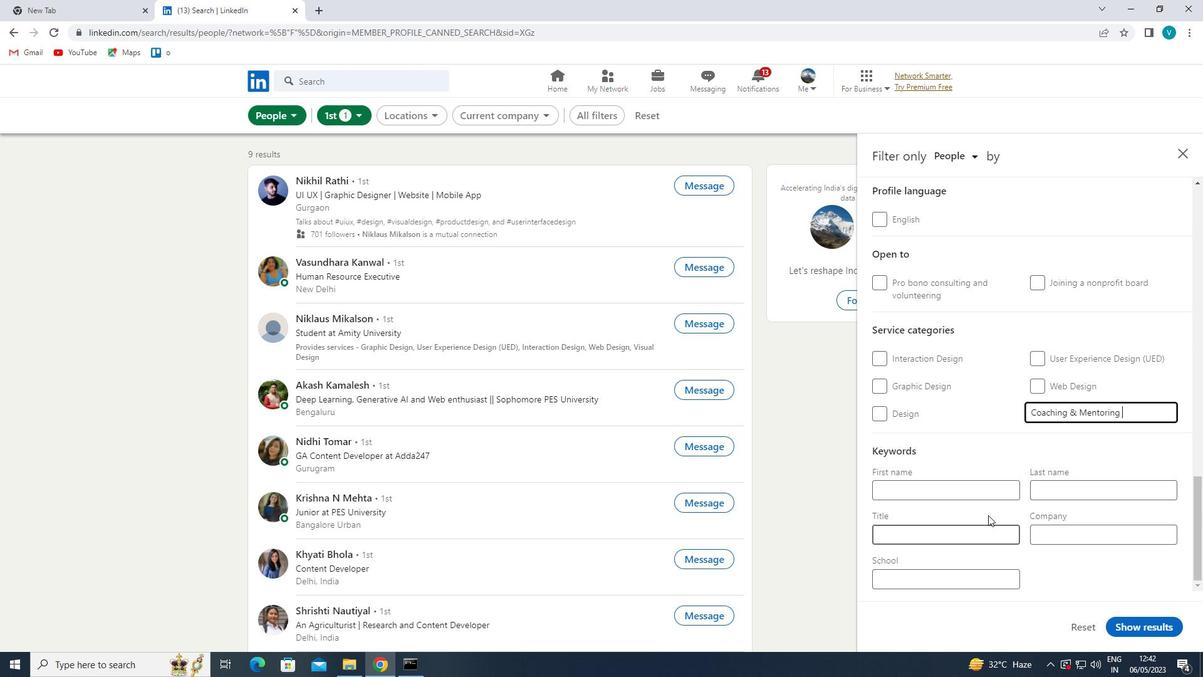 
Action: Mouse pressed left at (981, 447)
Screenshot: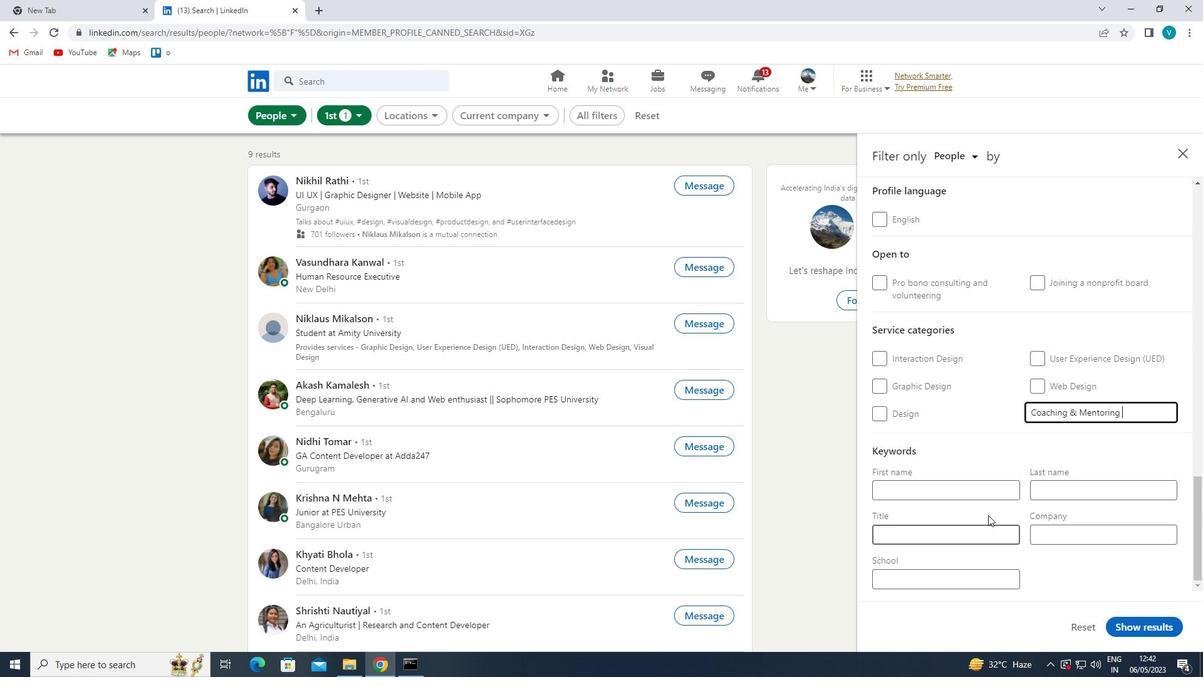
Action: Mouse moved to (950, 536)
Screenshot: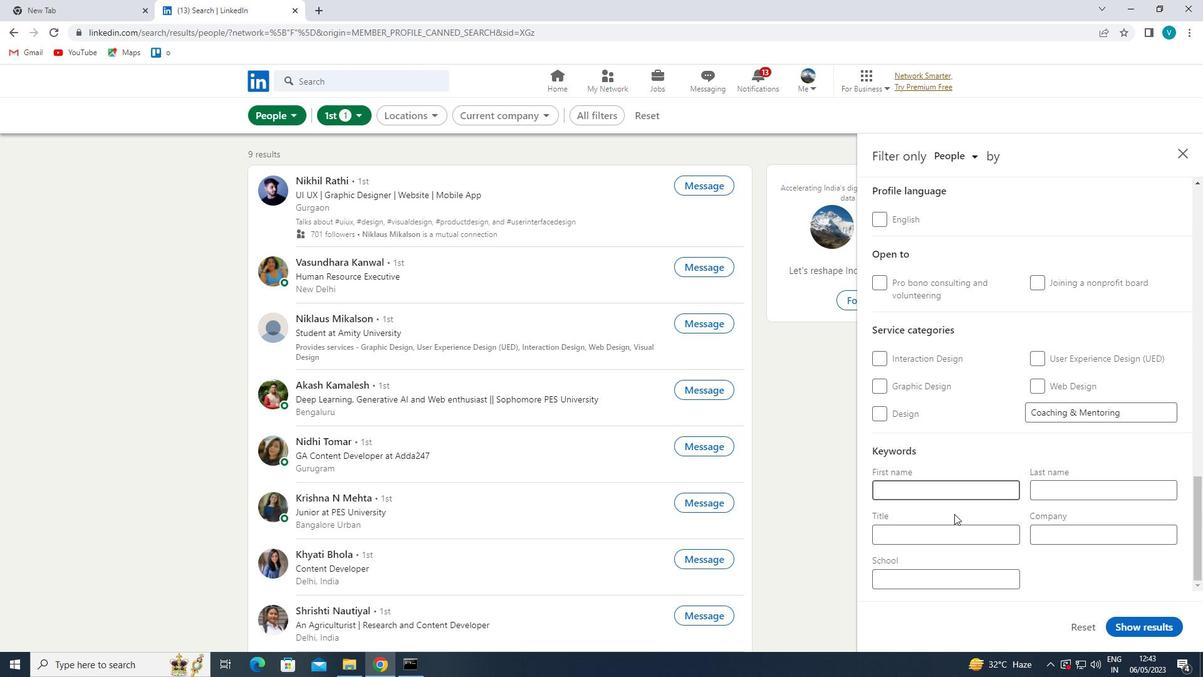 
Action: Mouse pressed left at (950, 536)
Screenshot: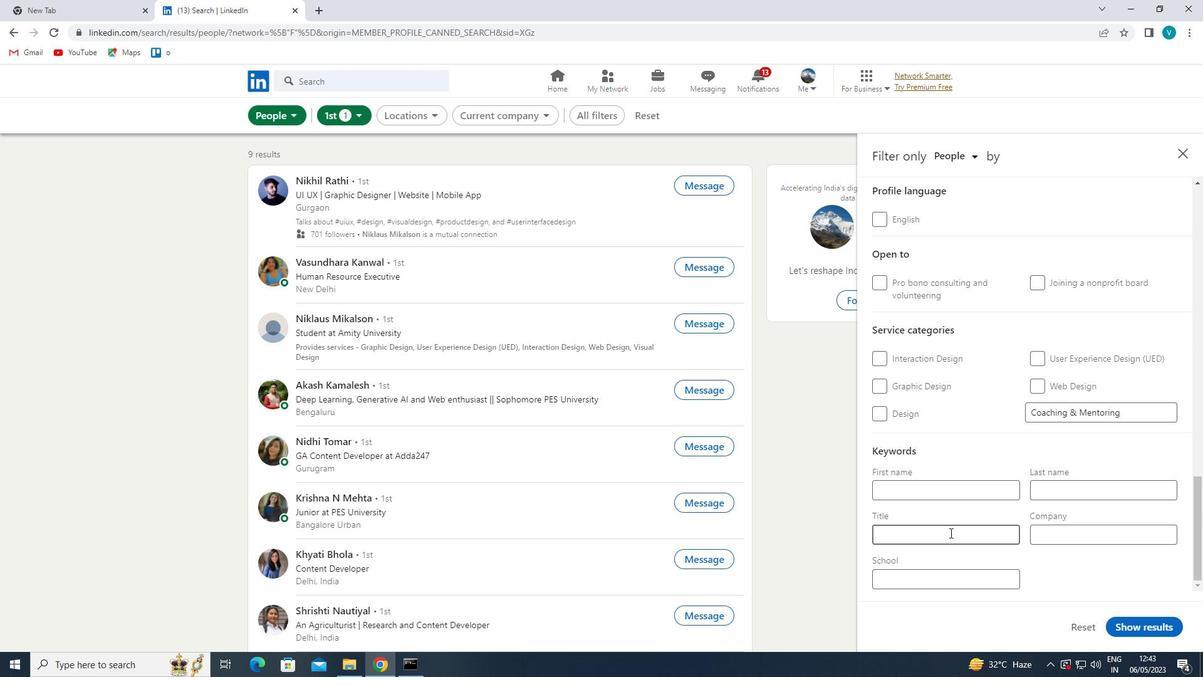 
Action: Mouse moved to (961, 526)
Screenshot: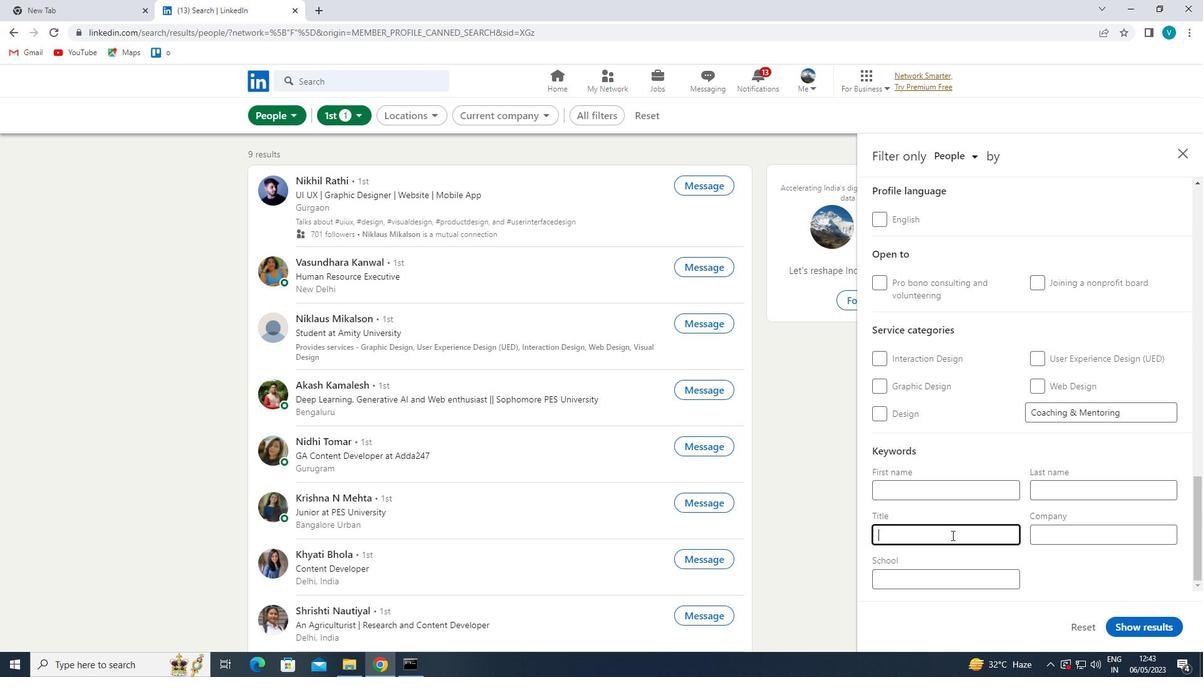 
Action: Key pressed <Key.shift>BELLHOP<Key.space>
Screenshot: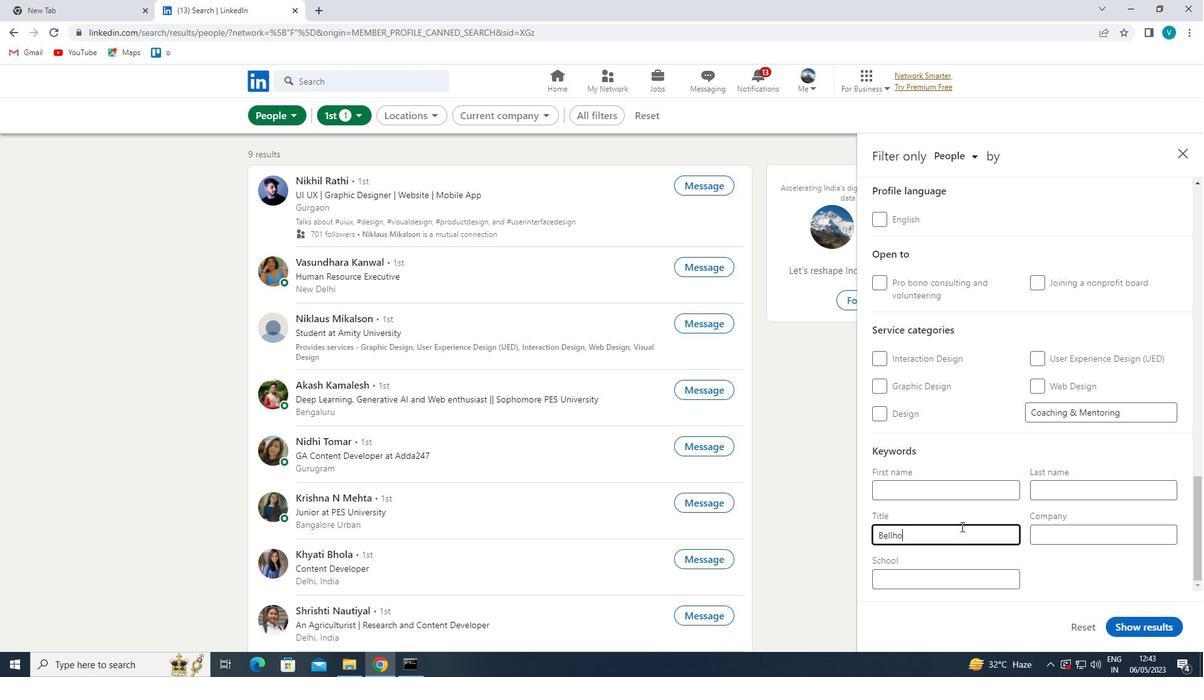 
Action: Mouse moved to (1144, 633)
Screenshot: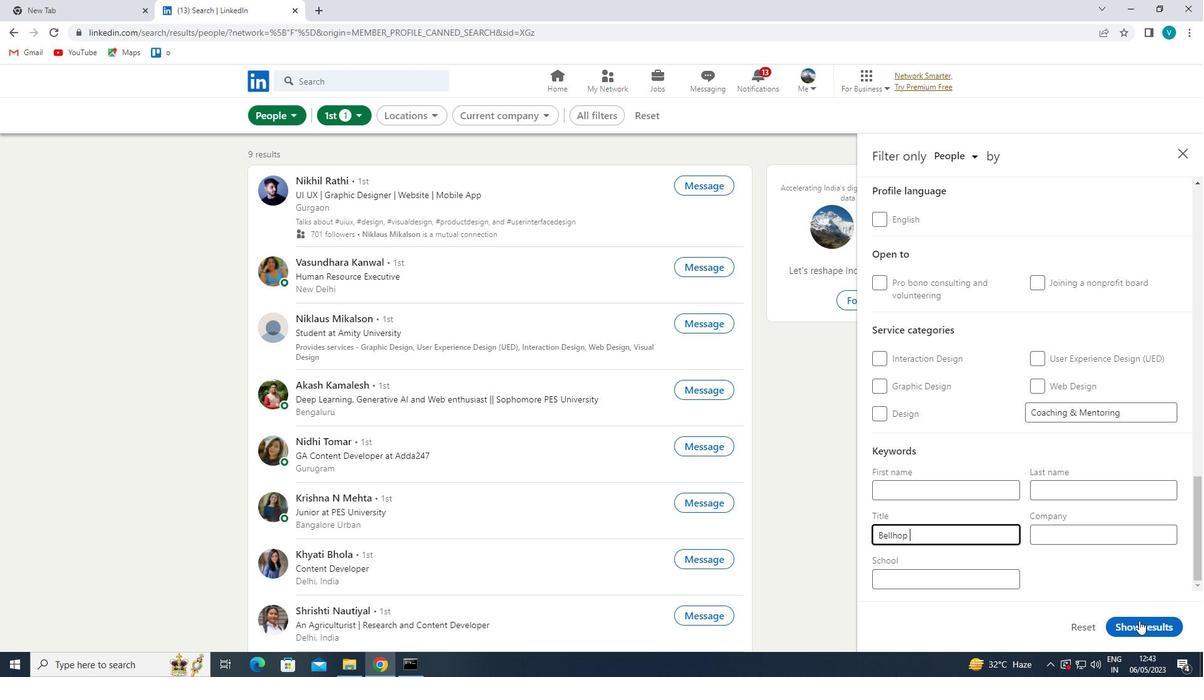 
Action: Mouse pressed left at (1144, 633)
Screenshot: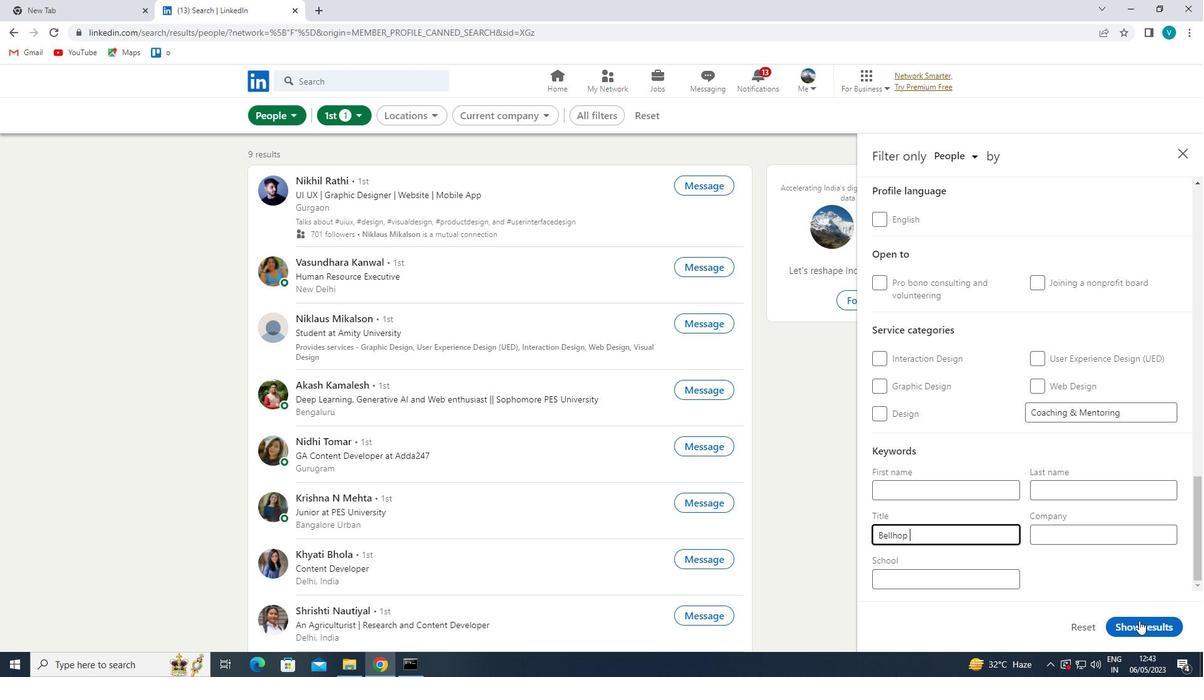 
Action: Mouse moved to (1119, 628)
Screenshot: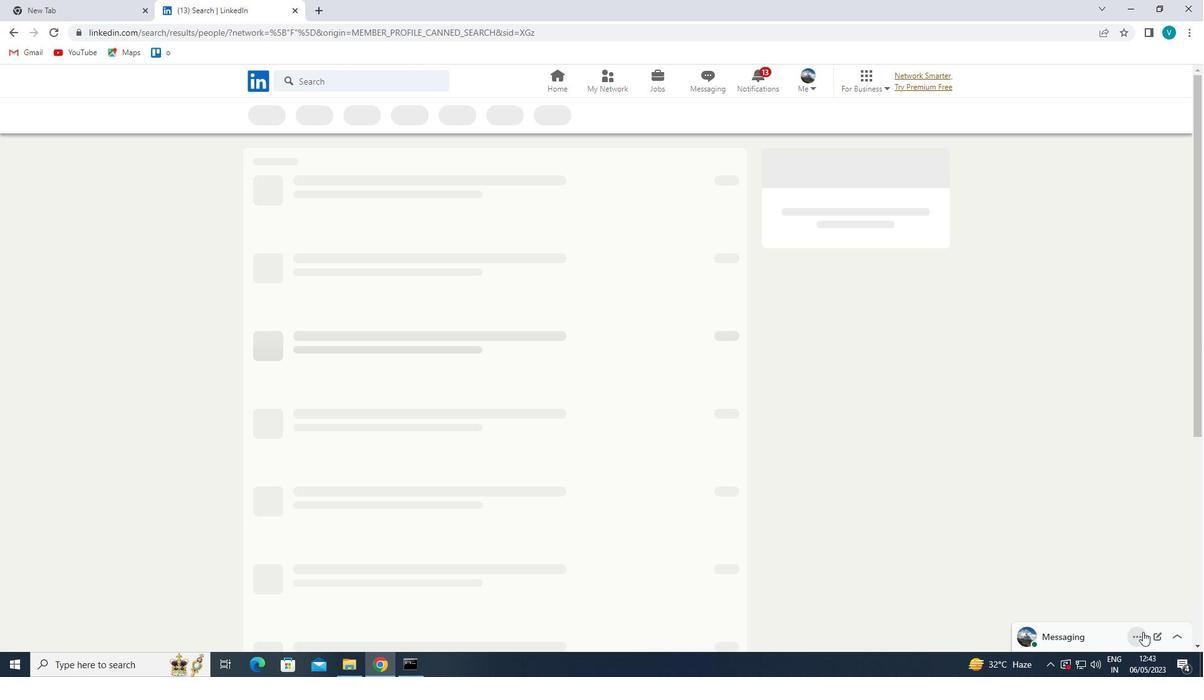 
